 Task: Create a due date automation trigger when advanced on, 2 days after a card is due add fields without custom field "Resume" set to a number lower or equal to 1 and greater than 10 at 11:00 AM.
Action: Mouse moved to (1210, 366)
Screenshot: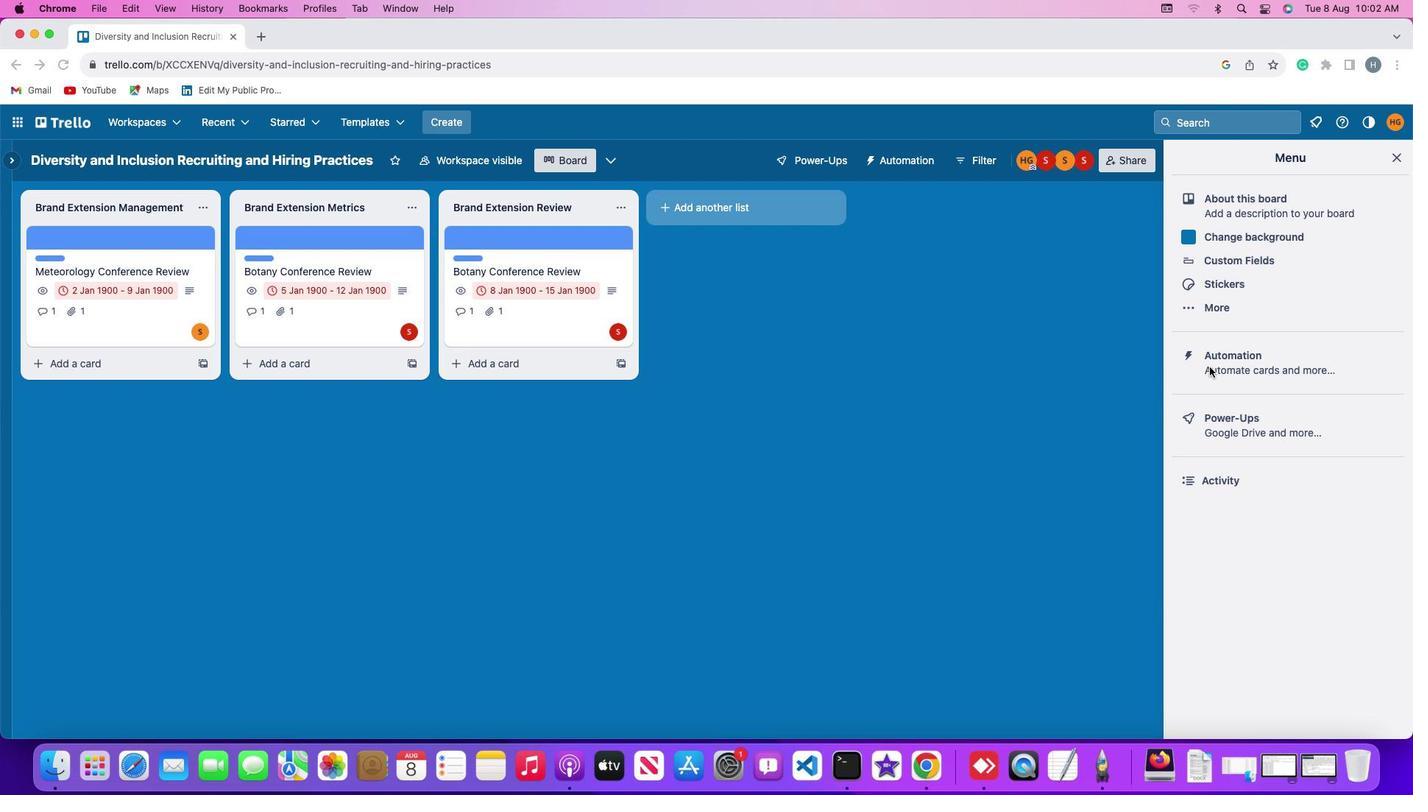 
Action: Mouse pressed left at (1210, 366)
Screenshot: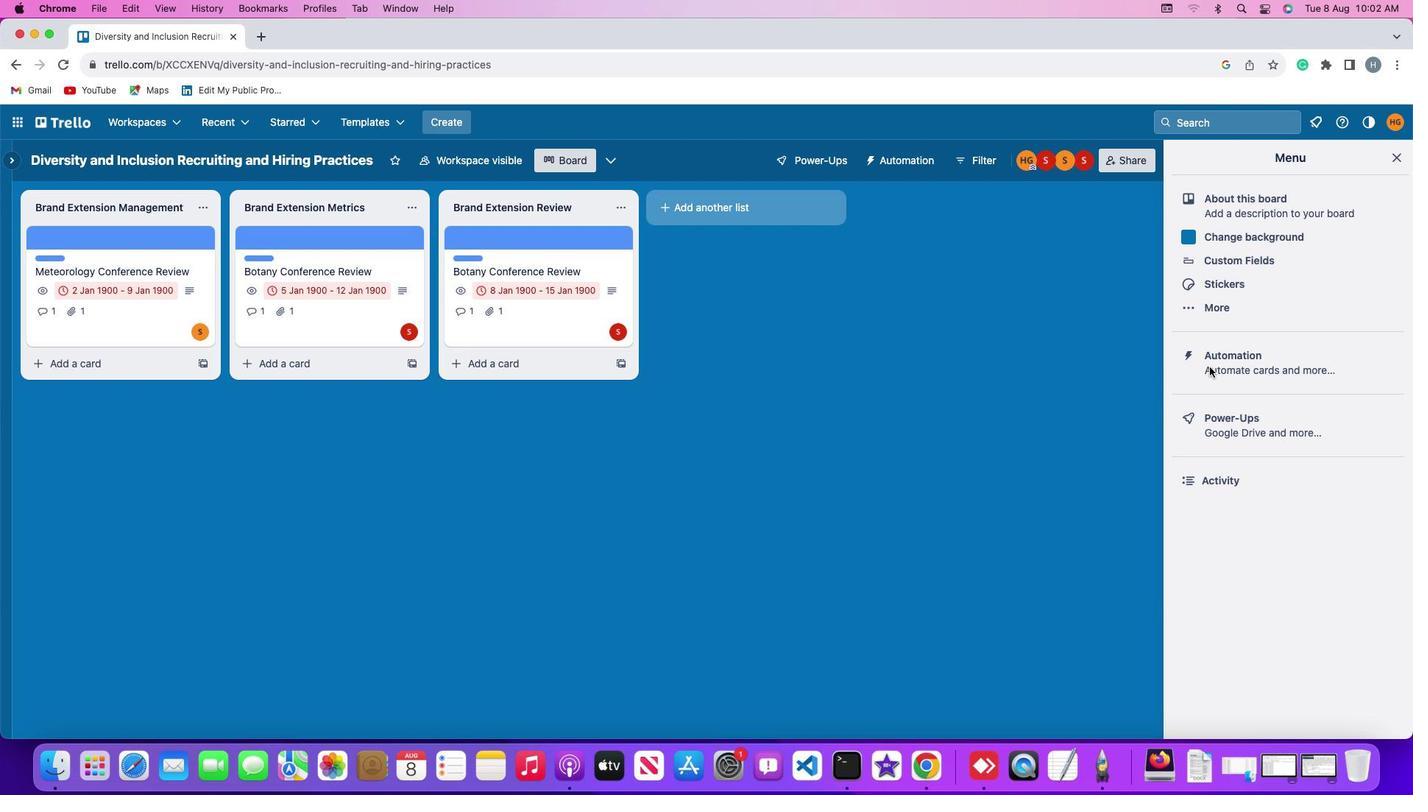 
Action: Mouse pressed left at (1210, 366)
Screenshot: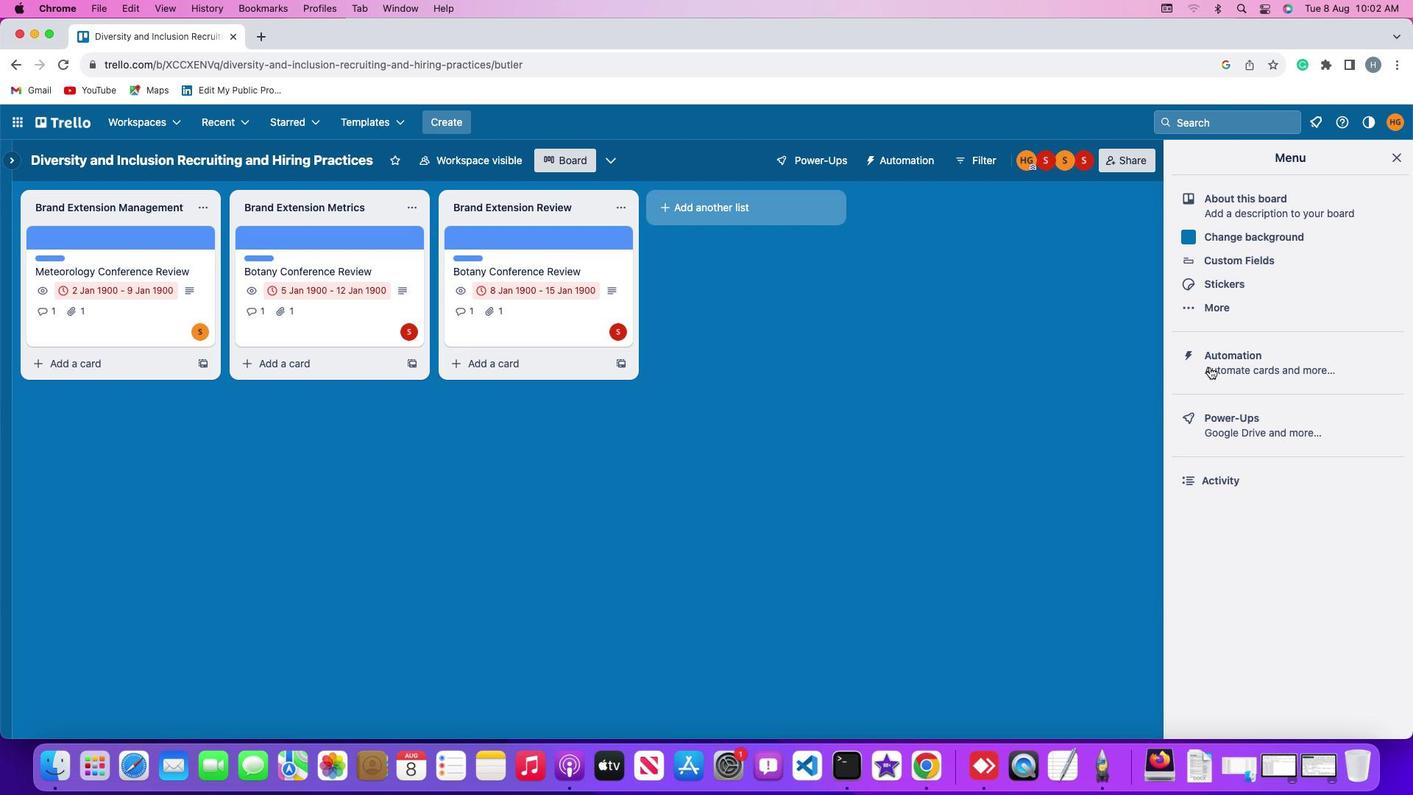 
Action: Mouse moved to (90, 352)
Screenshot: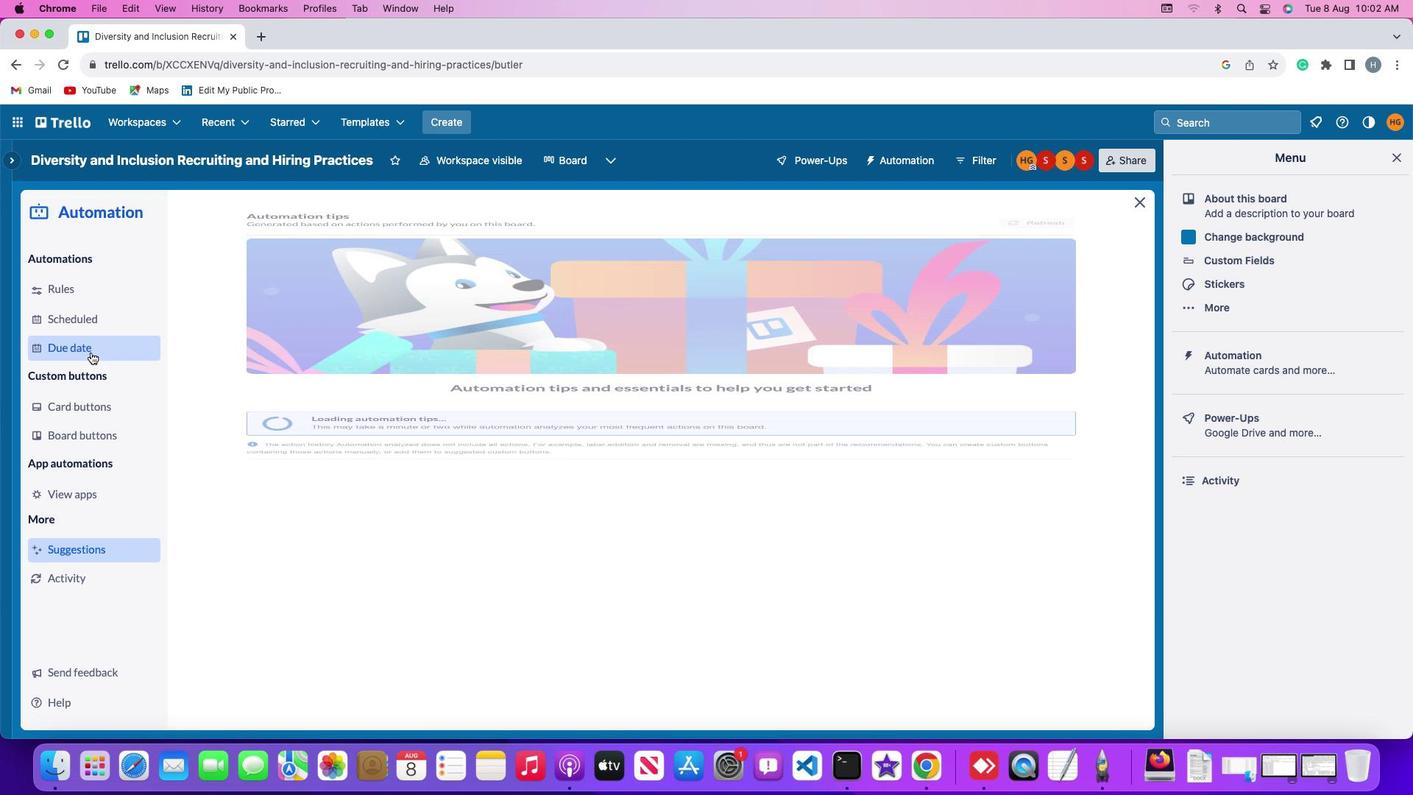 
Action: Mouse pressed left at (90, 352)
Screenshot: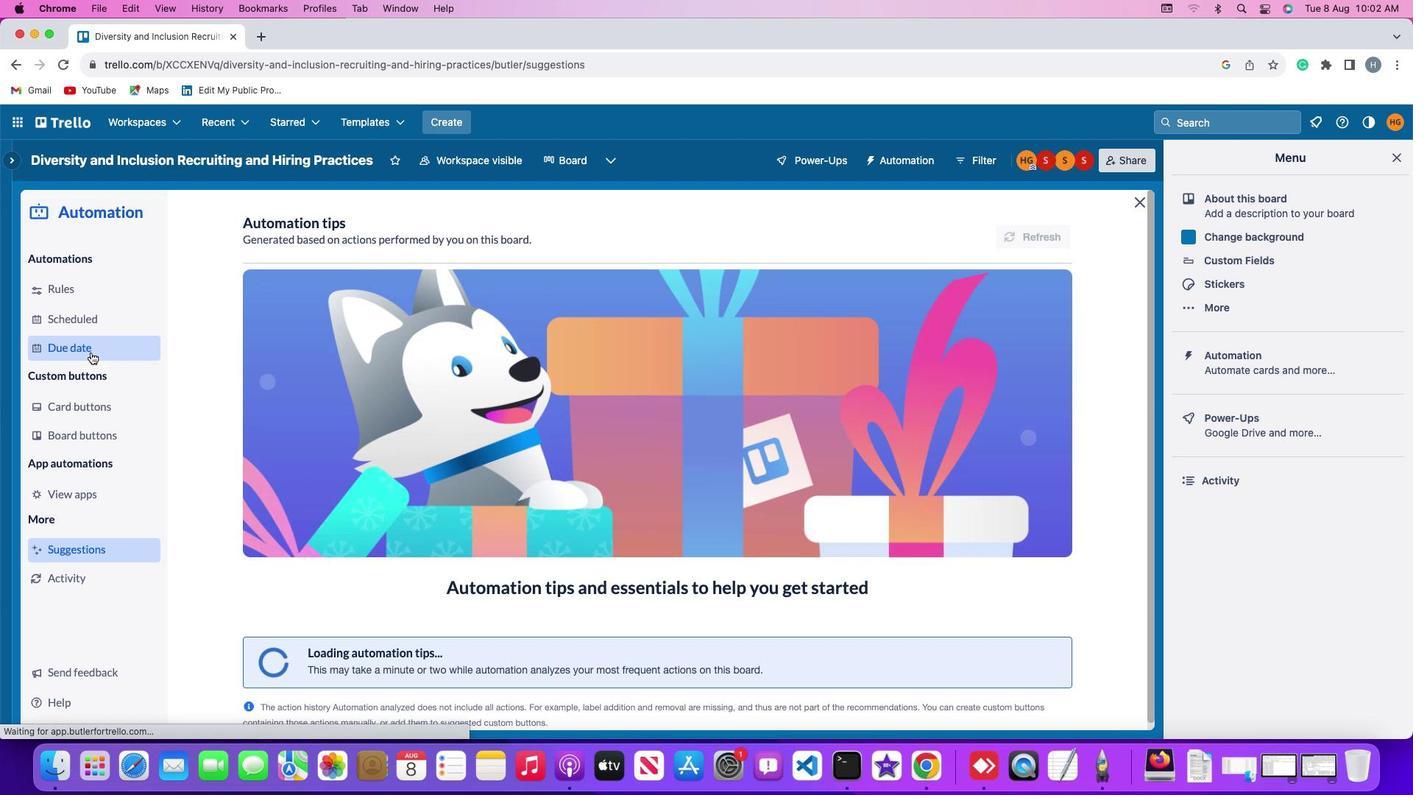 
Action: Mouse moved to (996, 226)
Screenshot: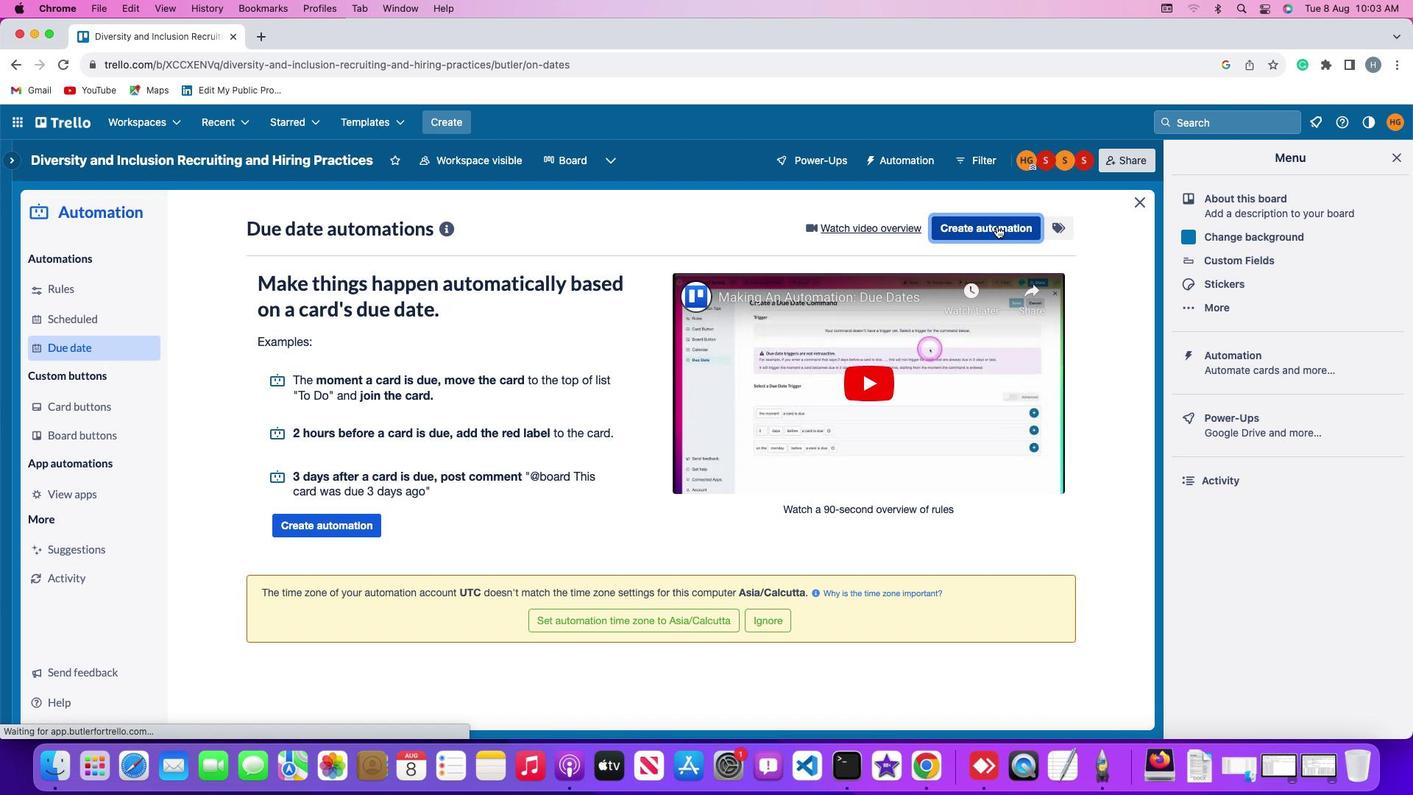 
Action: Mouse pressed left at (996, 226)
Screenshot: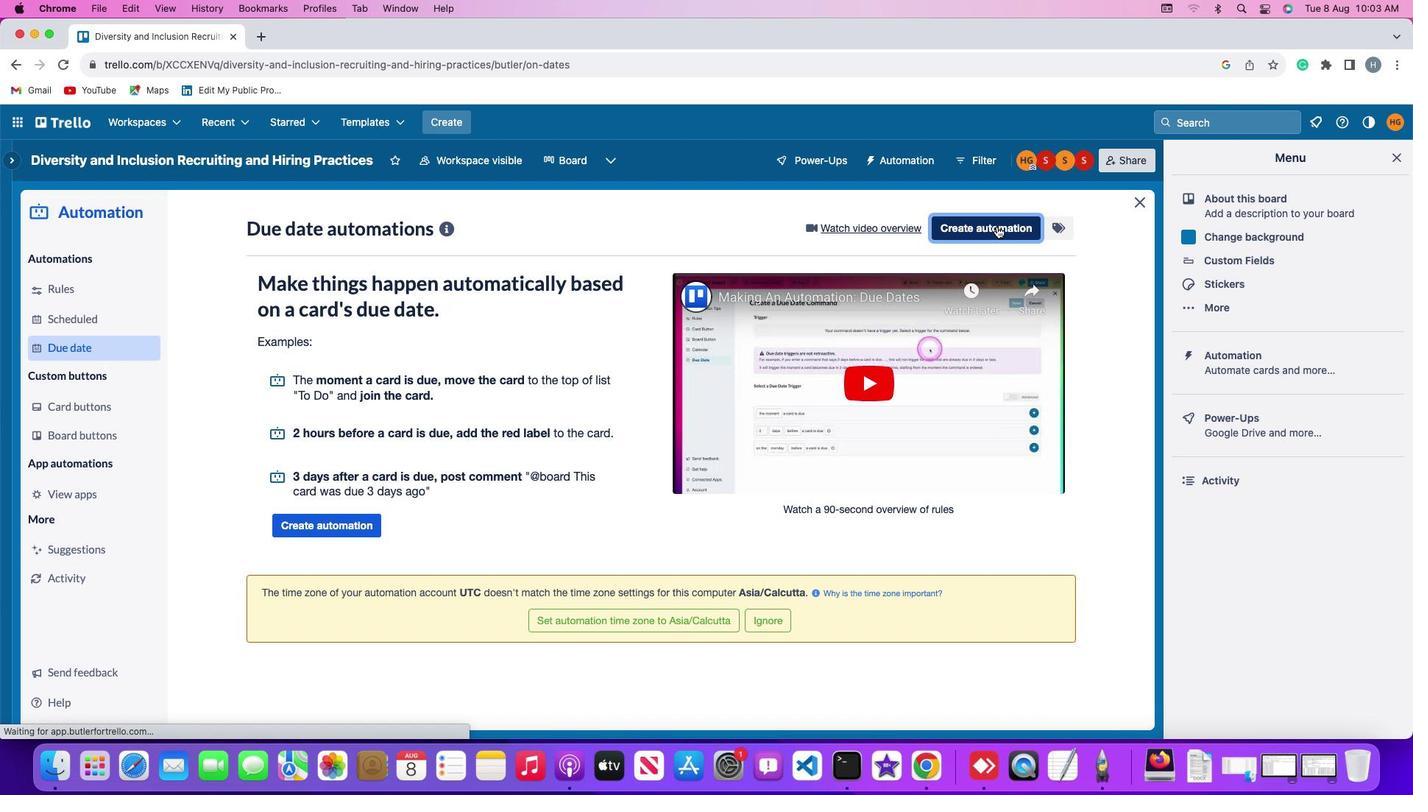 
Action: Mouse moved to (381, 362)
Screenshot: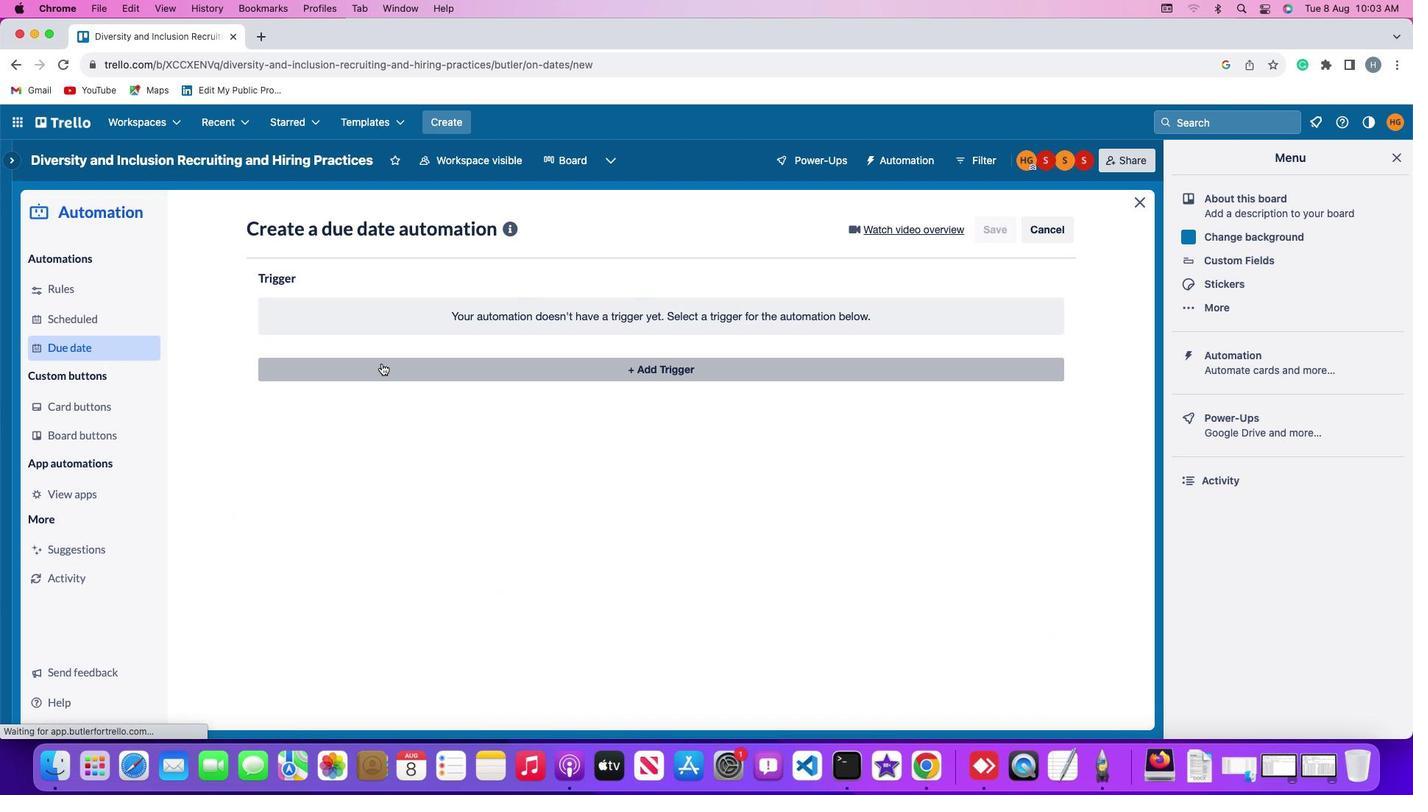 
Action: Mouse pressed left at (381, 362)
Screenshot: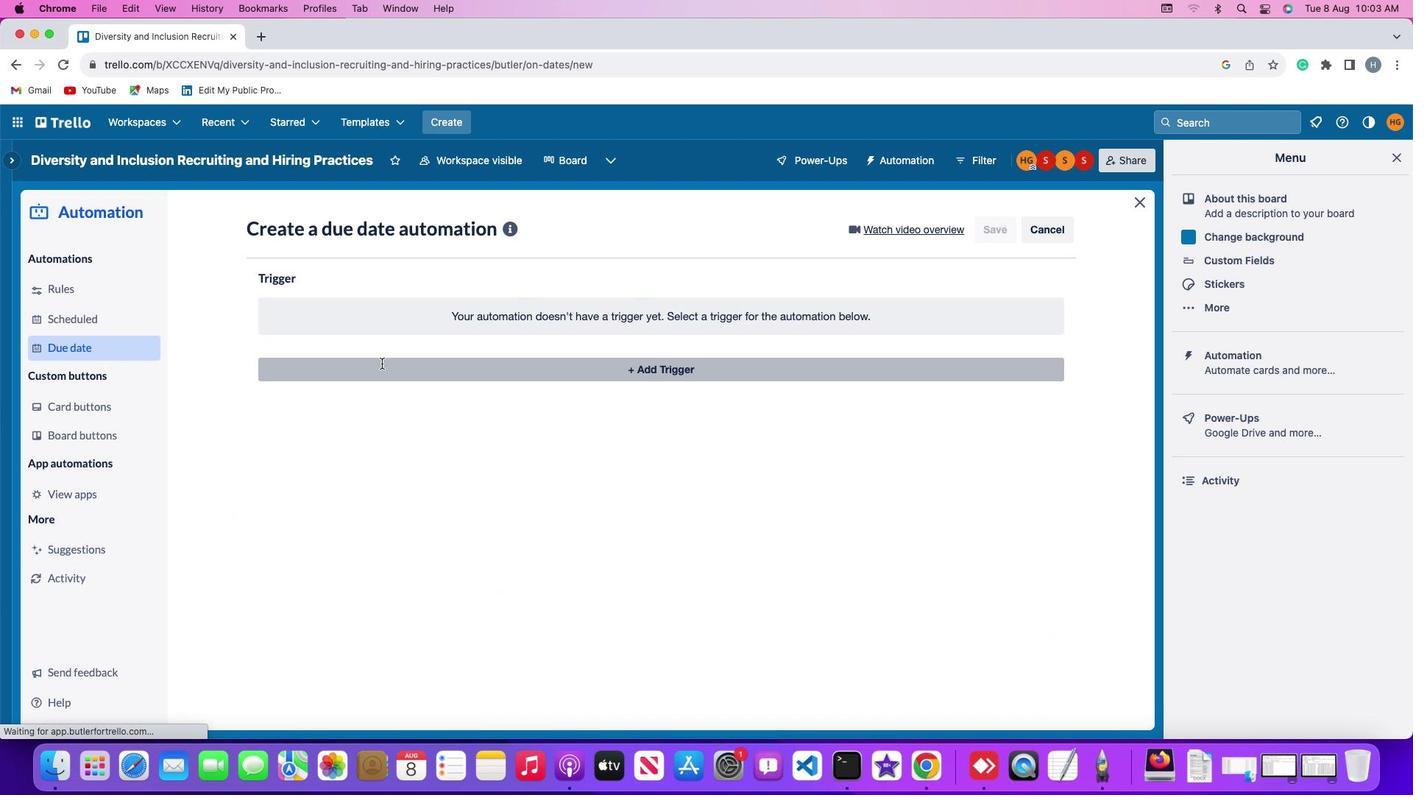 
Action: Mouse moved to (283, 597)
Screenshot: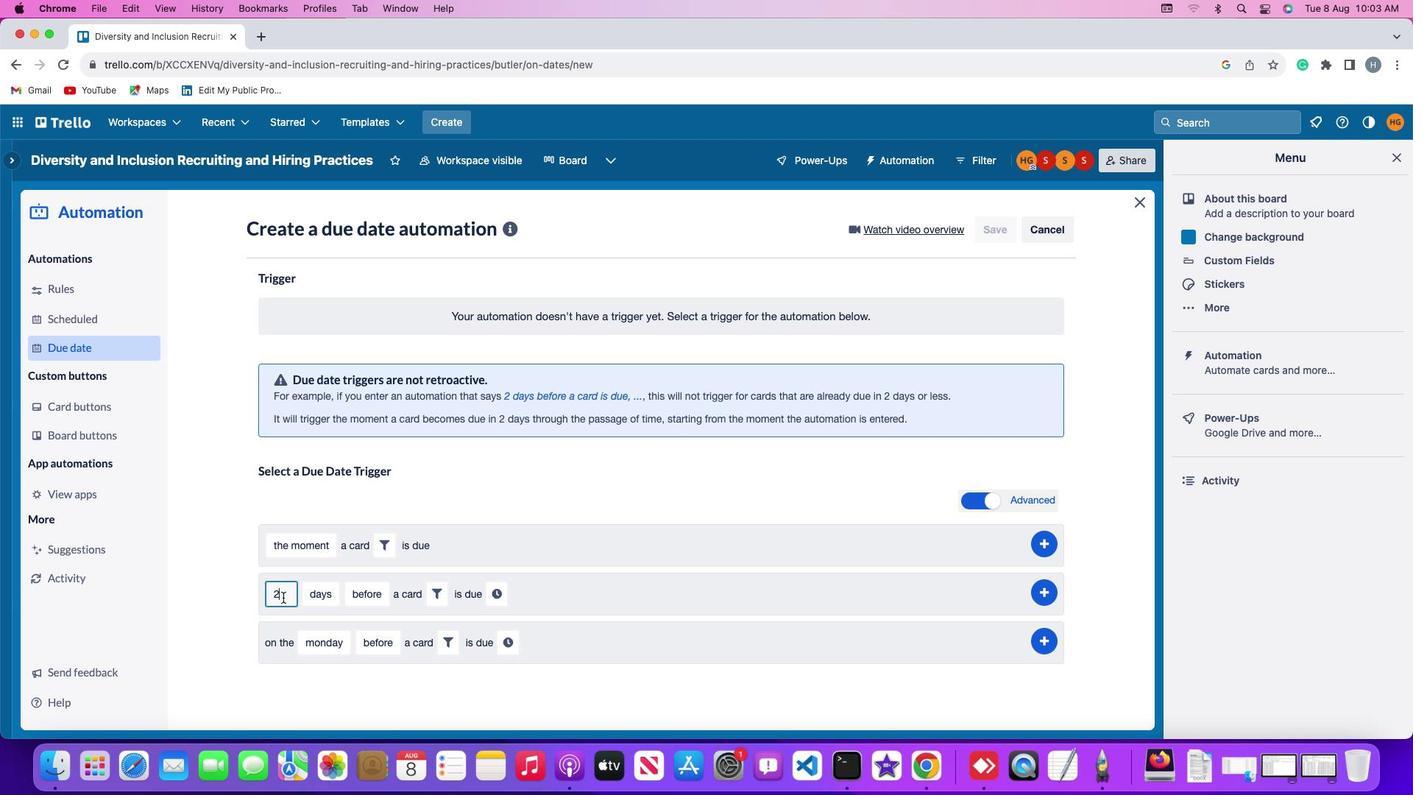 
Action: Mouse pressed left at (283, 597)
Screenshot: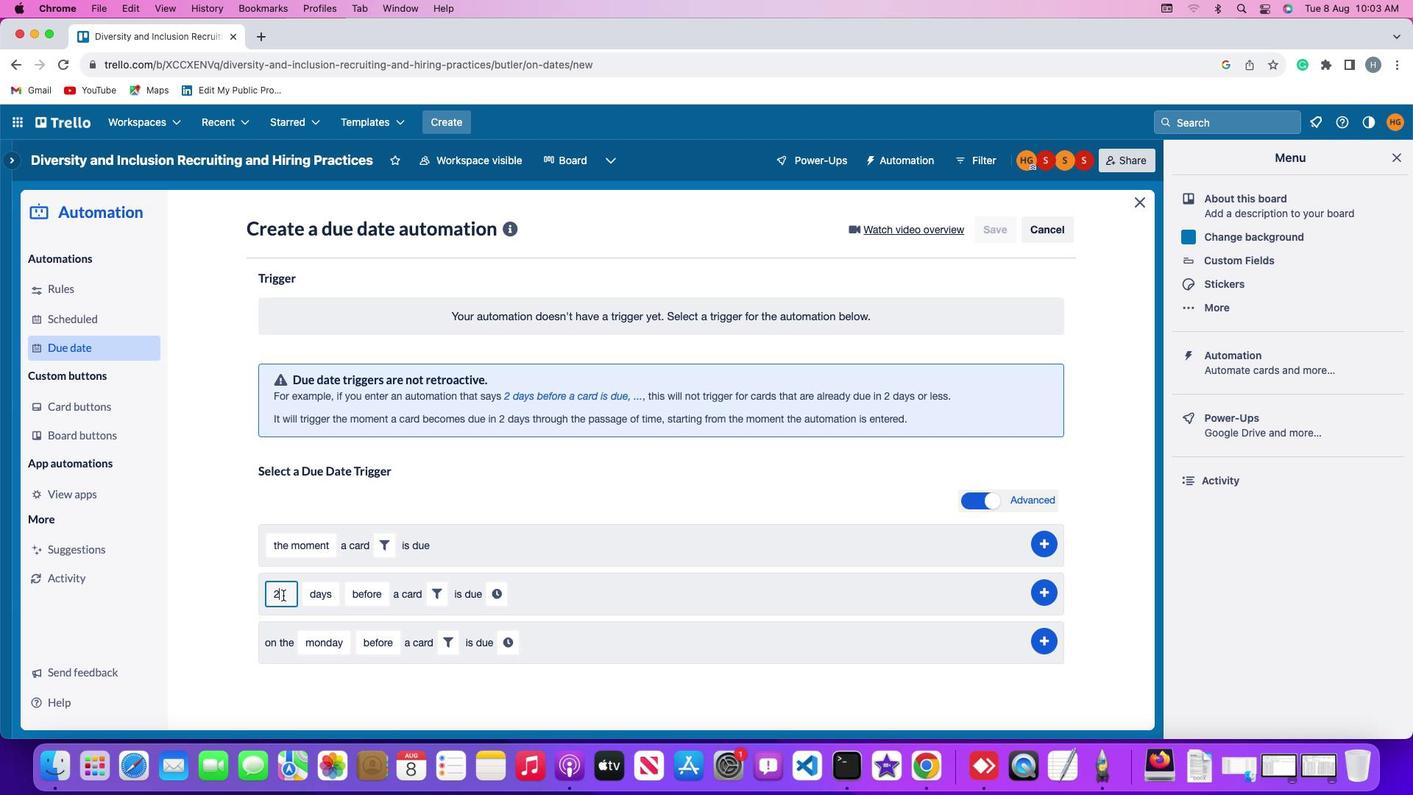 
Action: Mouse moved to (284, 595)
Screenshot: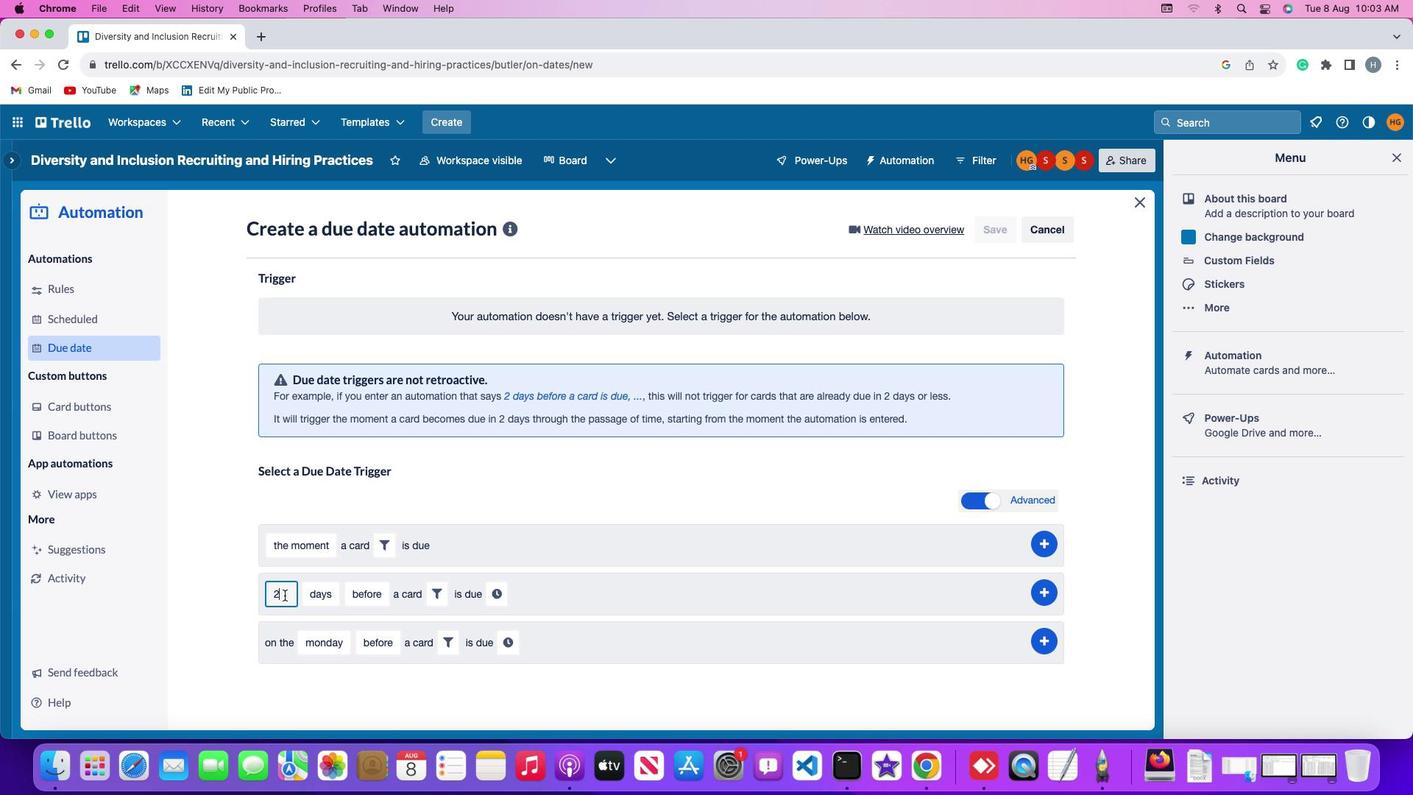 
Action: Key pressed Key.backspace'2'
Screenshot: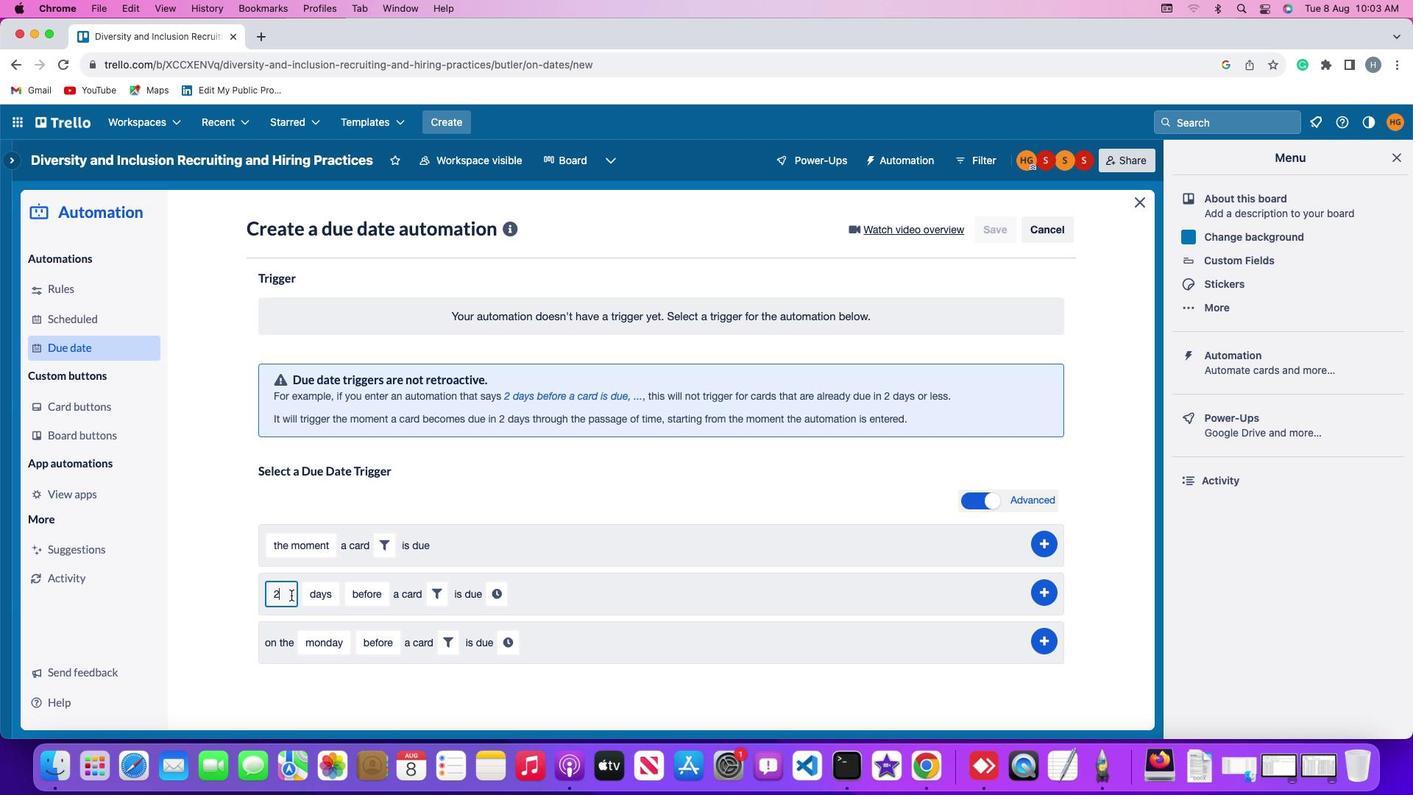 
Action: Mouse moved to (318, 594)
Screenshot: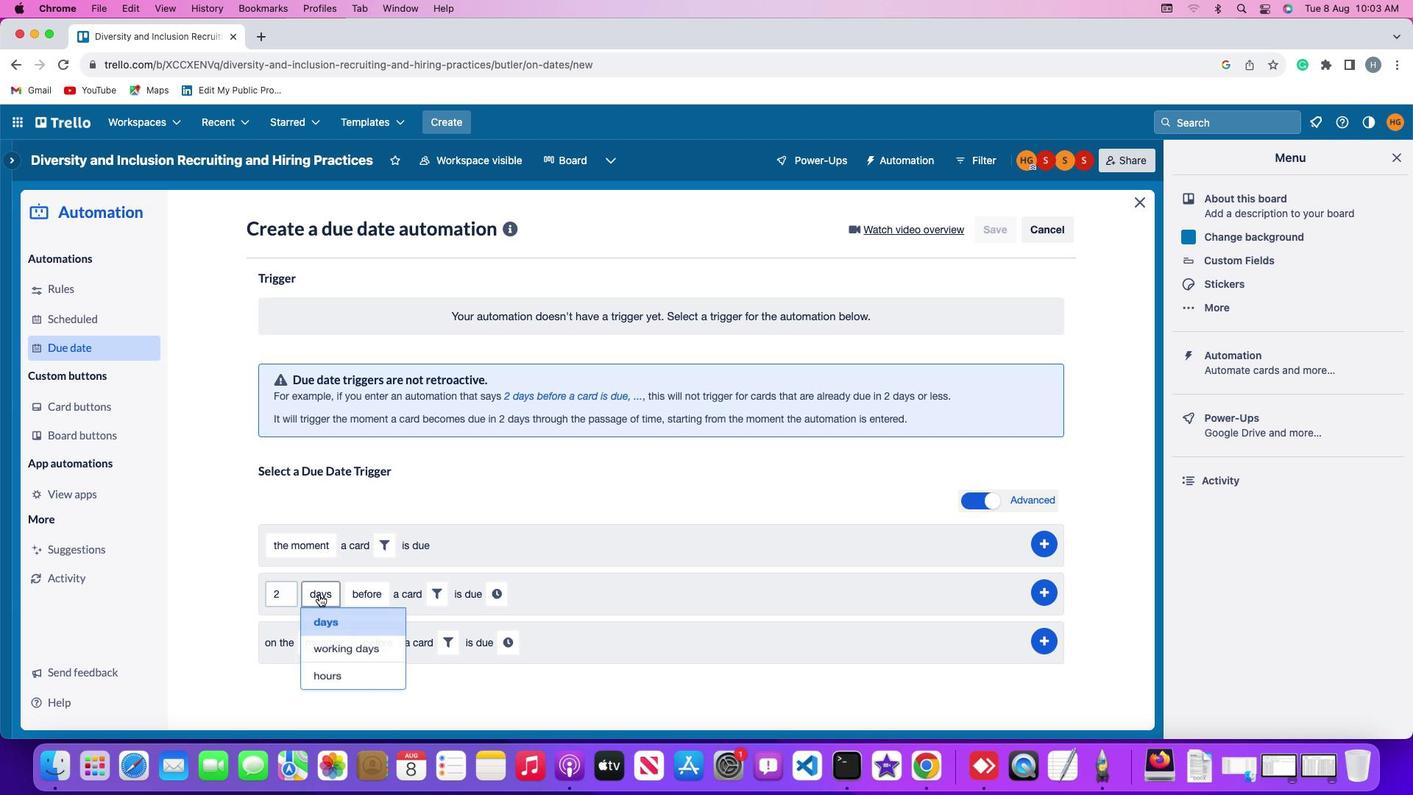 
Action: Mouse pressed left at (318, 594)
Screenshot: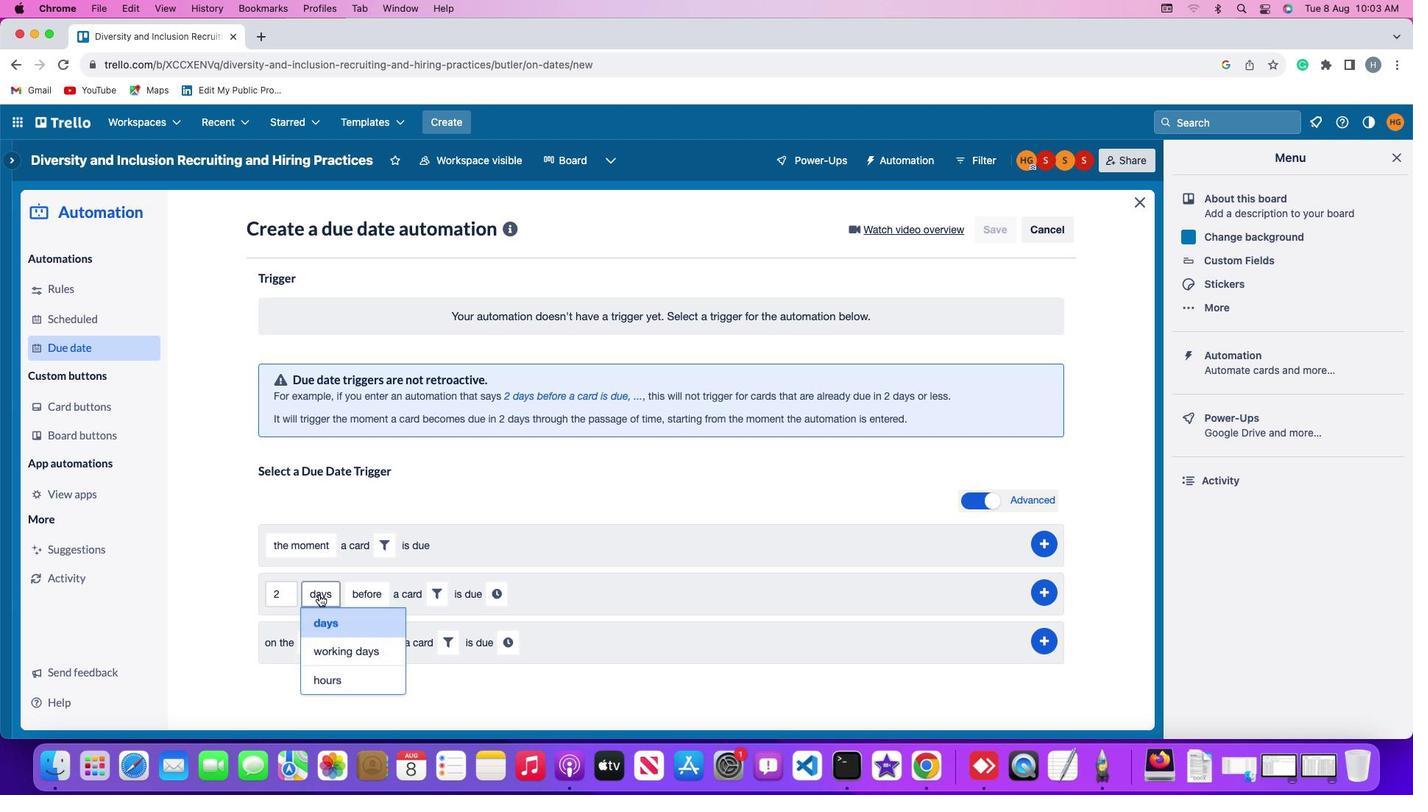 
Action: Mouse moved to (328, 621)
Screenshot: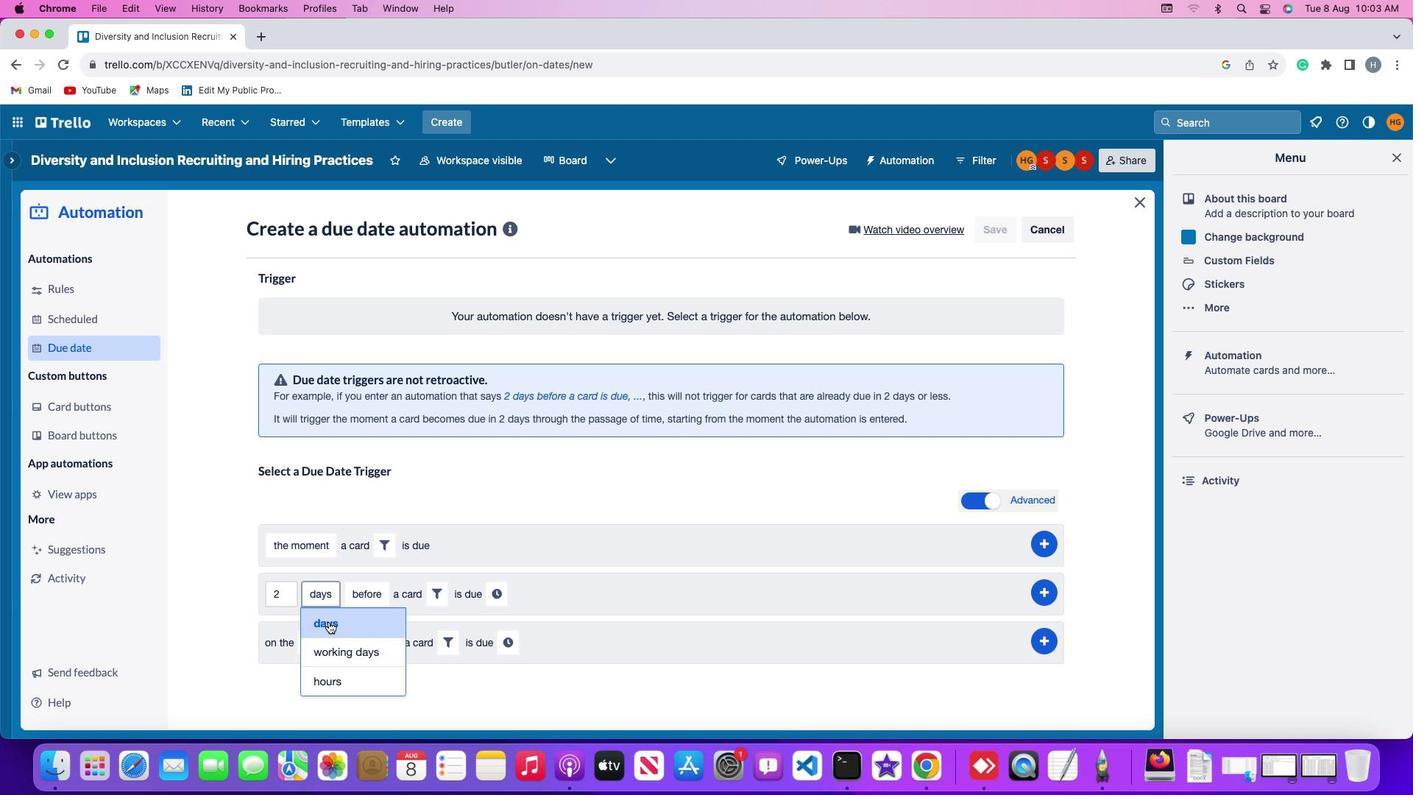 
Action: Mouse pressed left at (328, 621)
Screenshot: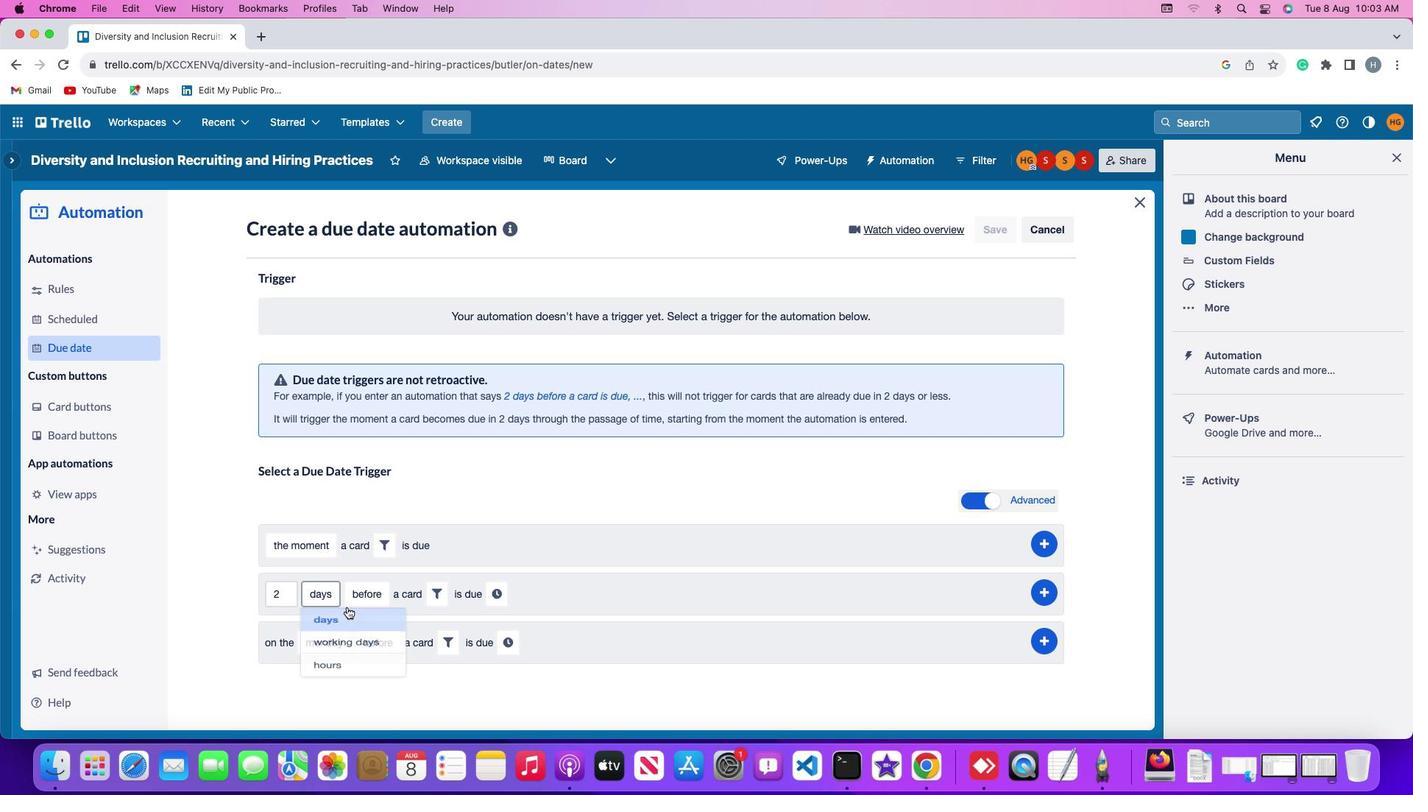 
Action: Mouse moved to (370, 591)
Screenshot: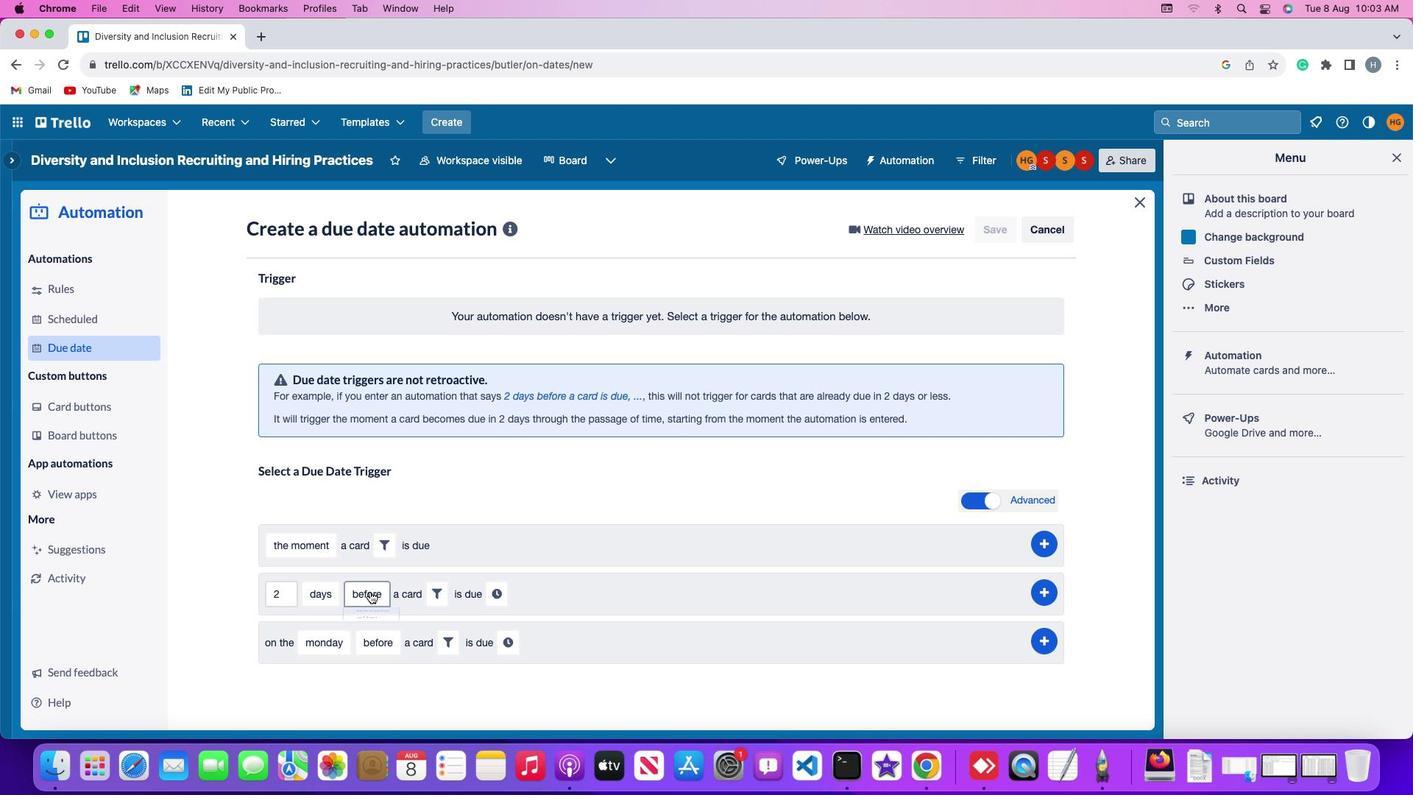 
Action: Mouse pressed left at (370, 591)
Screenshot: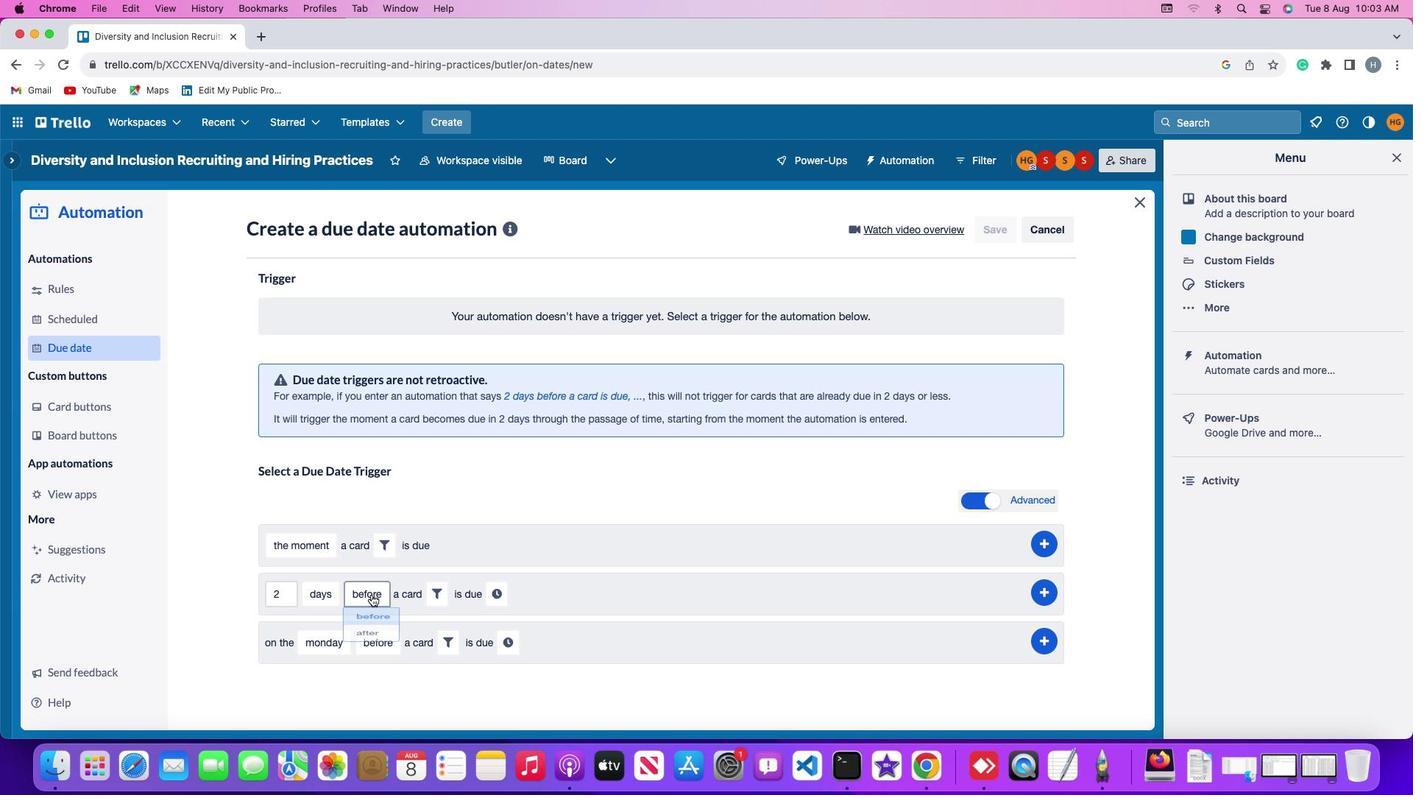 
Action: Mouse moved to (368, 653)
Screenshot: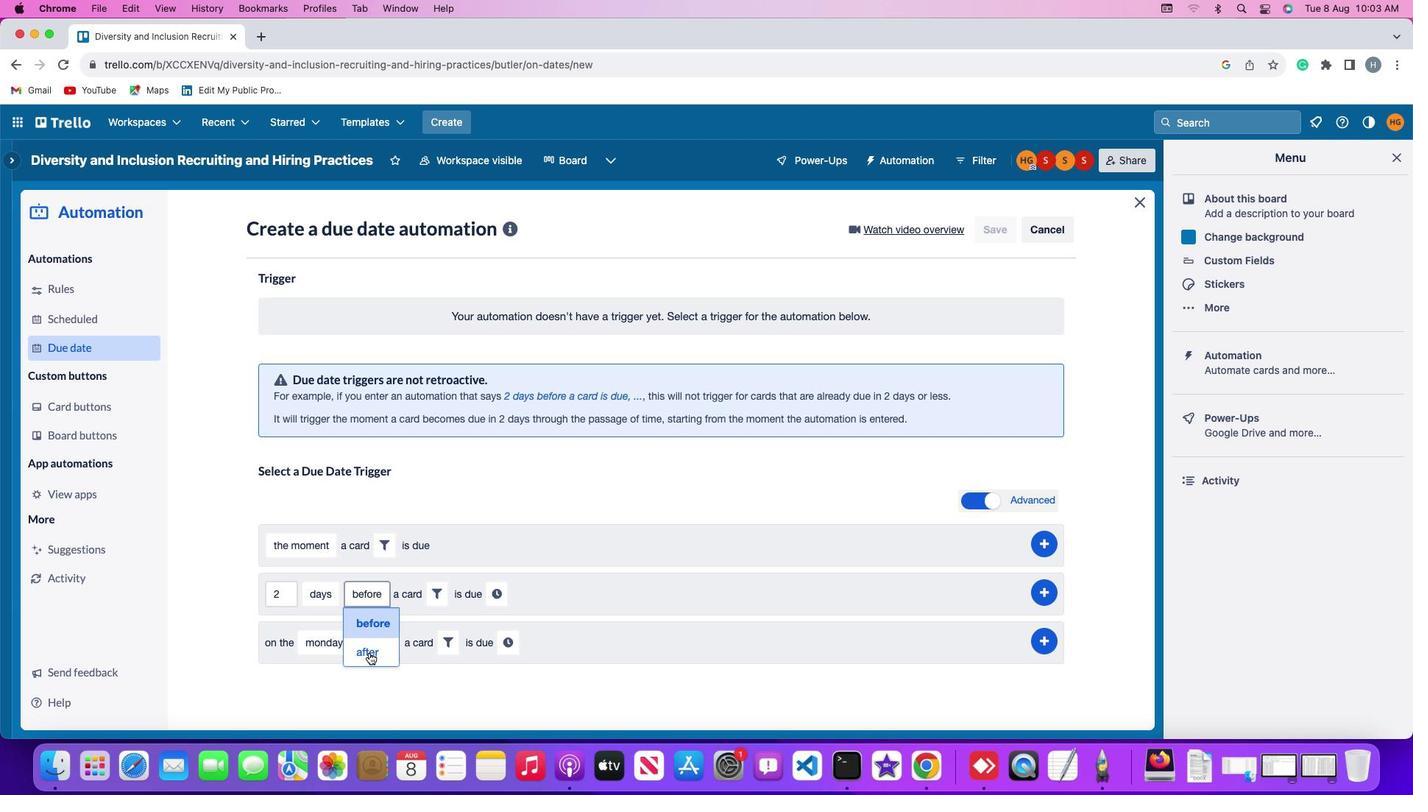 
Action: Mouse pressed left at (368, 653)
Screenshot: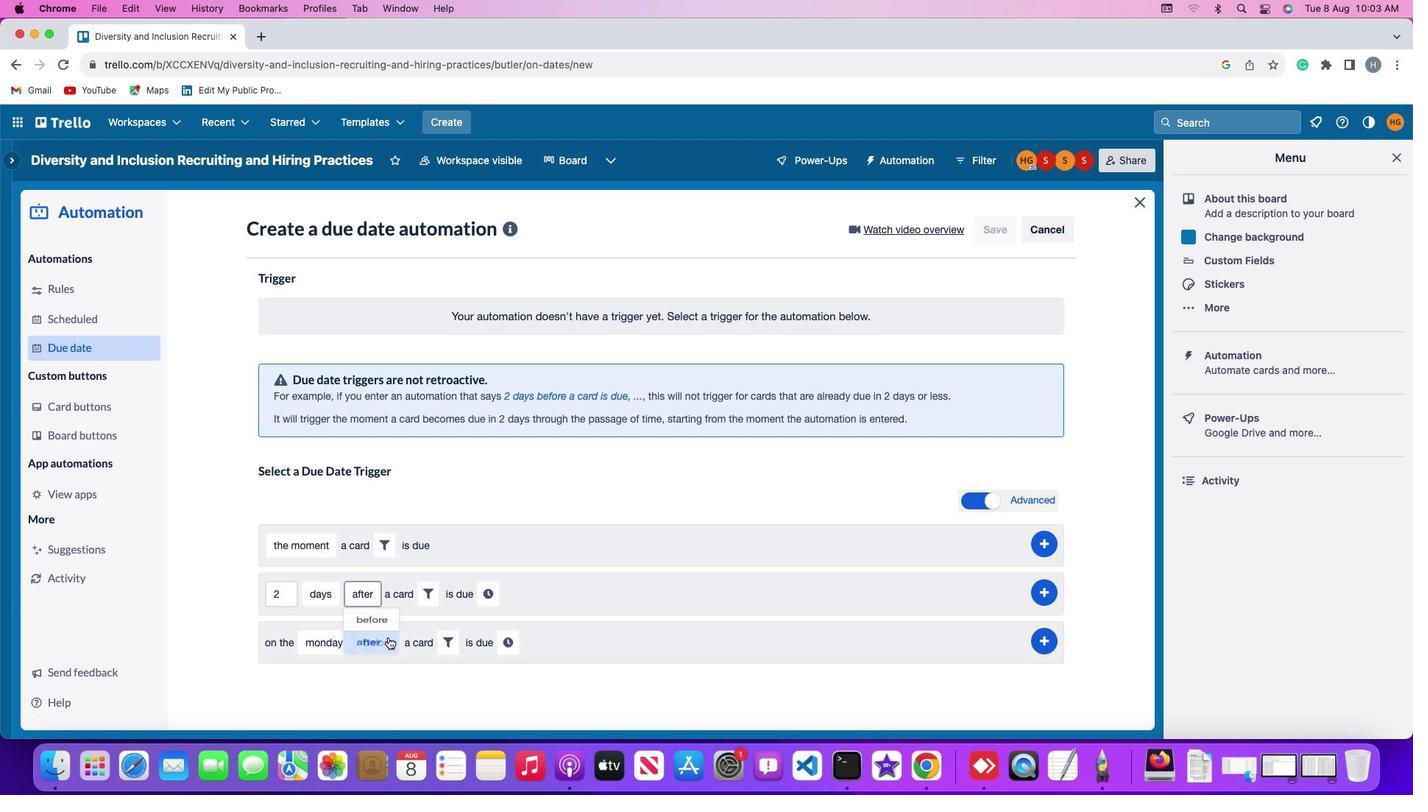 
Action: Mouse moved to (435, 597)
Screenshot: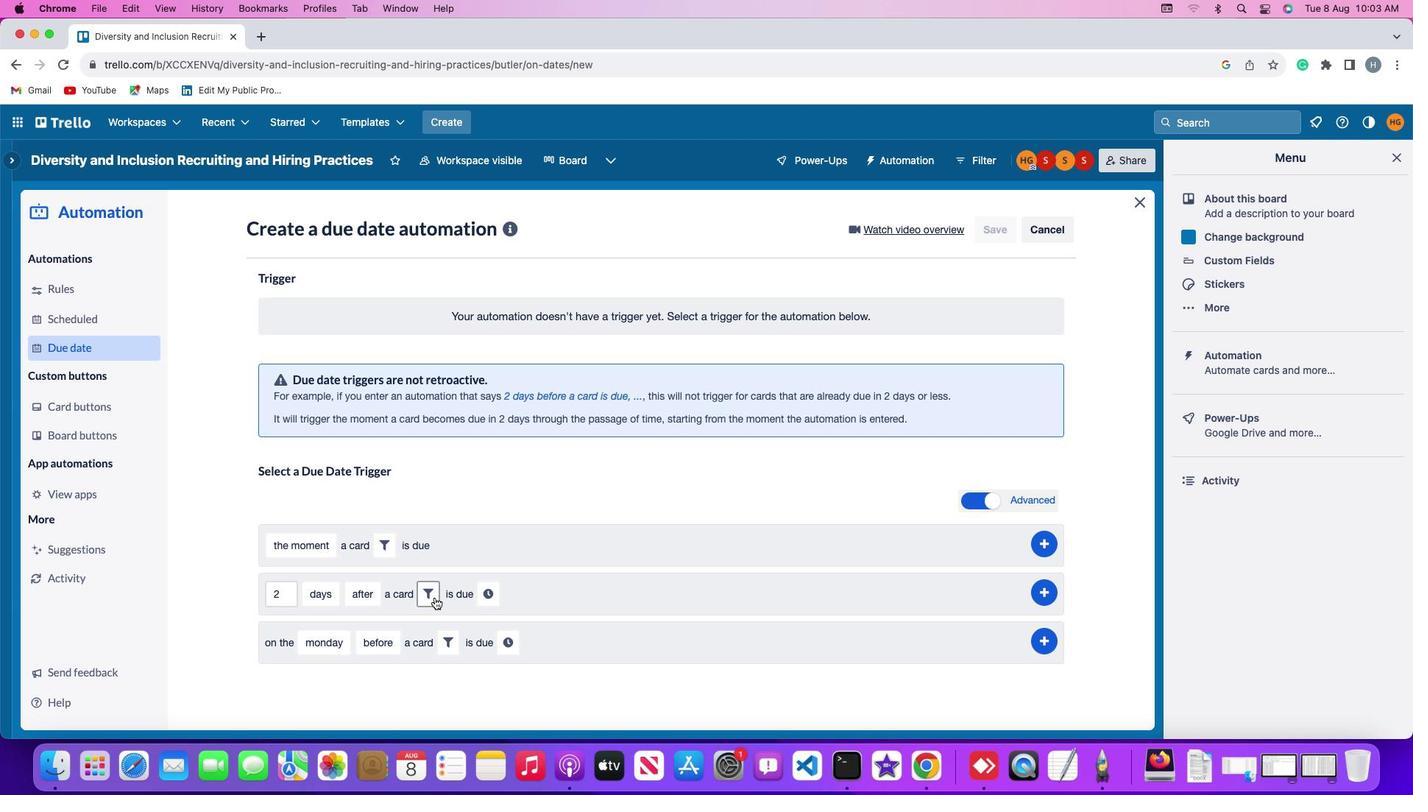 
Action: Mouse pressed left at (435, 597)
Screenshot: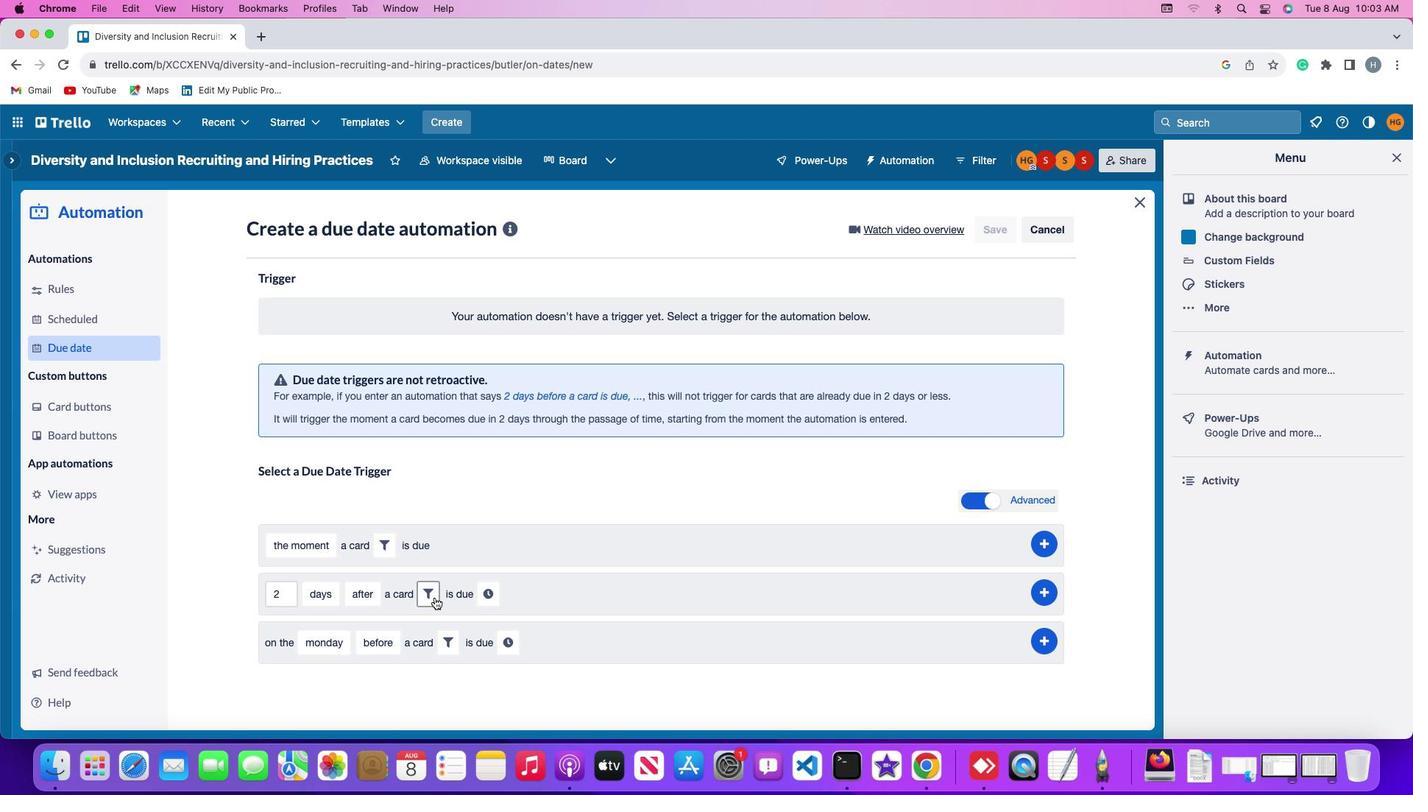 
Action: Mouse moved to (662, 640)
Screenshot: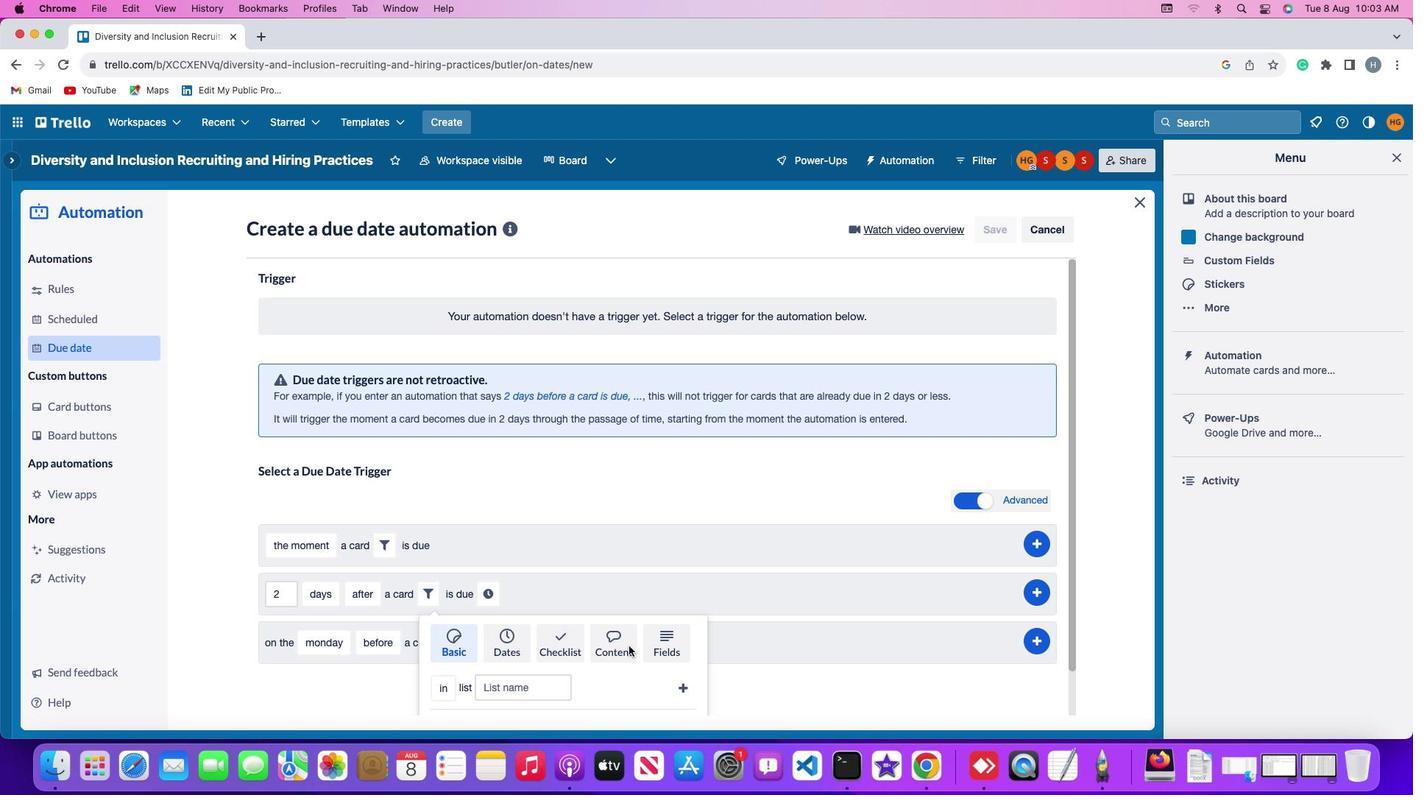 
Action: Mouse pressed left at (662, 640)
Screenshot: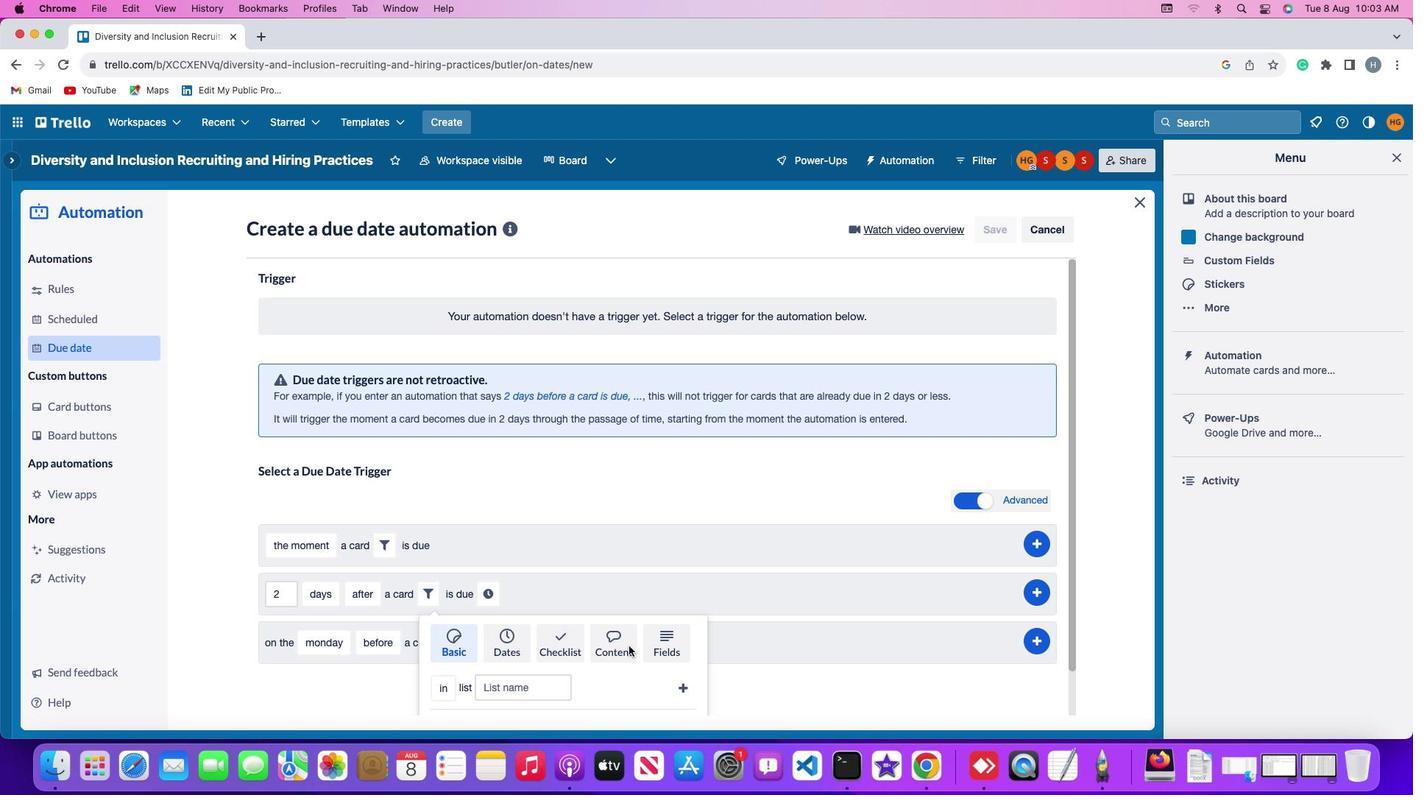 
Action: Mouse moved to (370, 675)
Screenshot: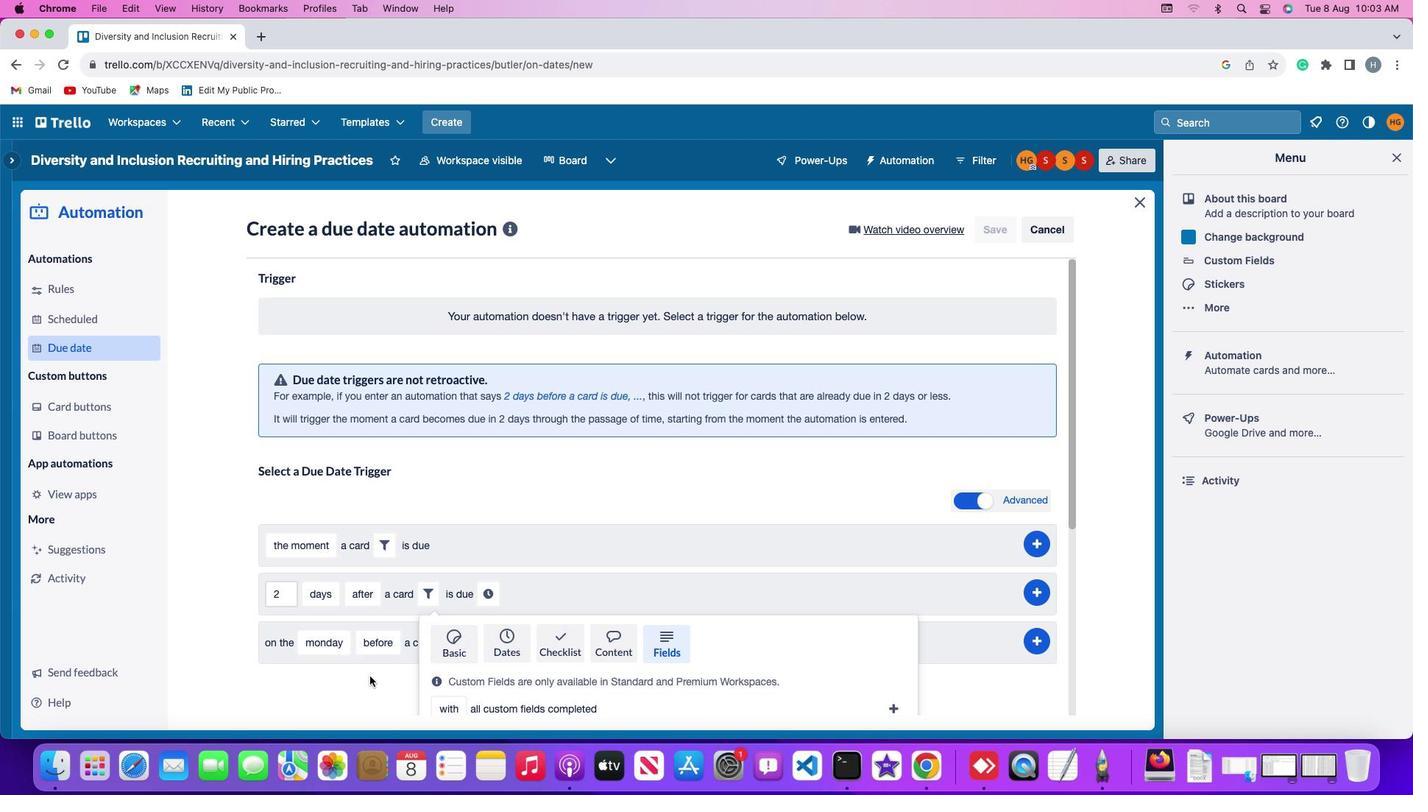 
Action: Mouse scrolled (370, 675) with delta (0, 0)
Screenshot: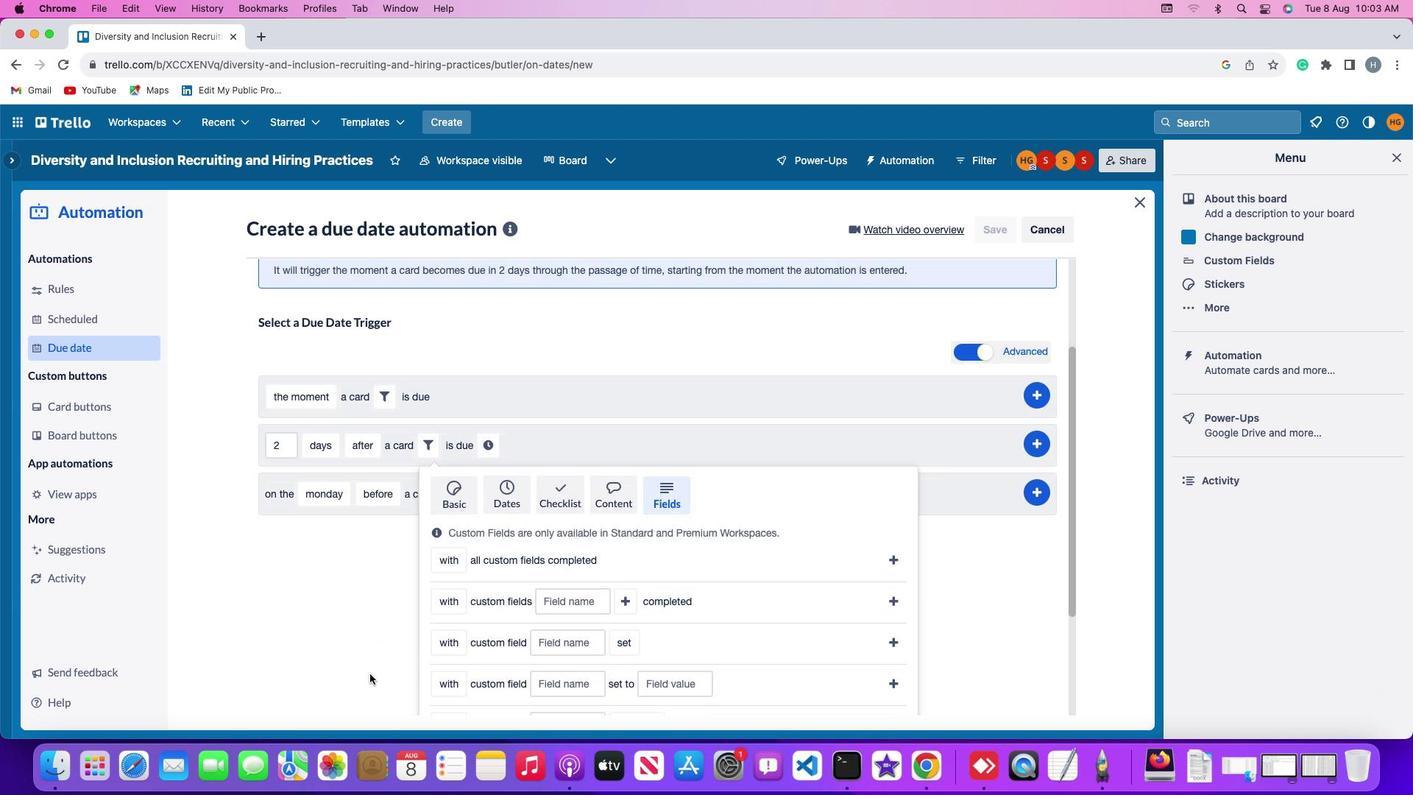 
Action: Mouse scrolled (370, 675) with delta (0, 0)
Screenshot: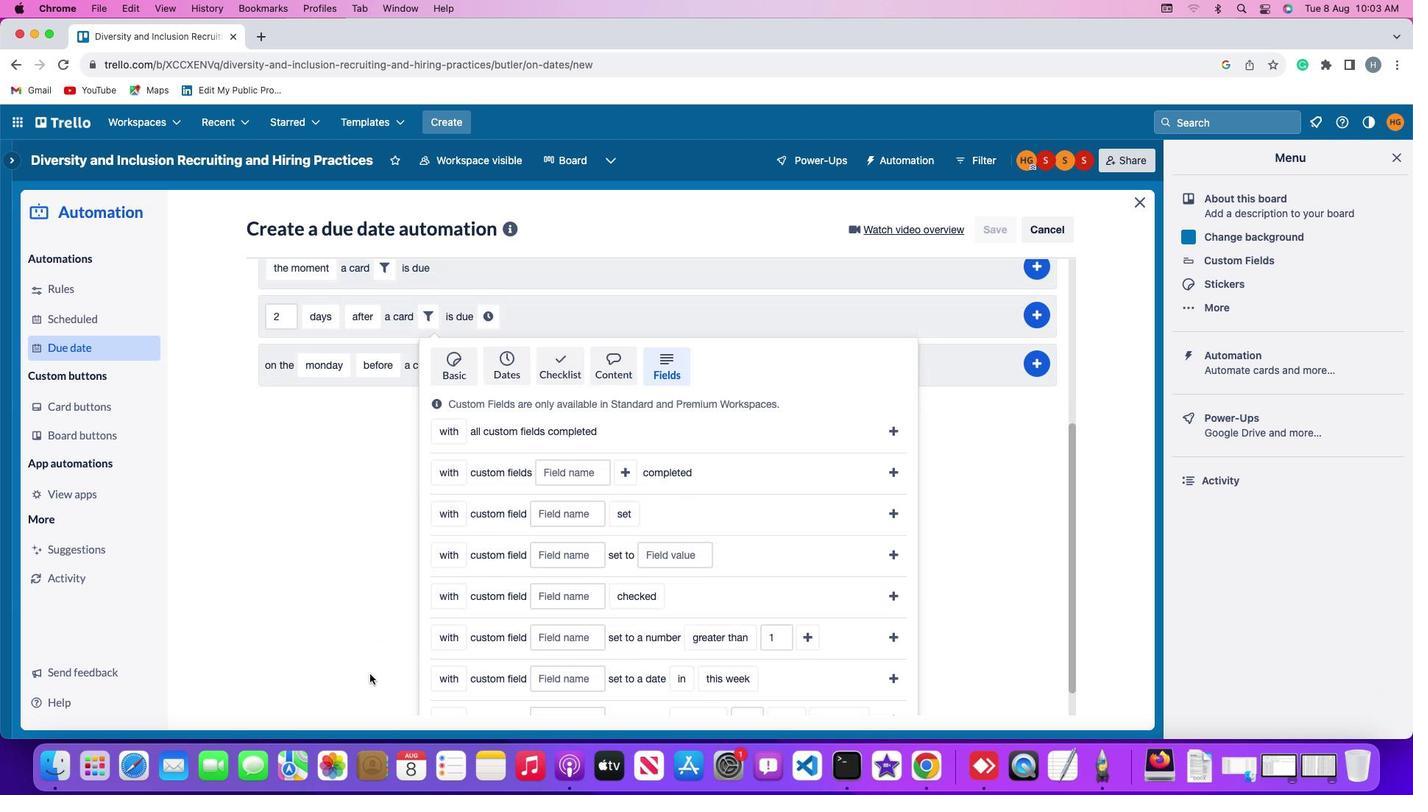 
Action: Mouse scrolled (370, 675) with delta (0, -2)
Screenshot: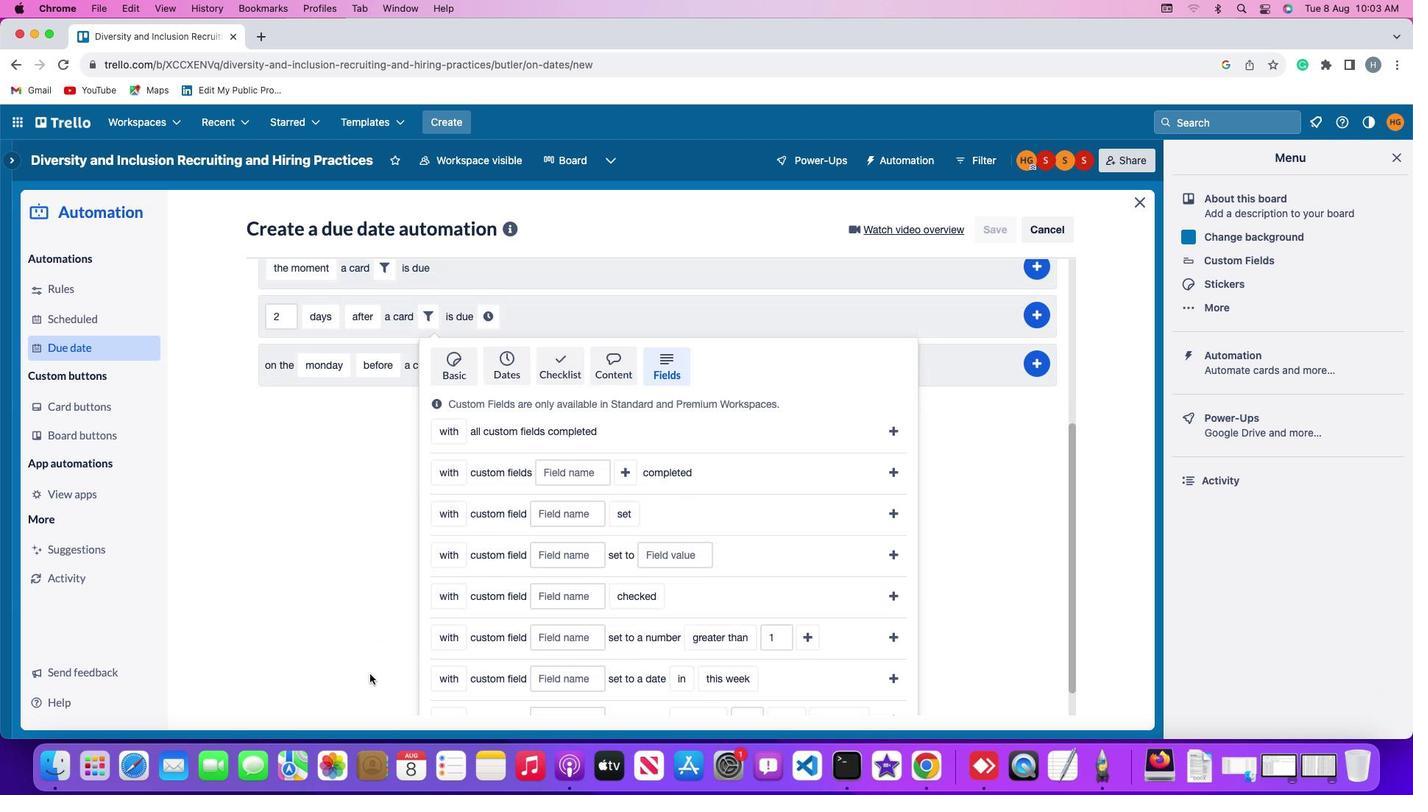 
Action: Mouse scrolled (370, 675) with delta (0, -3)
Screenshot: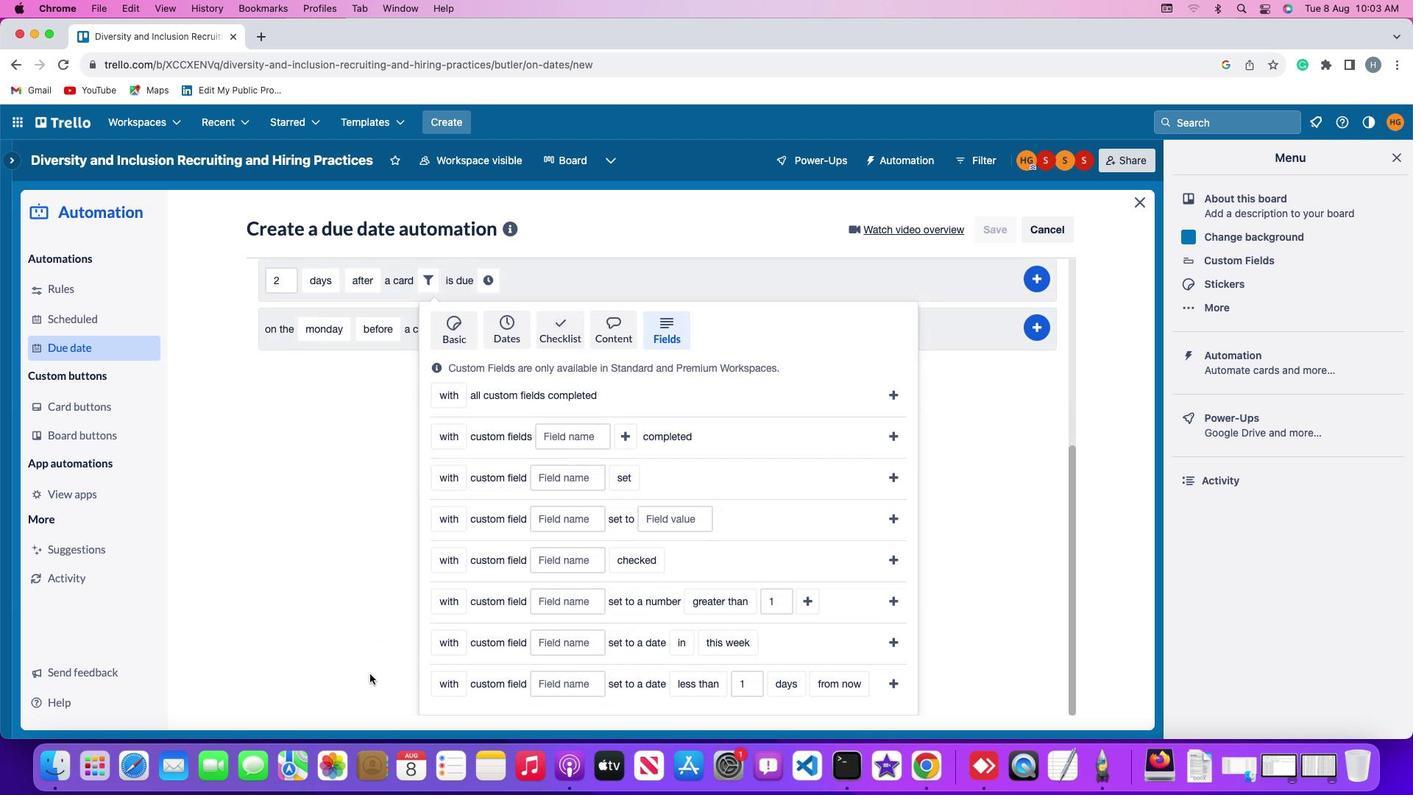 
Action: Mouse moved to (369, 675)
Screenshot: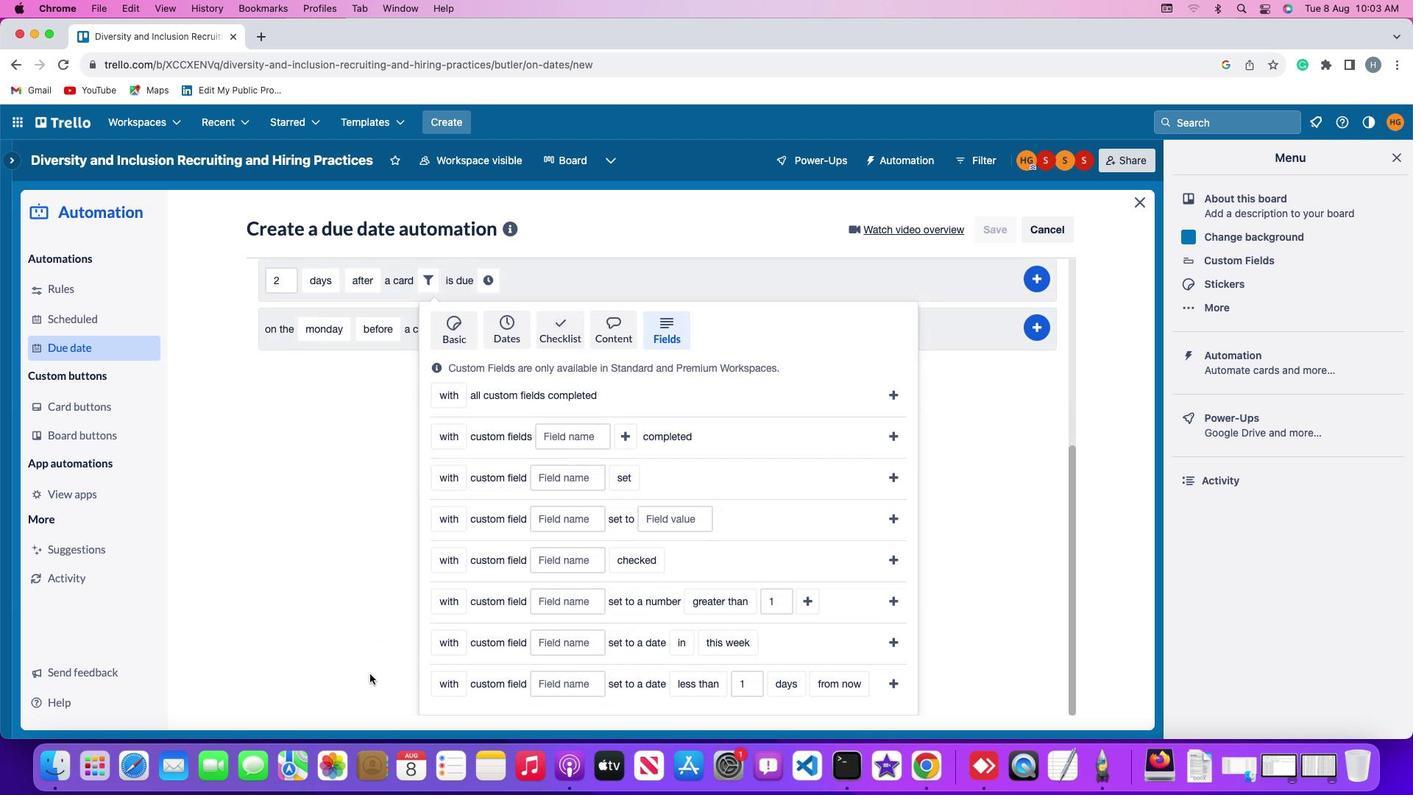
Action: Mouse scrolled (369, 675) with delta (0, -4)
Screenshot: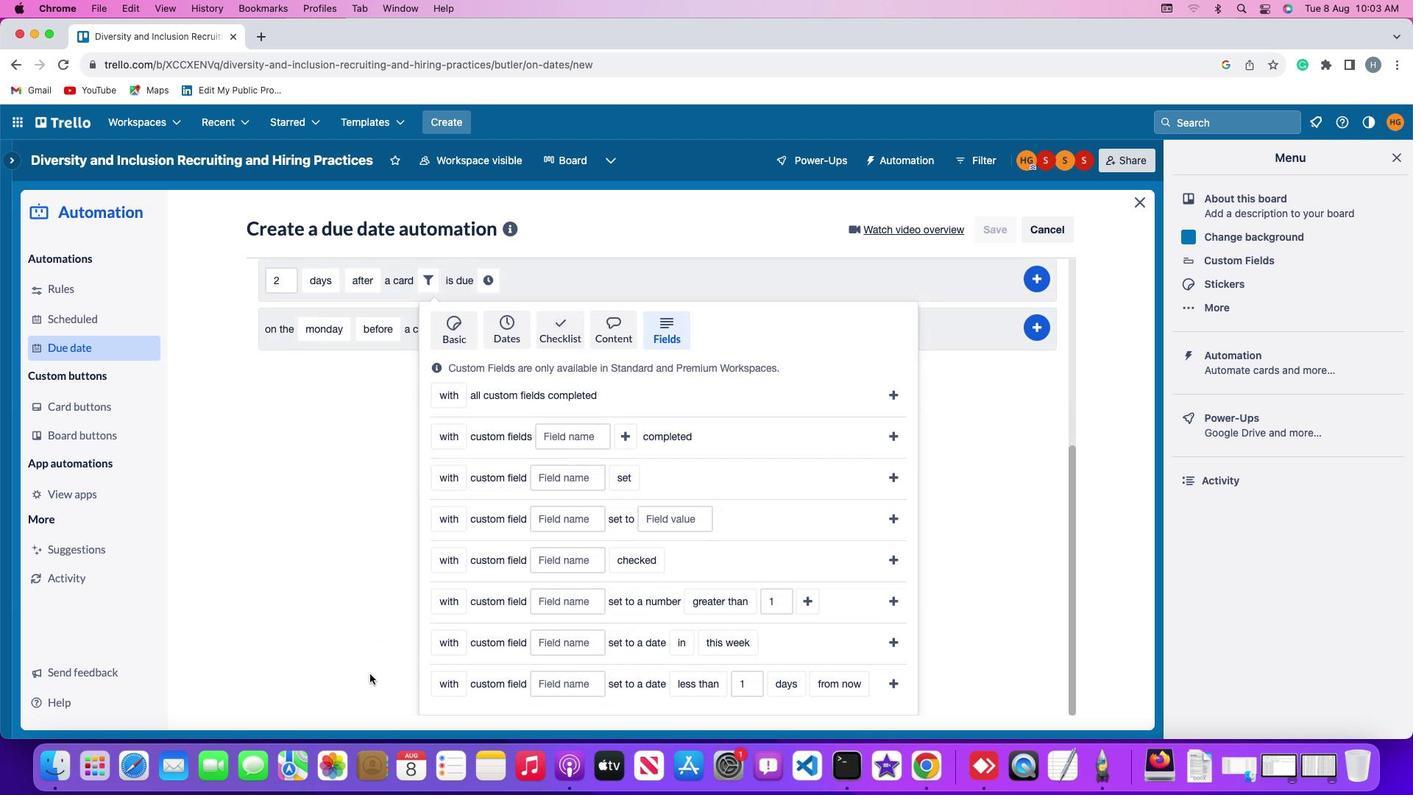 
Action: Mouse moved to (369, 673)
Screenshot: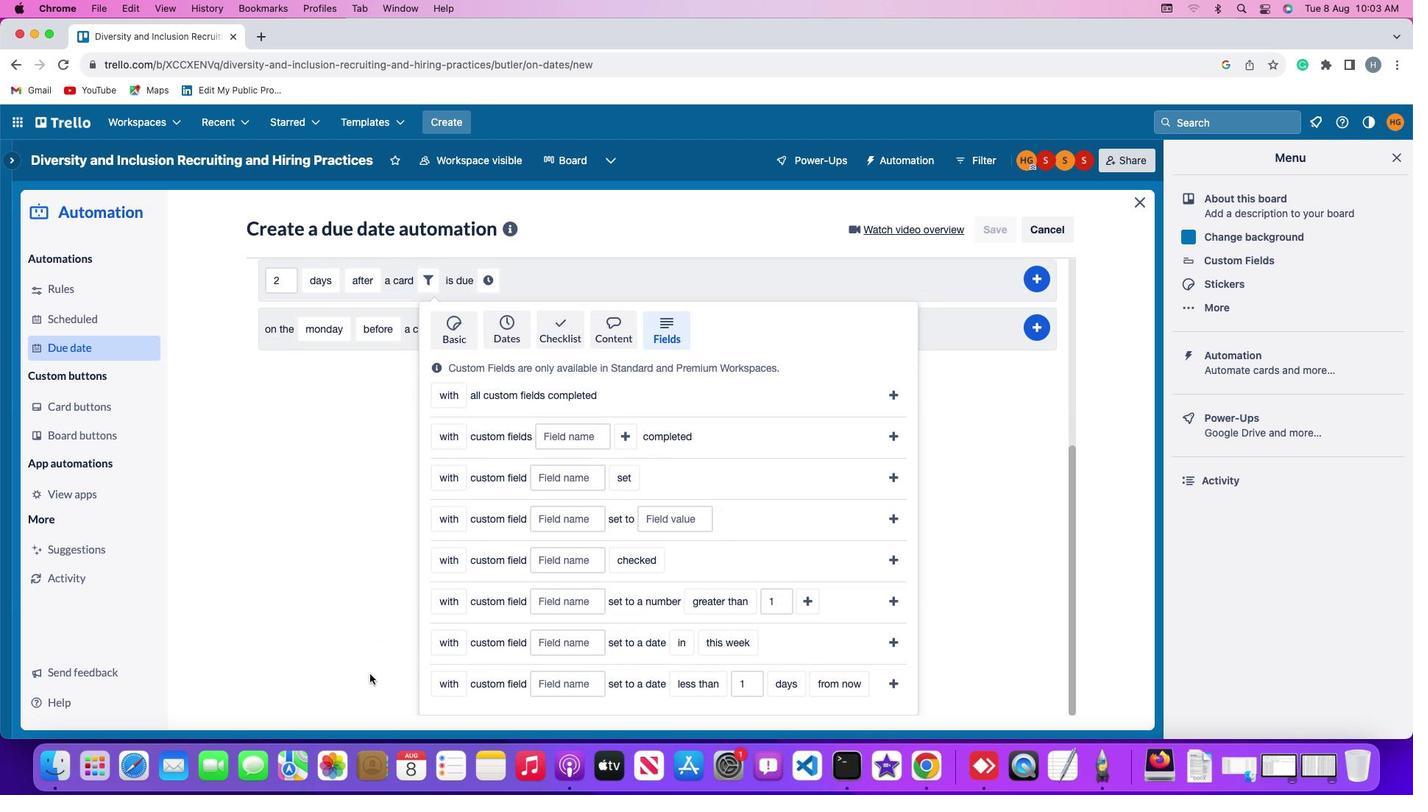 
Action: Mouse scrolled (369, 673) with delta (0, -4)
Screenshot: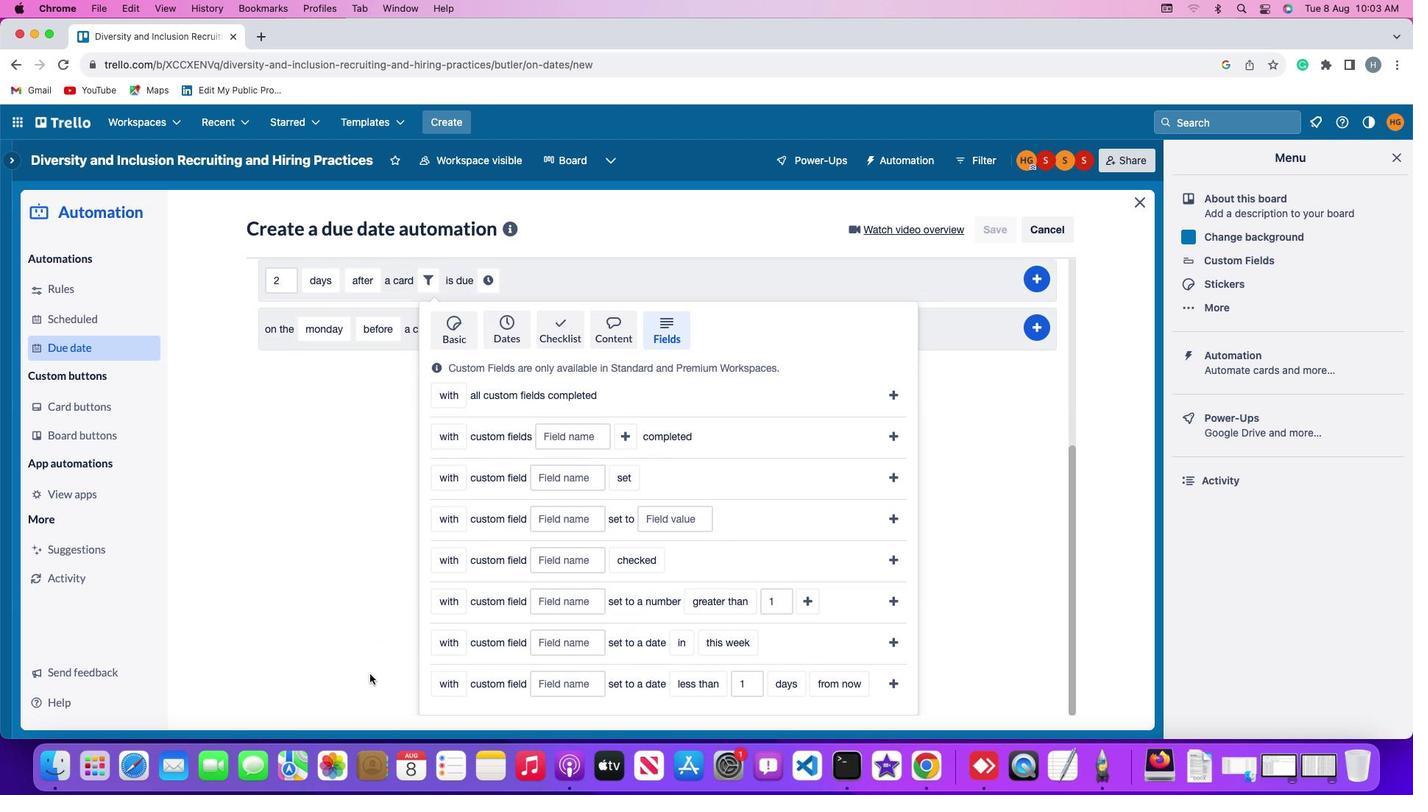 
Action: Mouse scrolled (369, 673) with delta (0, 0)
Screenshot: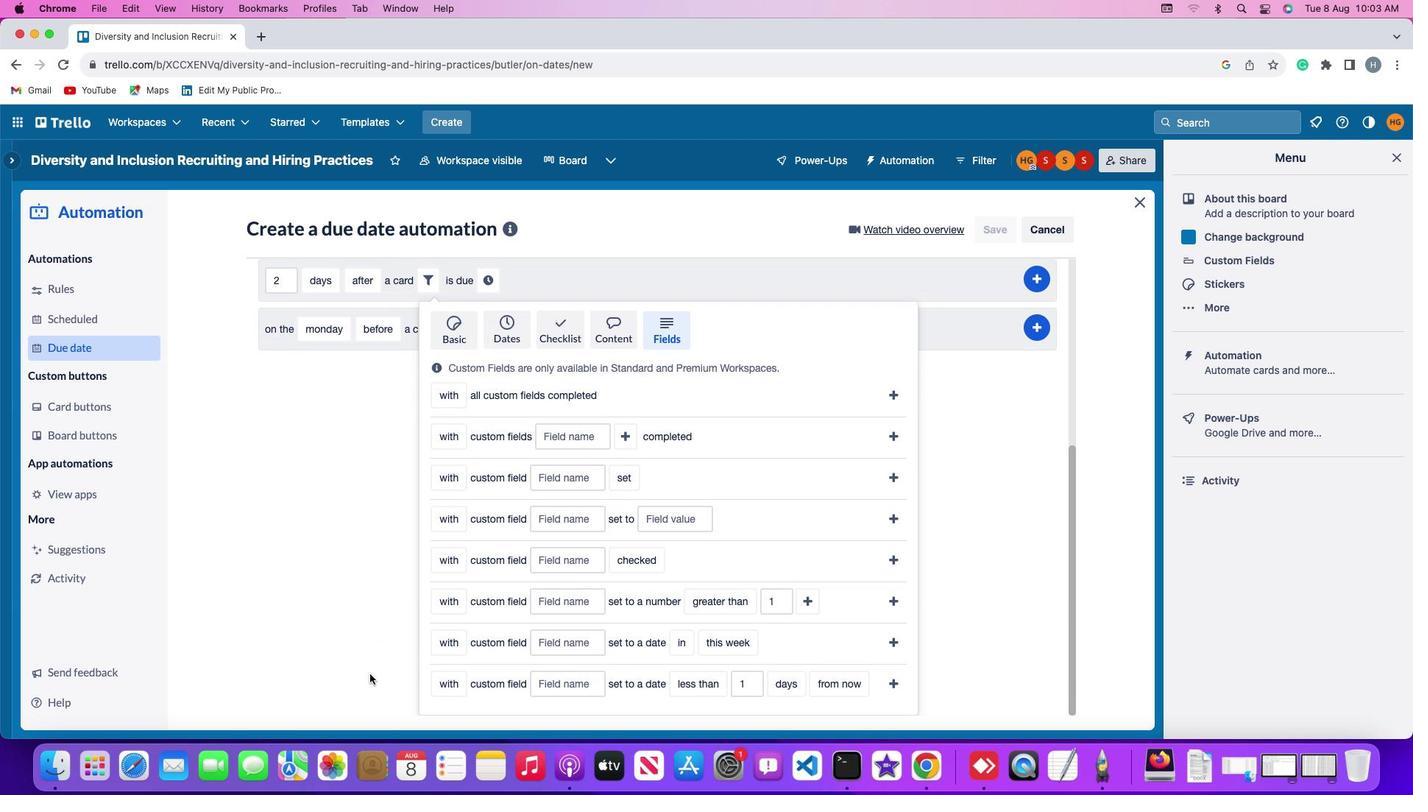 
Action: Mouse scrolled (369, 673) with delta (0, 0)
Screenshot: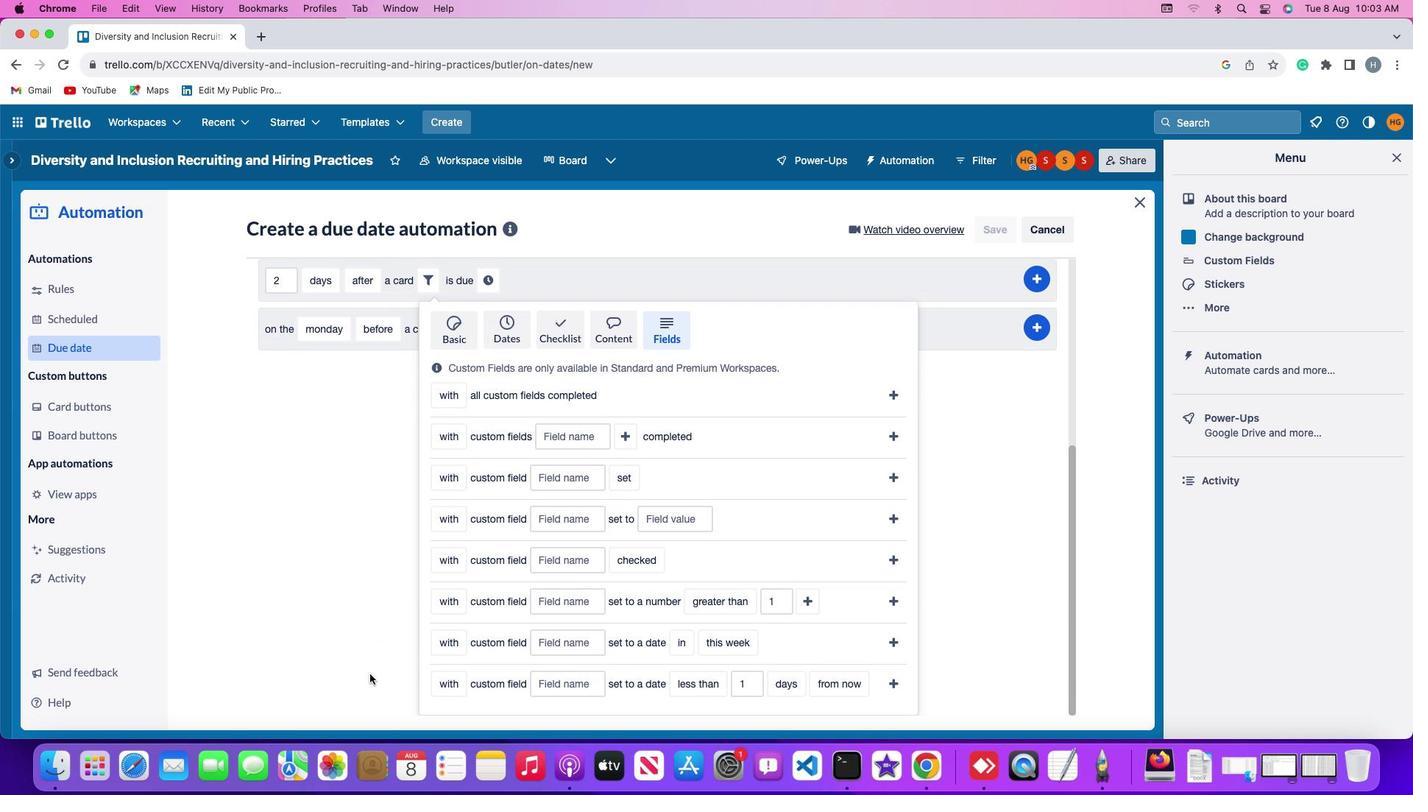
Action: Mouse scrolled (369, 673) with delta (0, -2)
Screenshot: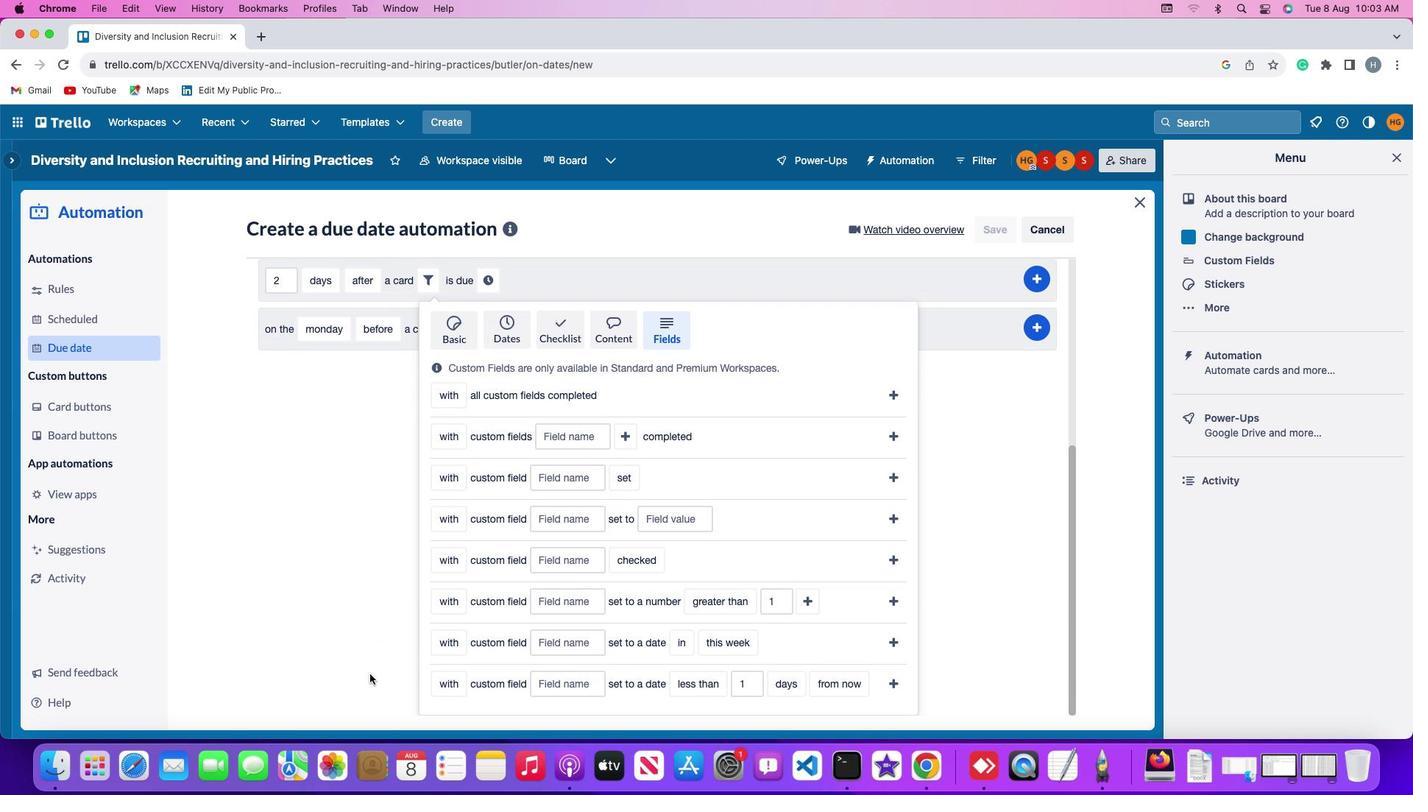 
Action: Mouse scrolled (369, 673) with delta (0, -3)
Screenshot: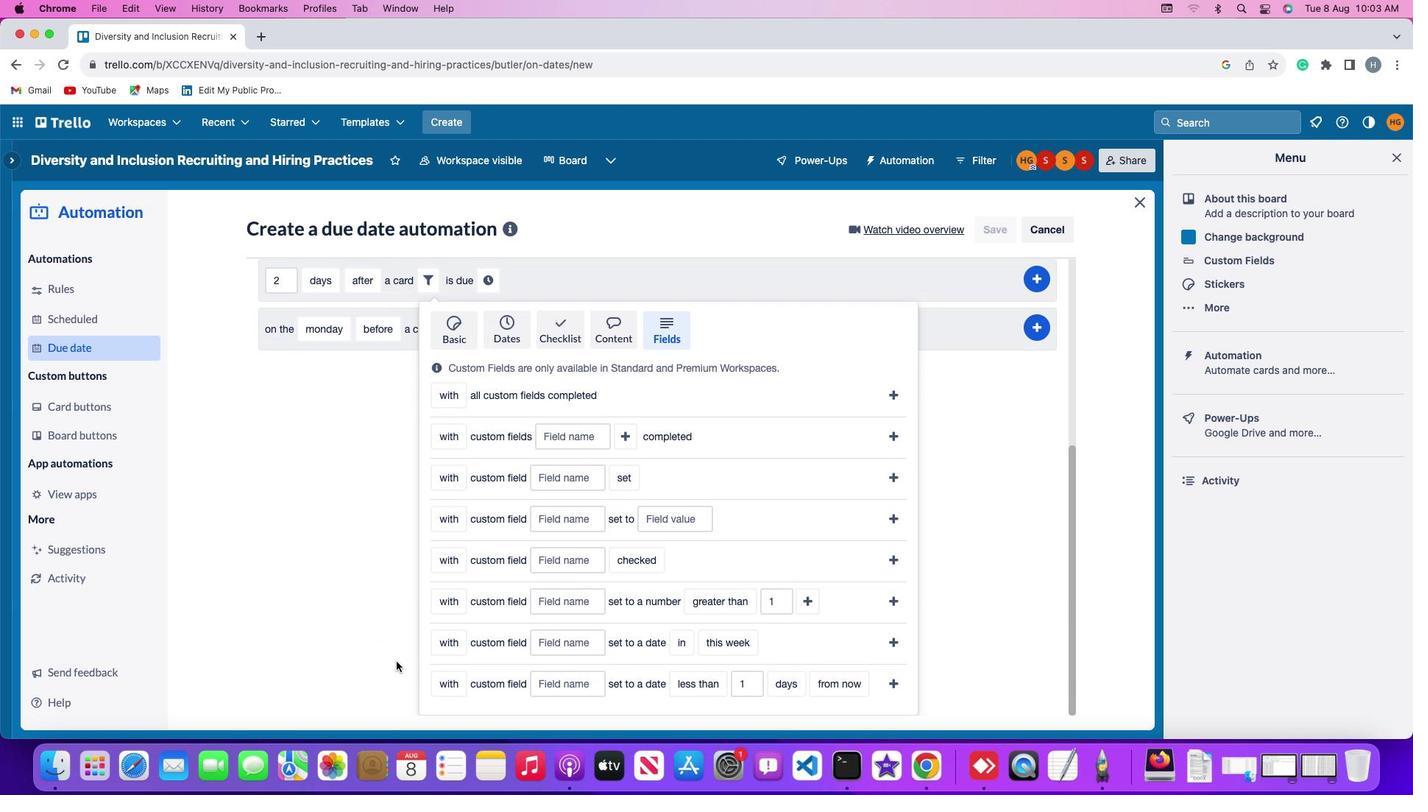 
Action: Mouse moved to (447, 604)
Screenshot: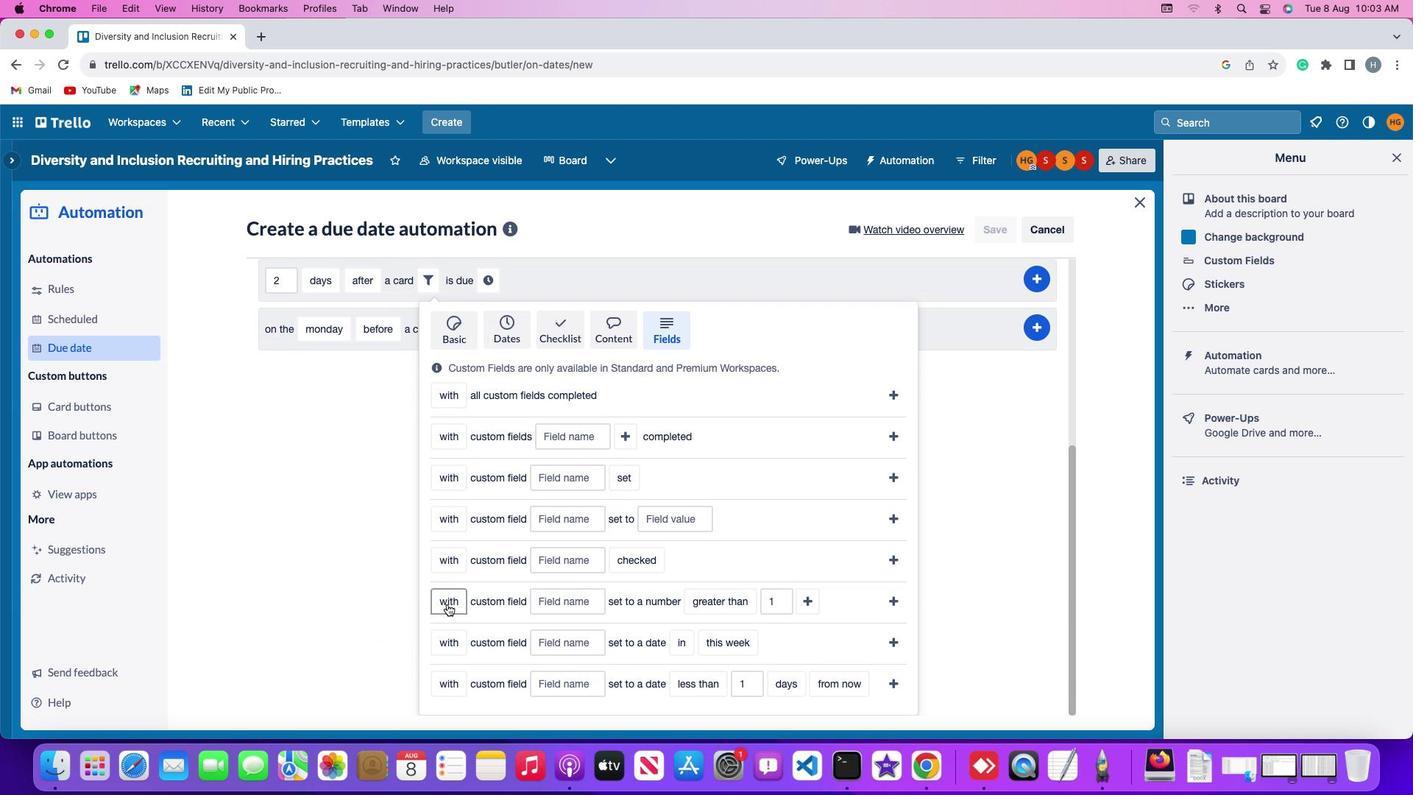 
Action: Mouse pressed left at (447, 604)
Screenshot: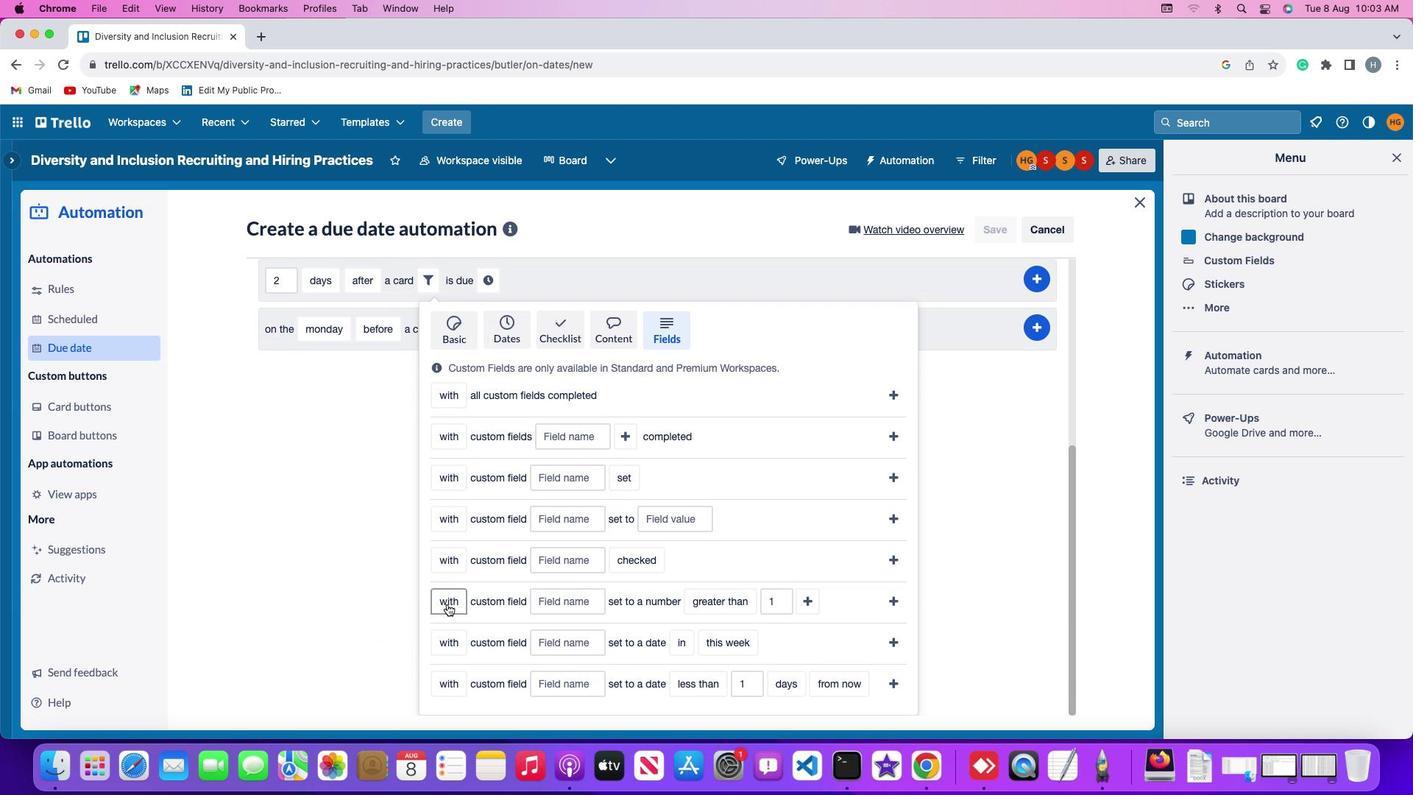
Action: Mouse moved to (454, 656)
Screenshot: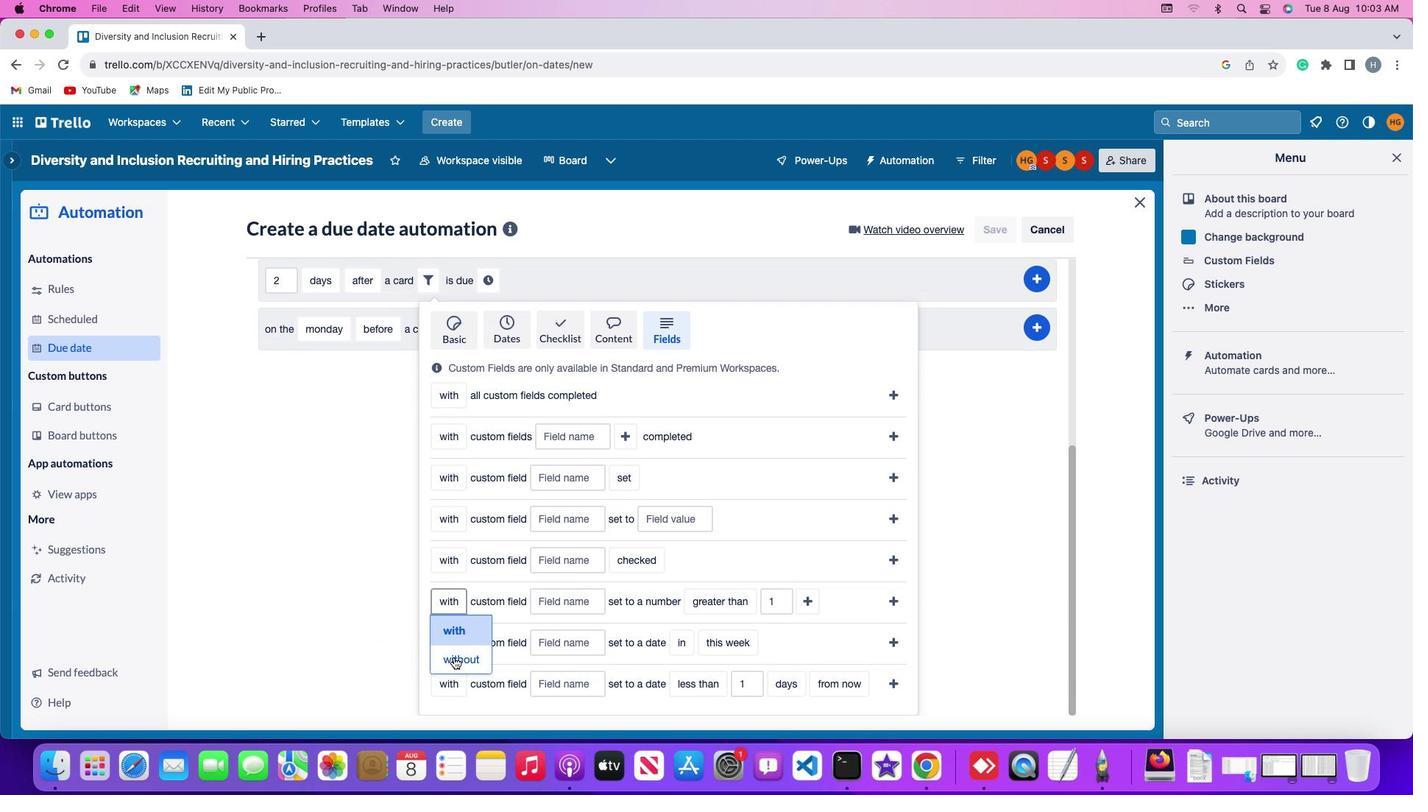 
Action: Mouse pressed left at (454, 656)
Screenshot: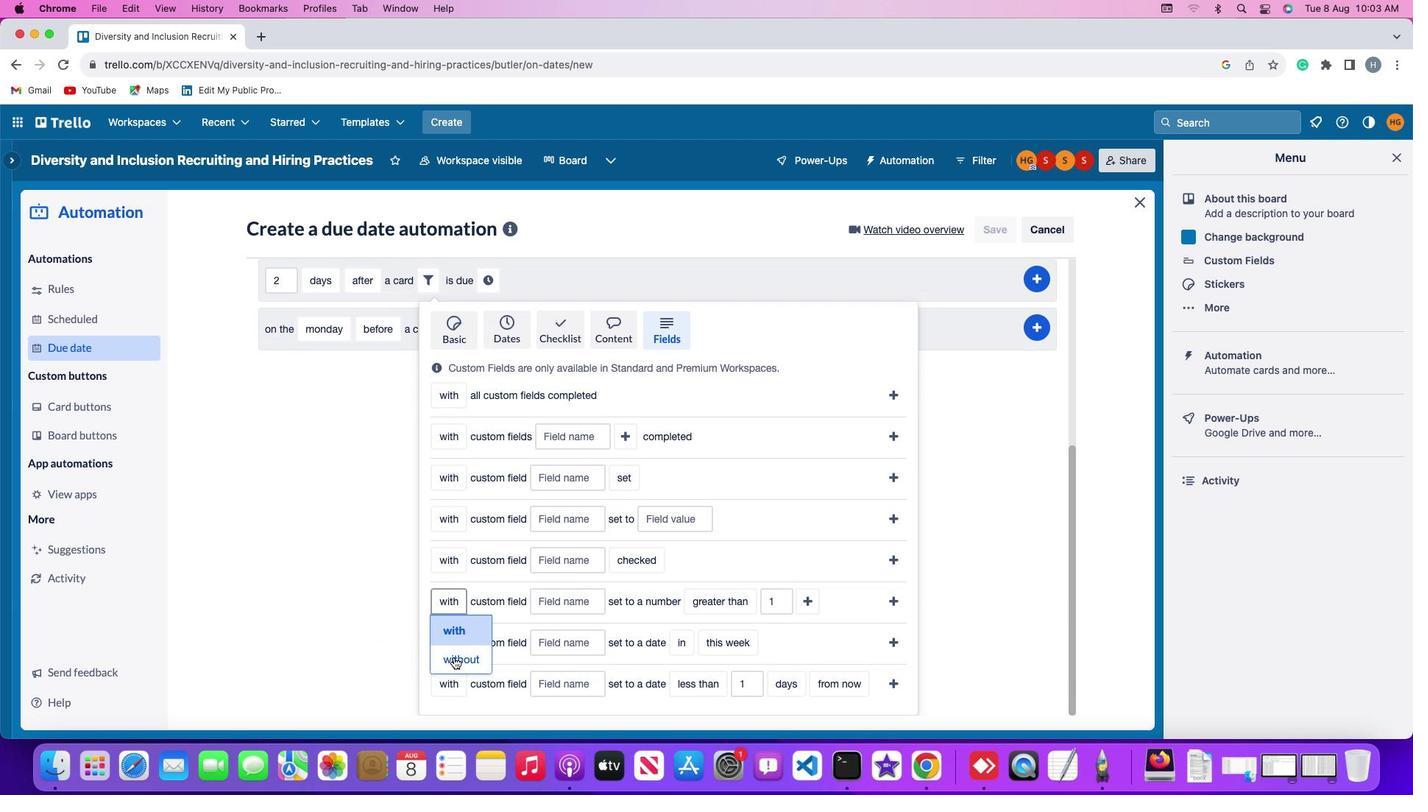 
Action: Mouse moved to (566, 599)
Screenshot: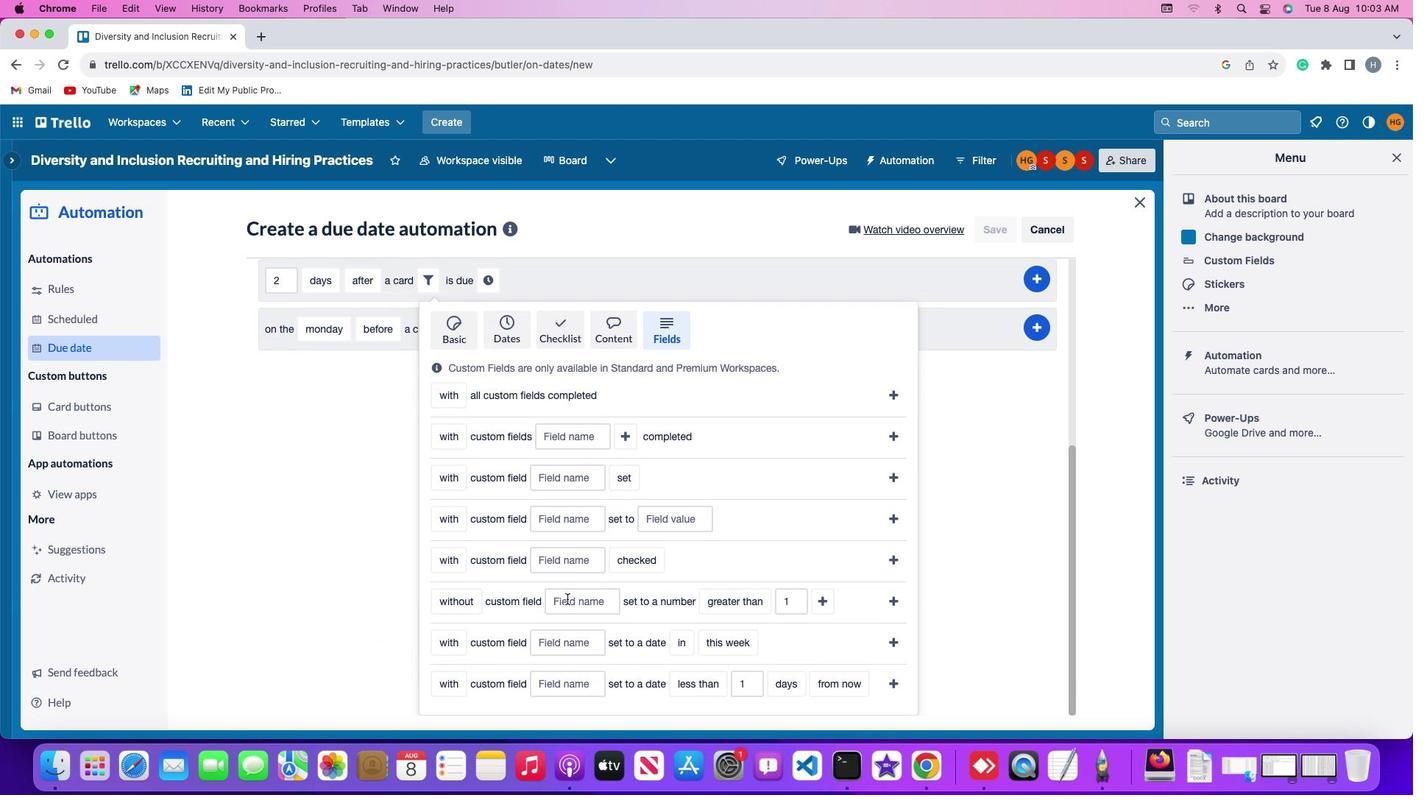 
Action: Mouse pressed left at (566, 599)
Screenshot: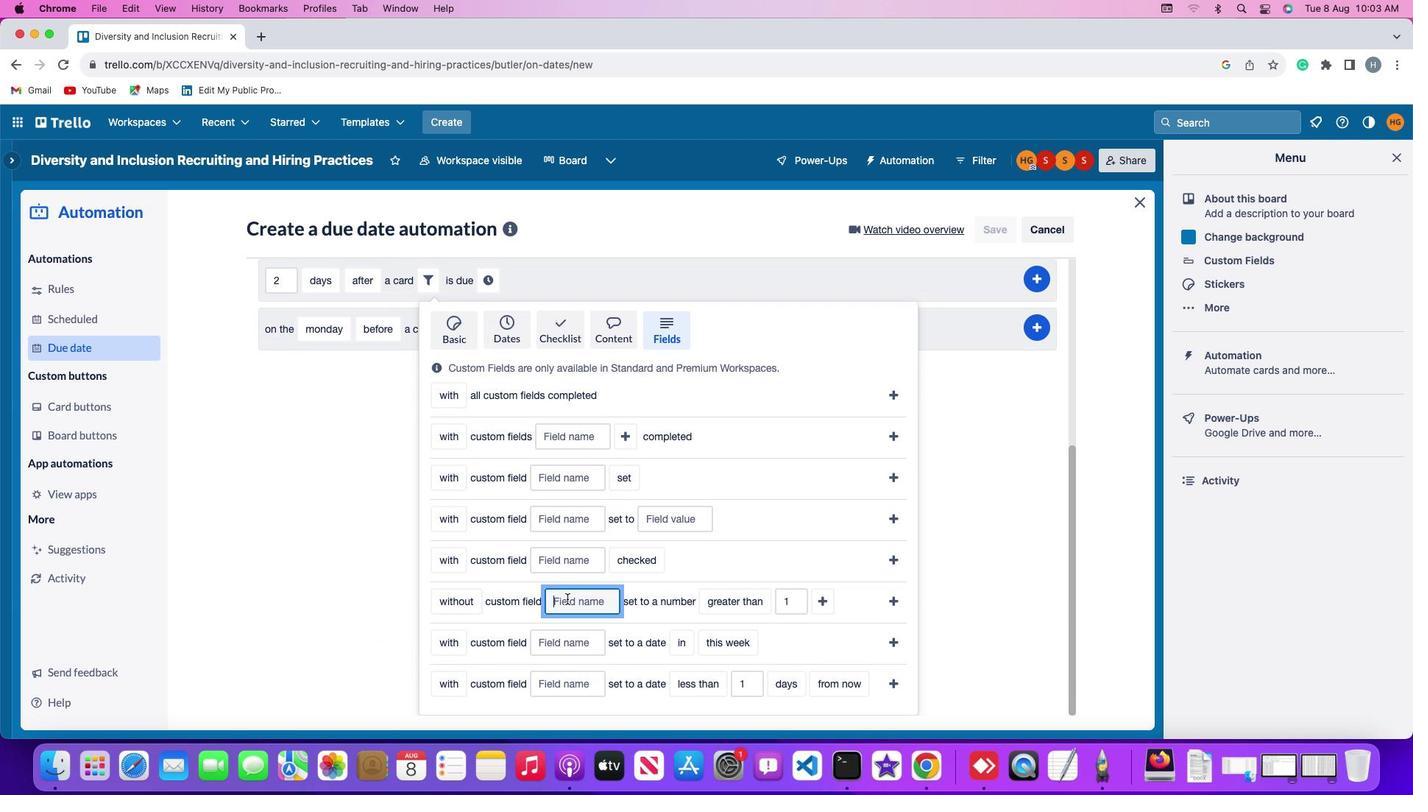 
Action: Key pressed Key.shift'R''e''s''u''m''e'
Screenshot: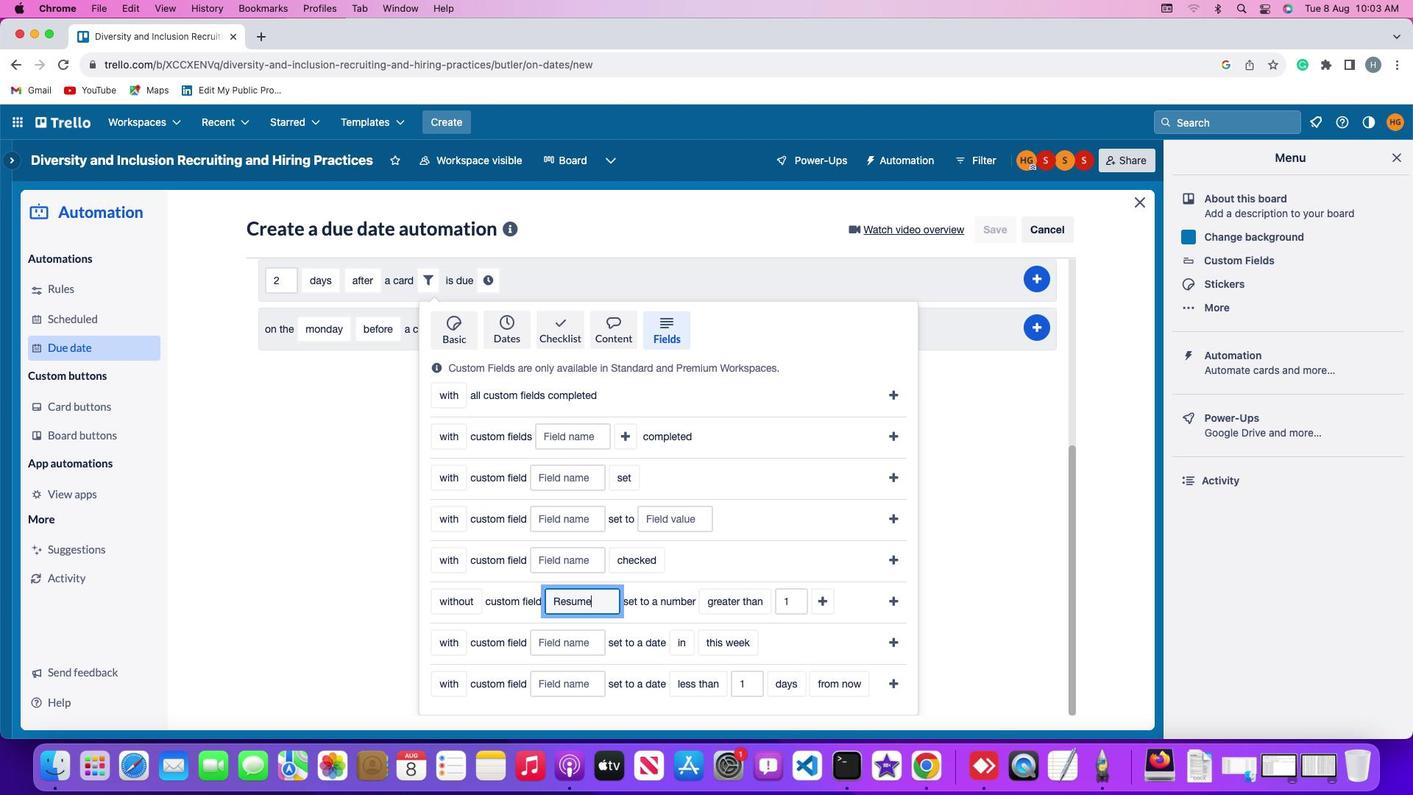 
Action: Mouse moved to (738, 595)
Screenshot: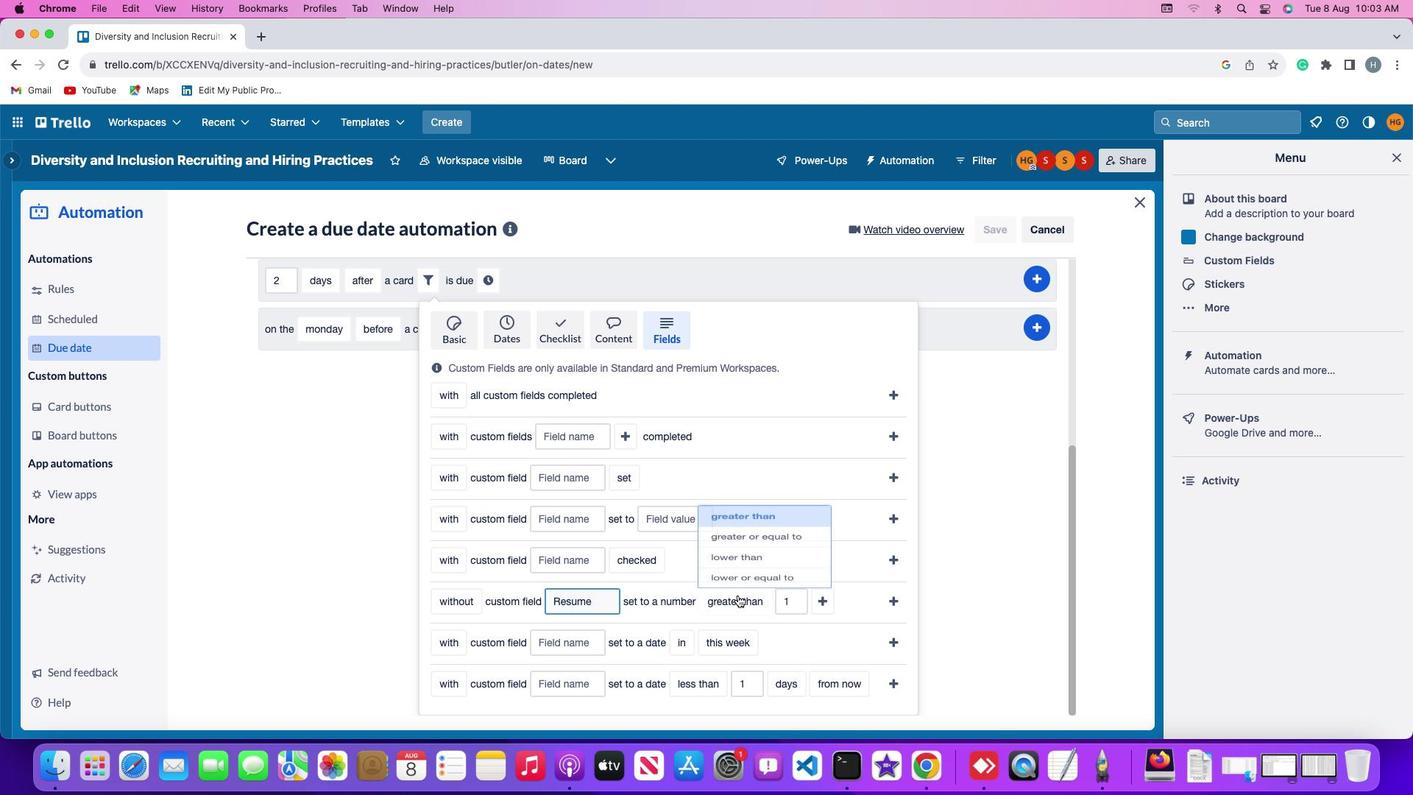 
Action: Mouse pressed left at (738, 595)
Screenshot: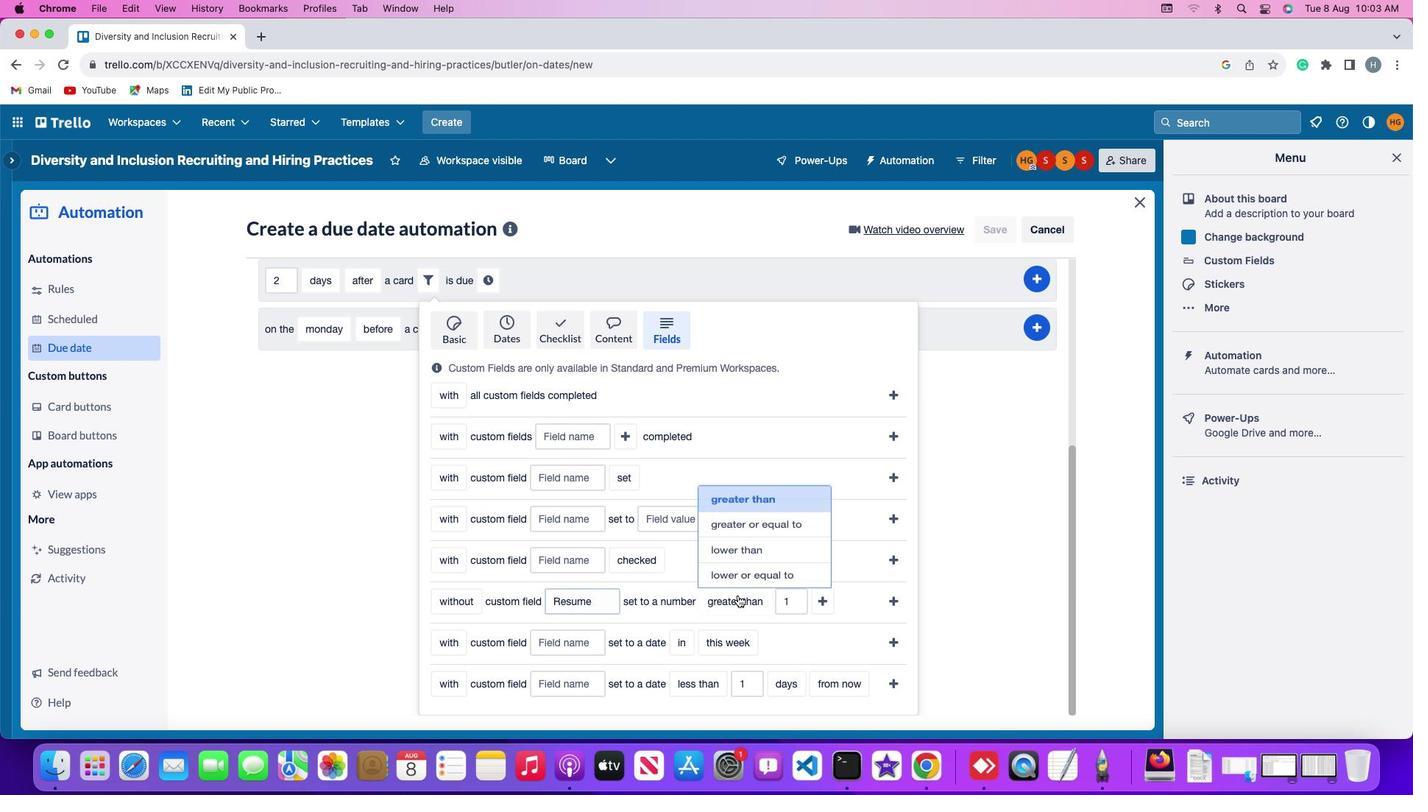 
Action: Mouse moved to (754, 575)
Screenshot: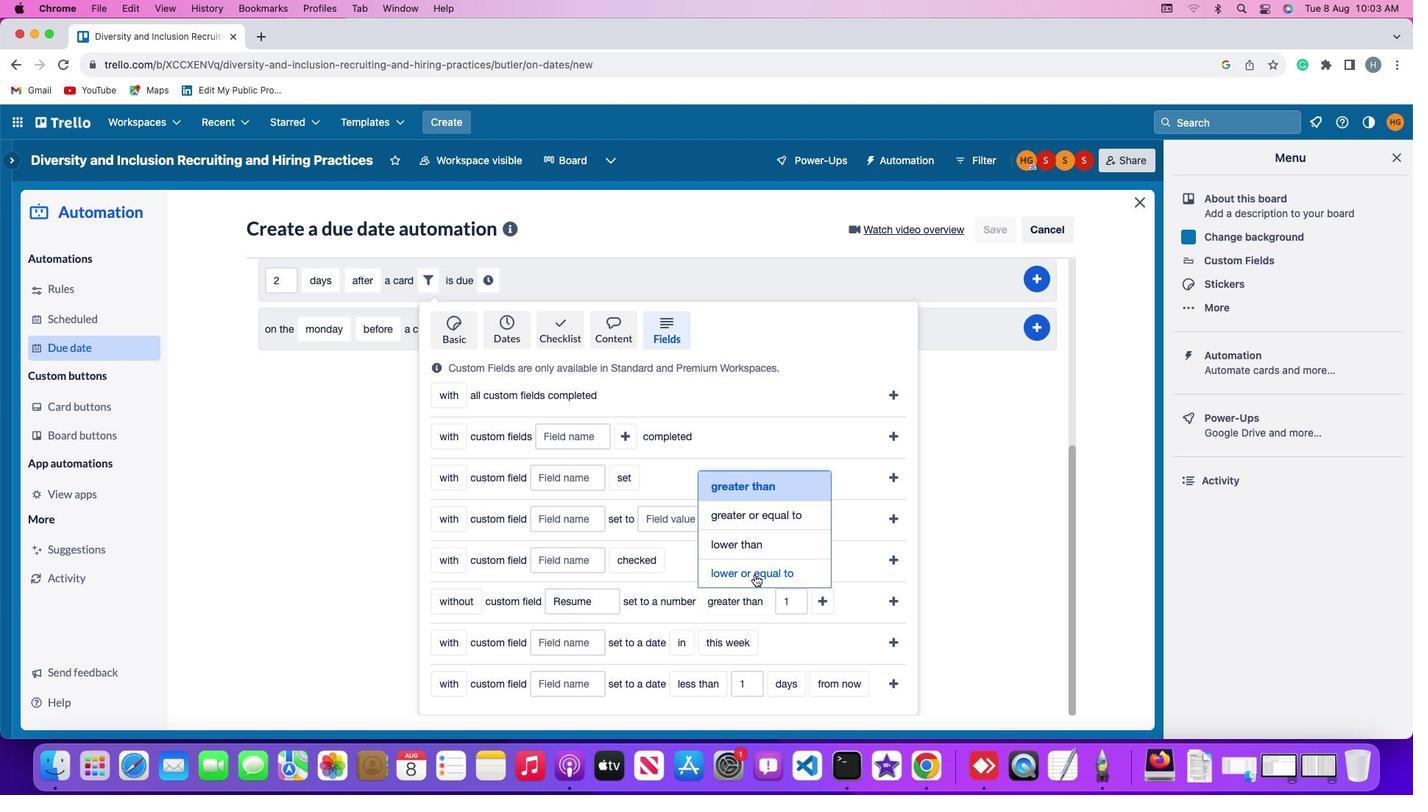 
Action: Mouse pressed left at (754, 575)
Screenshot: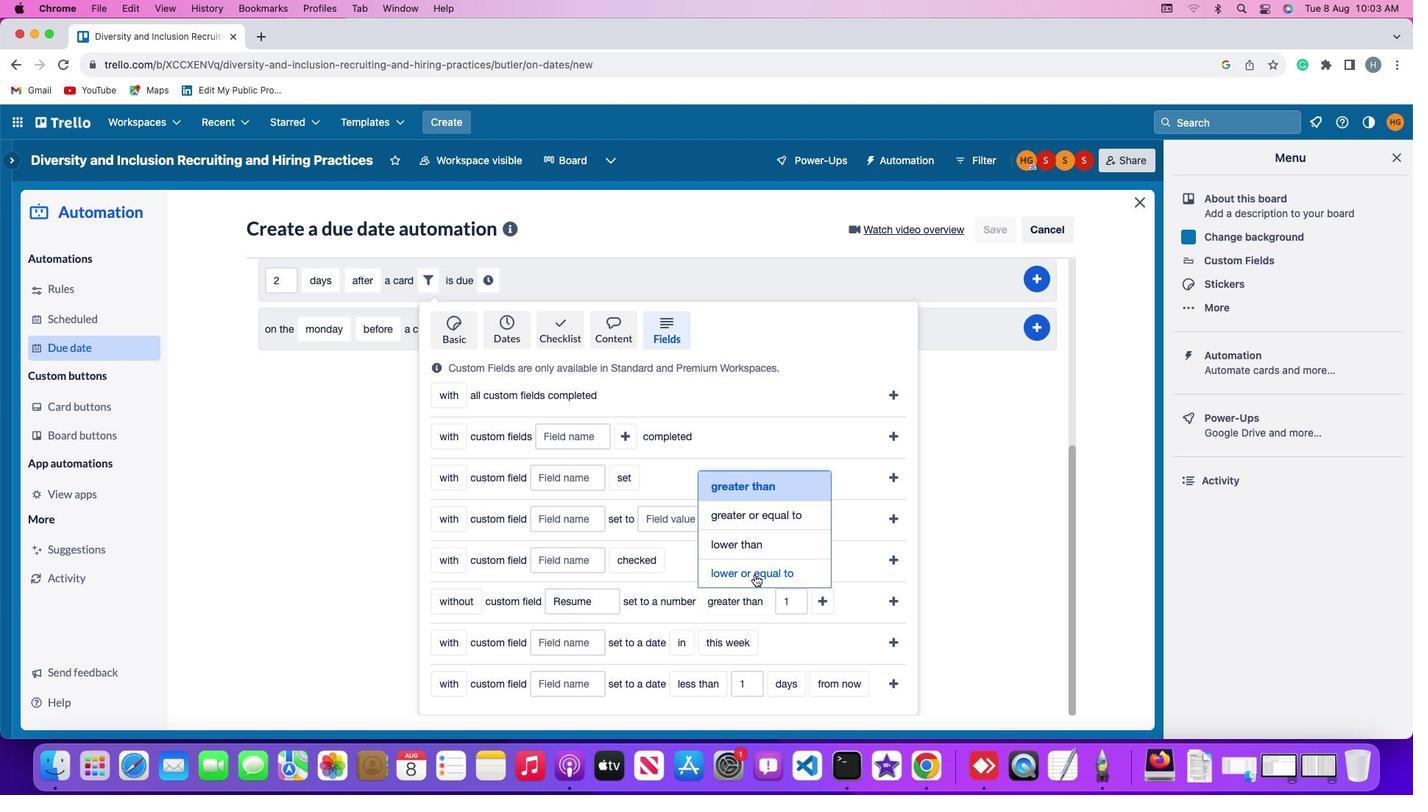 
Action: Mouse moved to (817, 602)
Screenshot: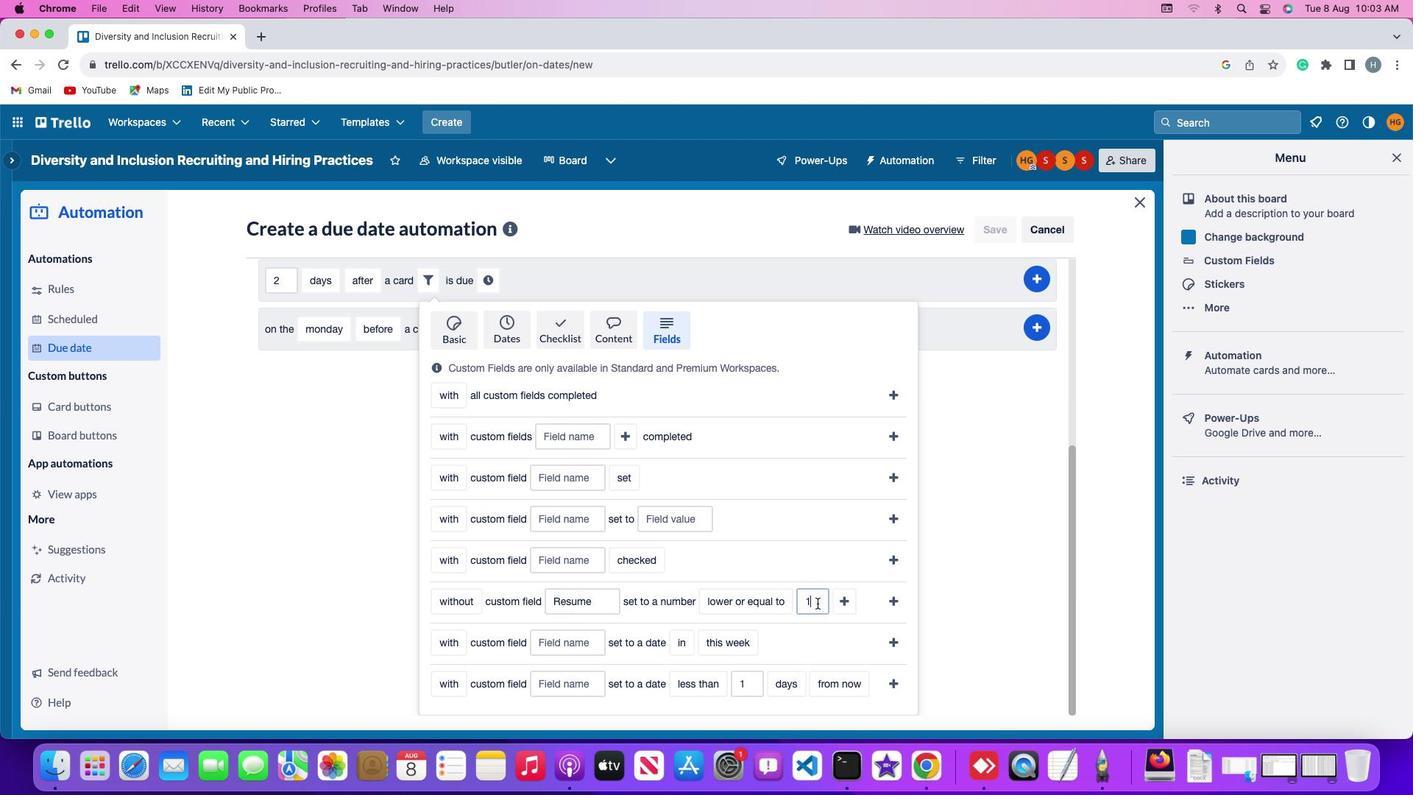 
Action: Mouse pressed left at (817, 602)
Screenshot: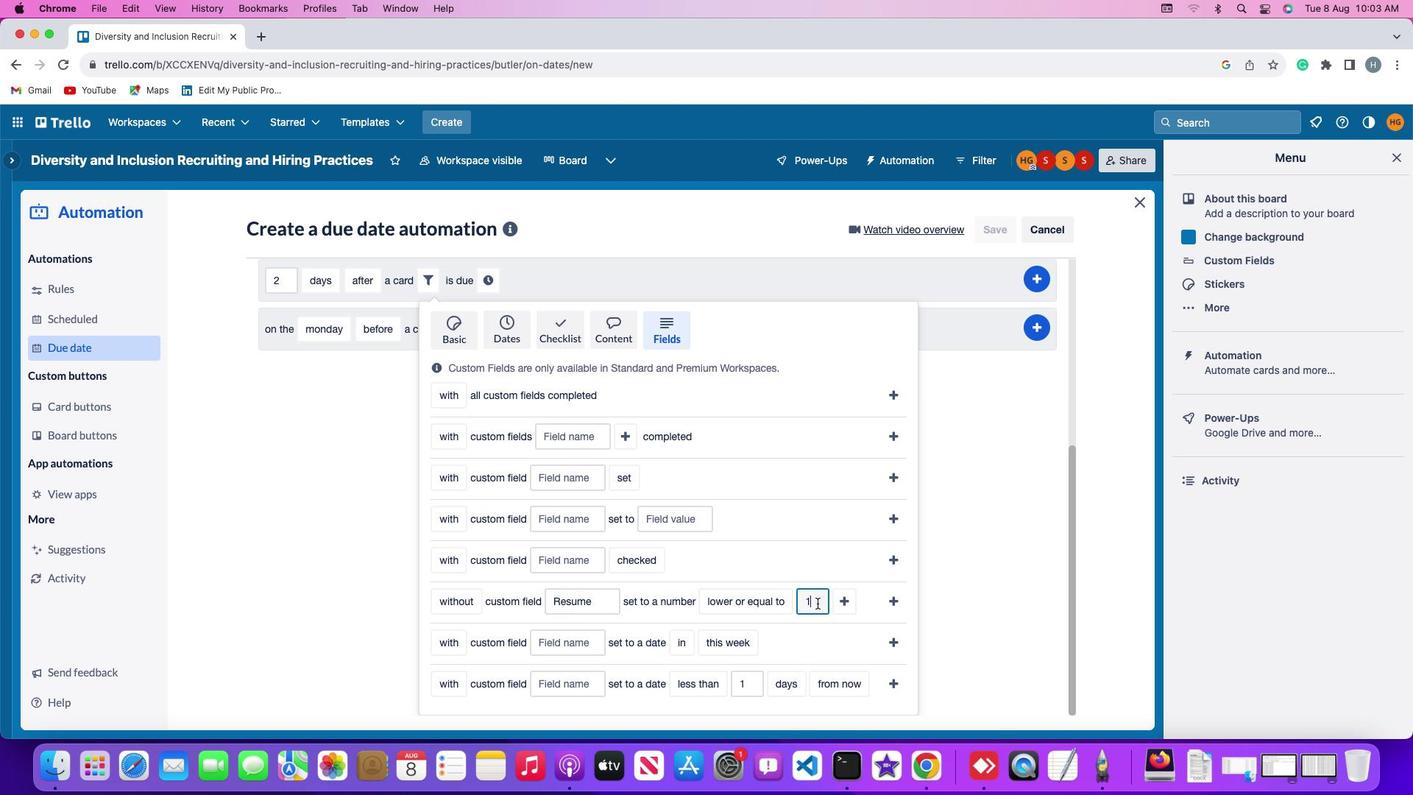 
Action: Key pressed Key.backspace'1'
Screenshot: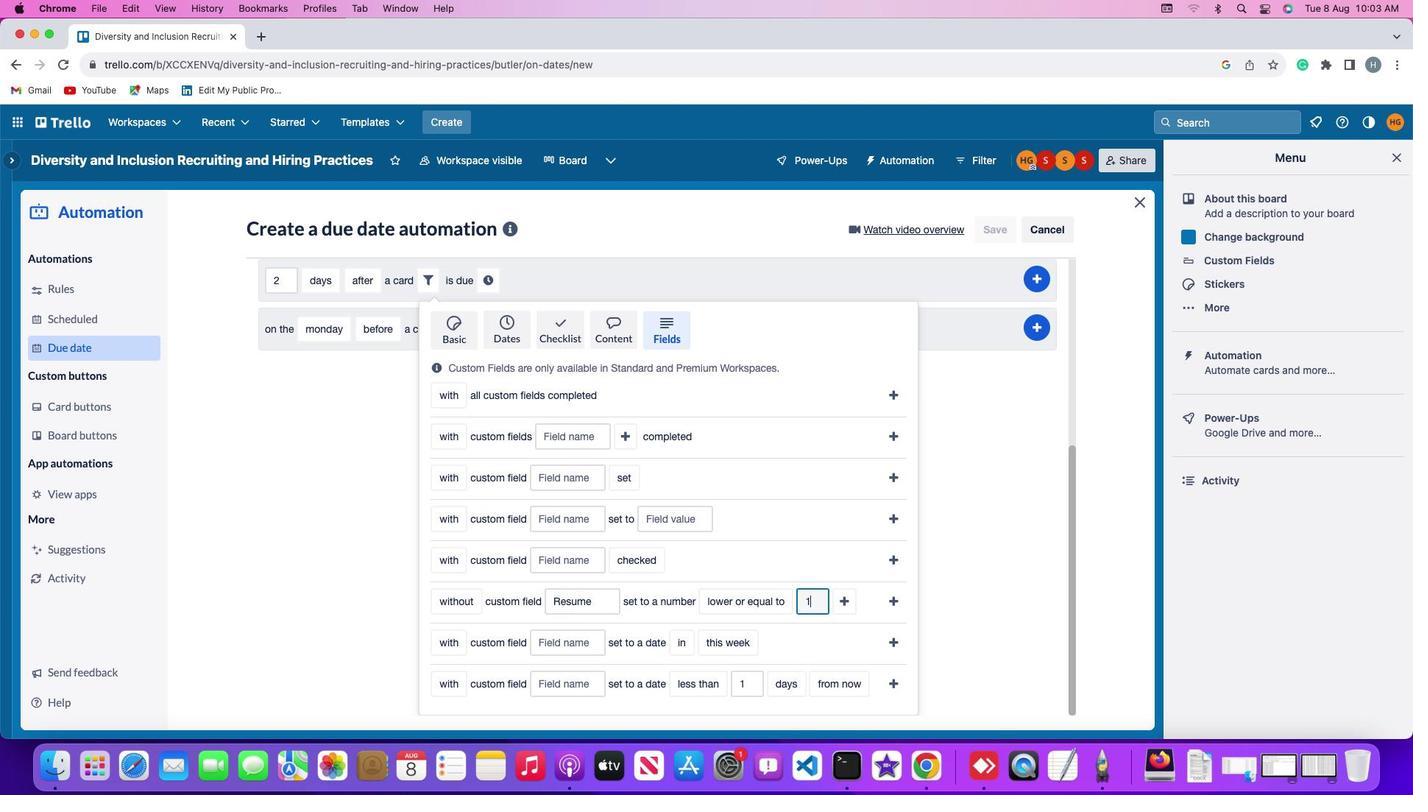 
Action: Mouse moved to (847, 600)
Screenshot: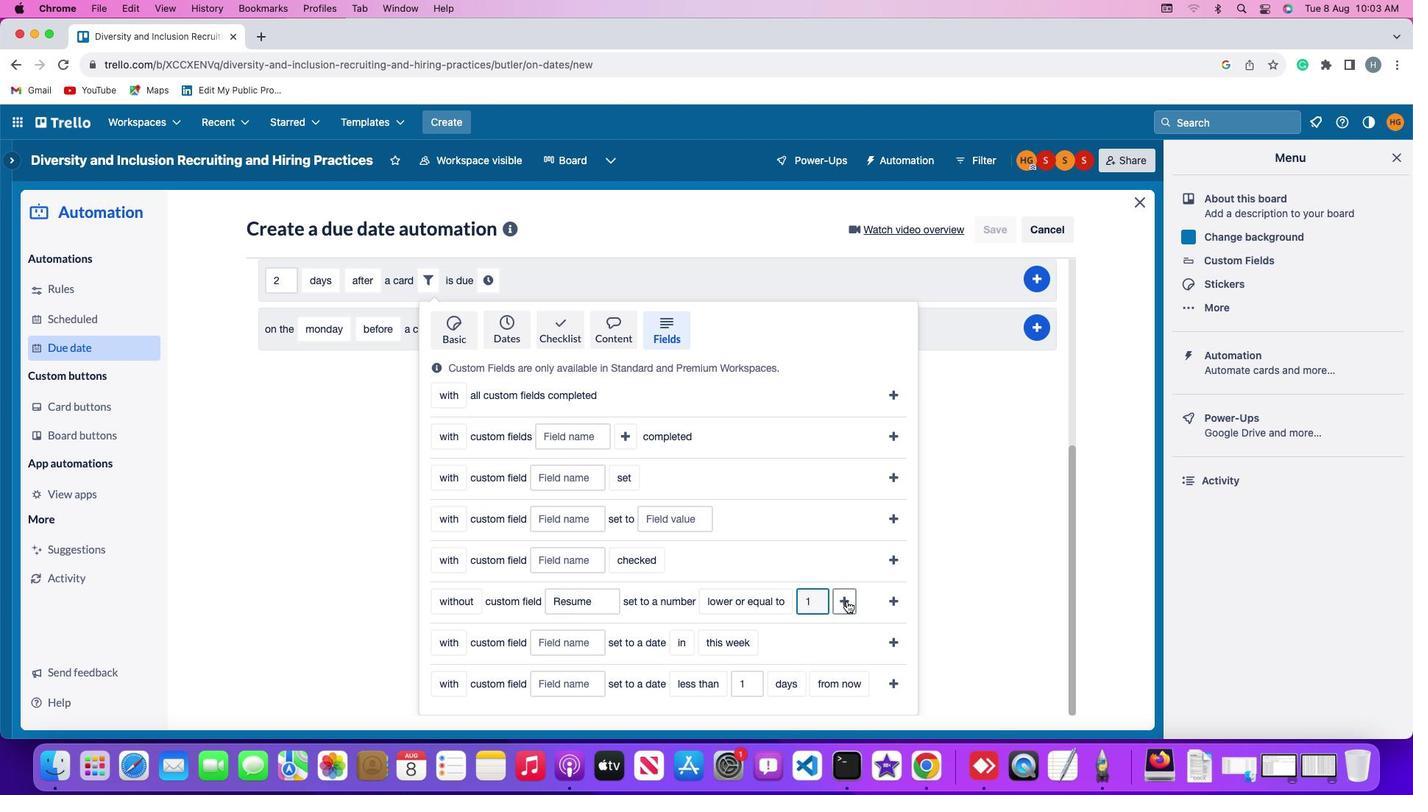 
Action: Mouse pressed left at (847, 600)
Screenshot: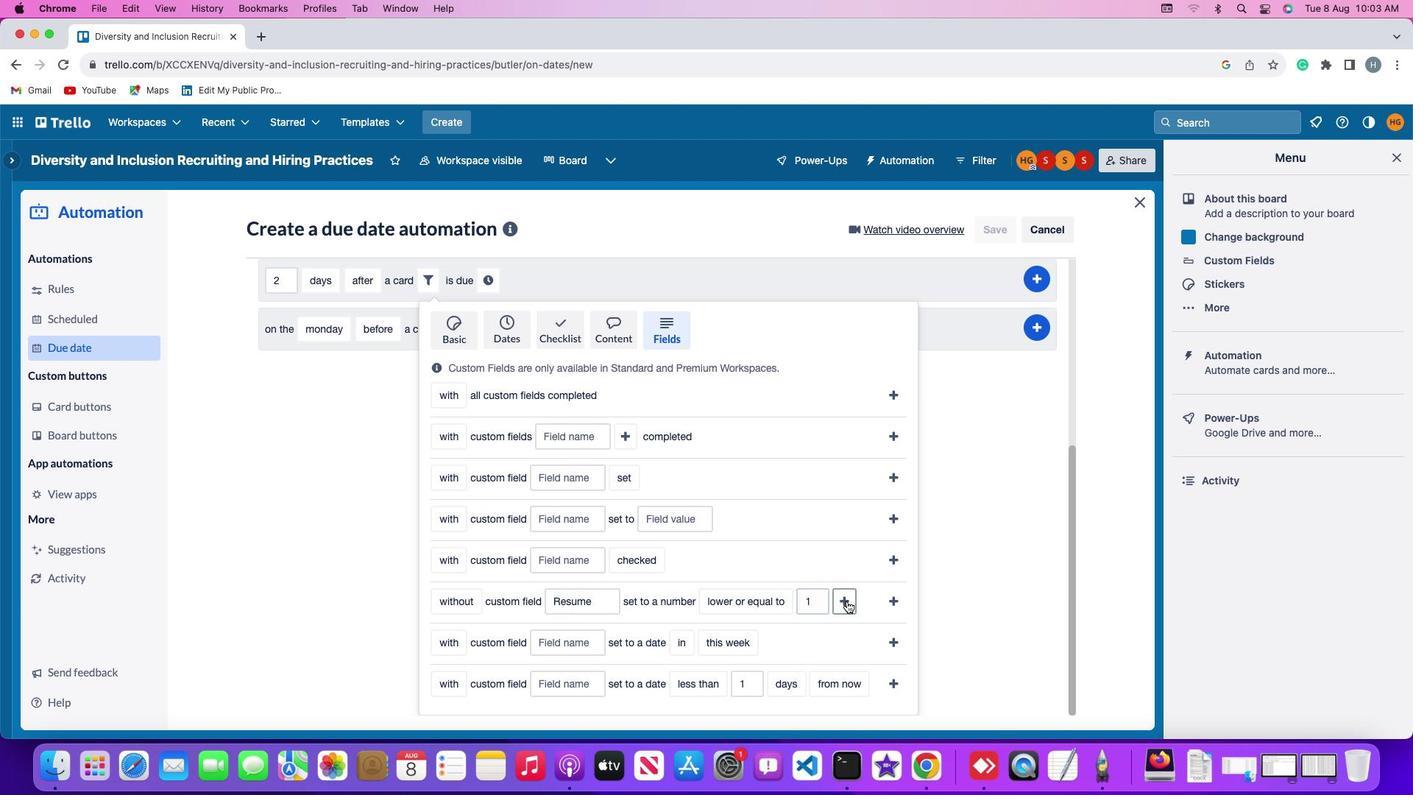 
Action: Mouse moved to (888, 601)
Screenshot: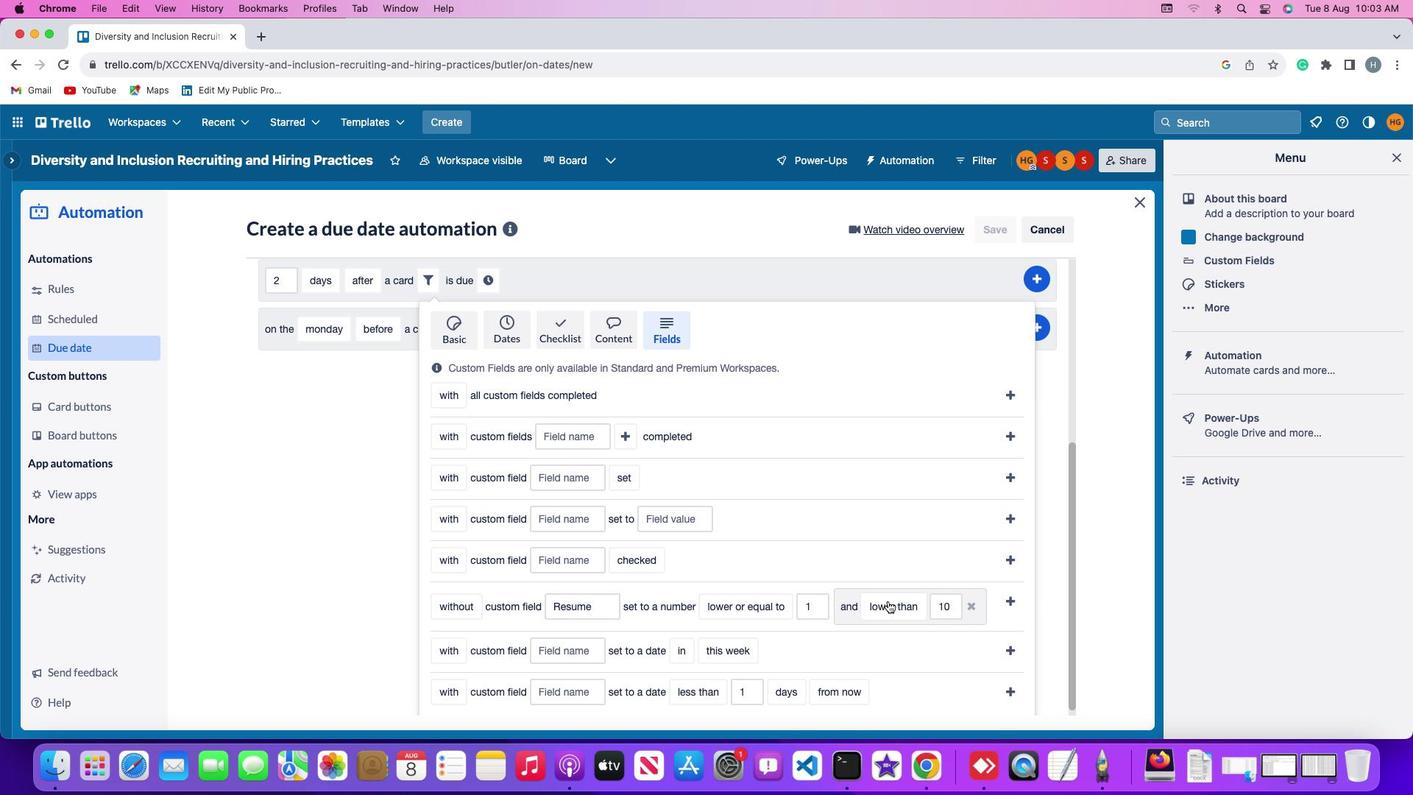 
Action: Mouse pressed left at (888, 601)
Screenshot: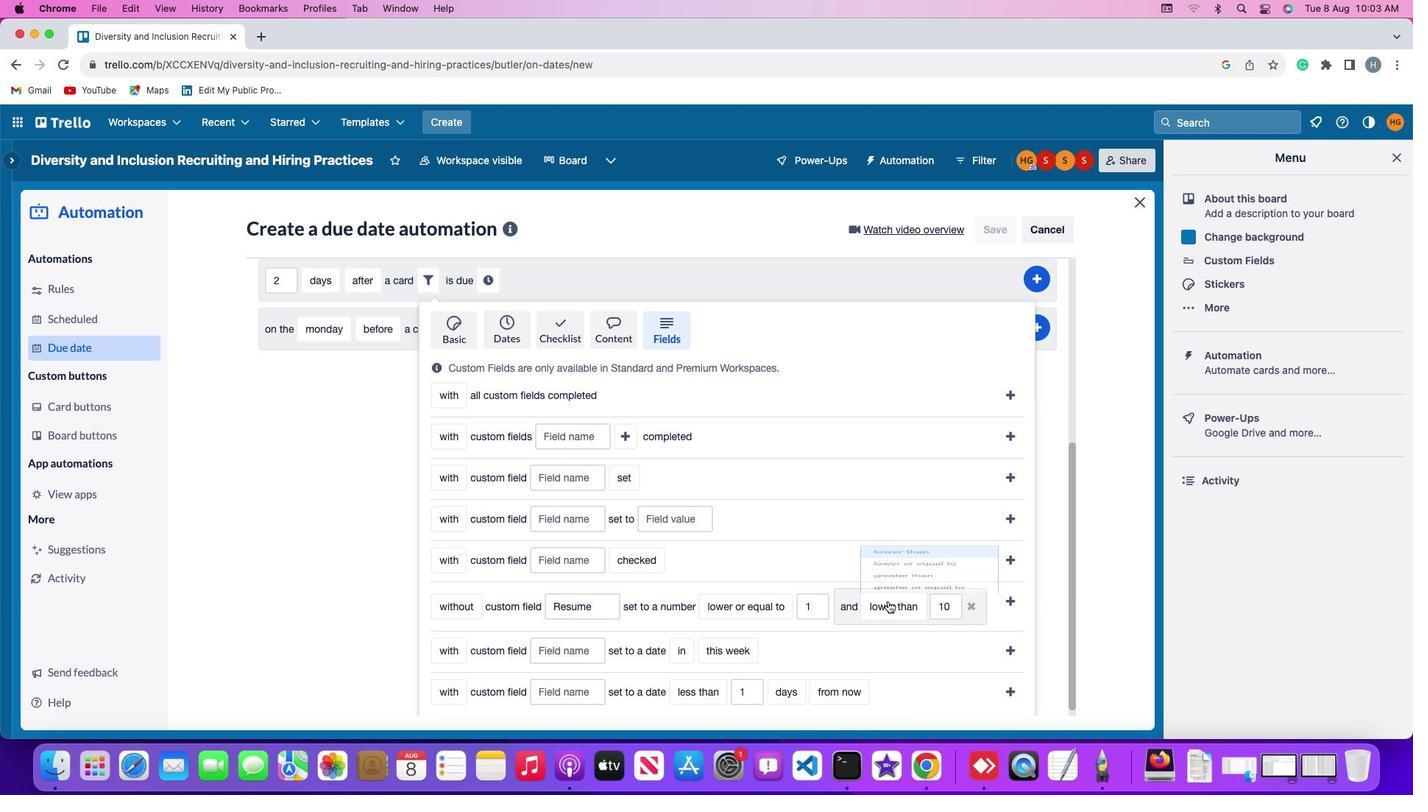 
Action: Mouse moved to (912, 546)
Screenshot: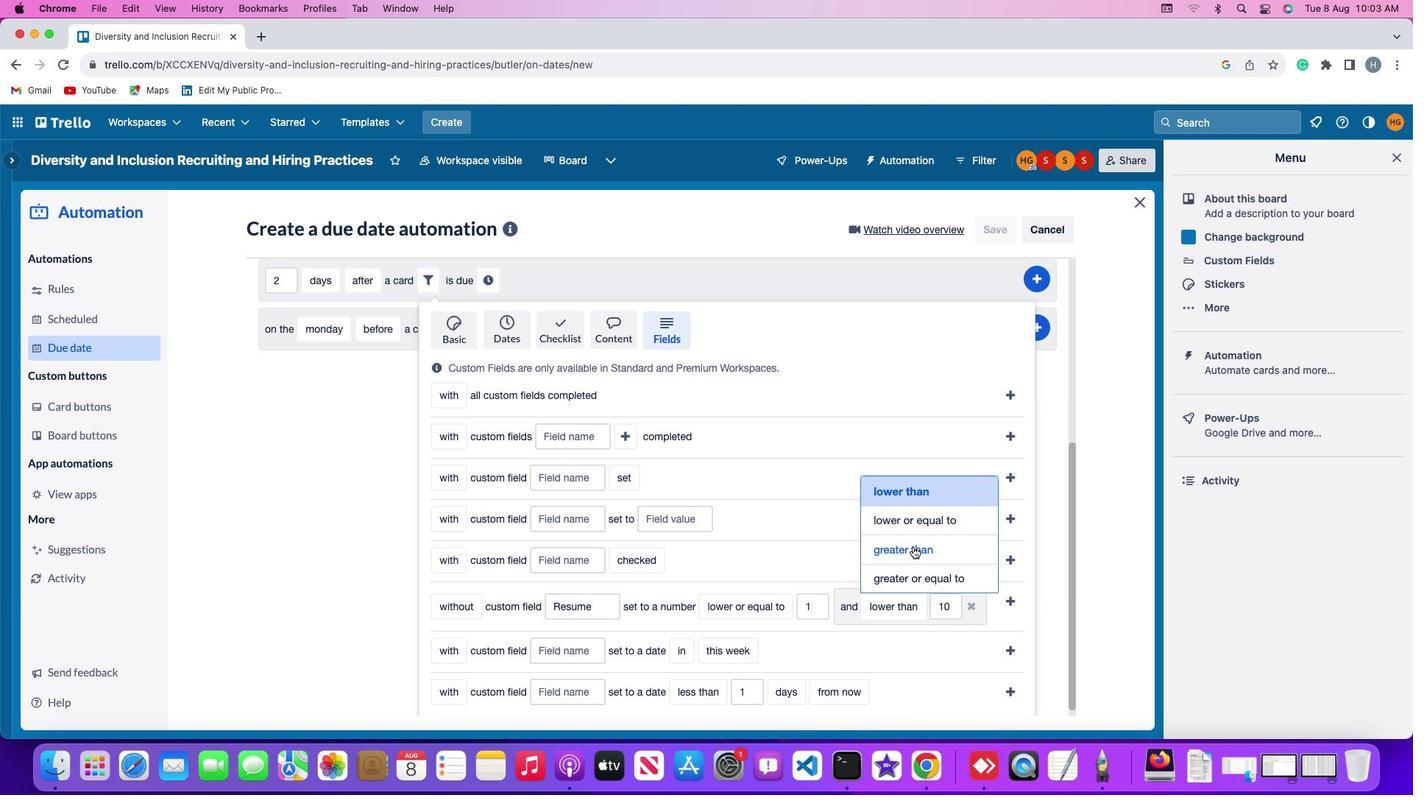 
Action: Mouse pressed left at (912, 546)
Screenshot: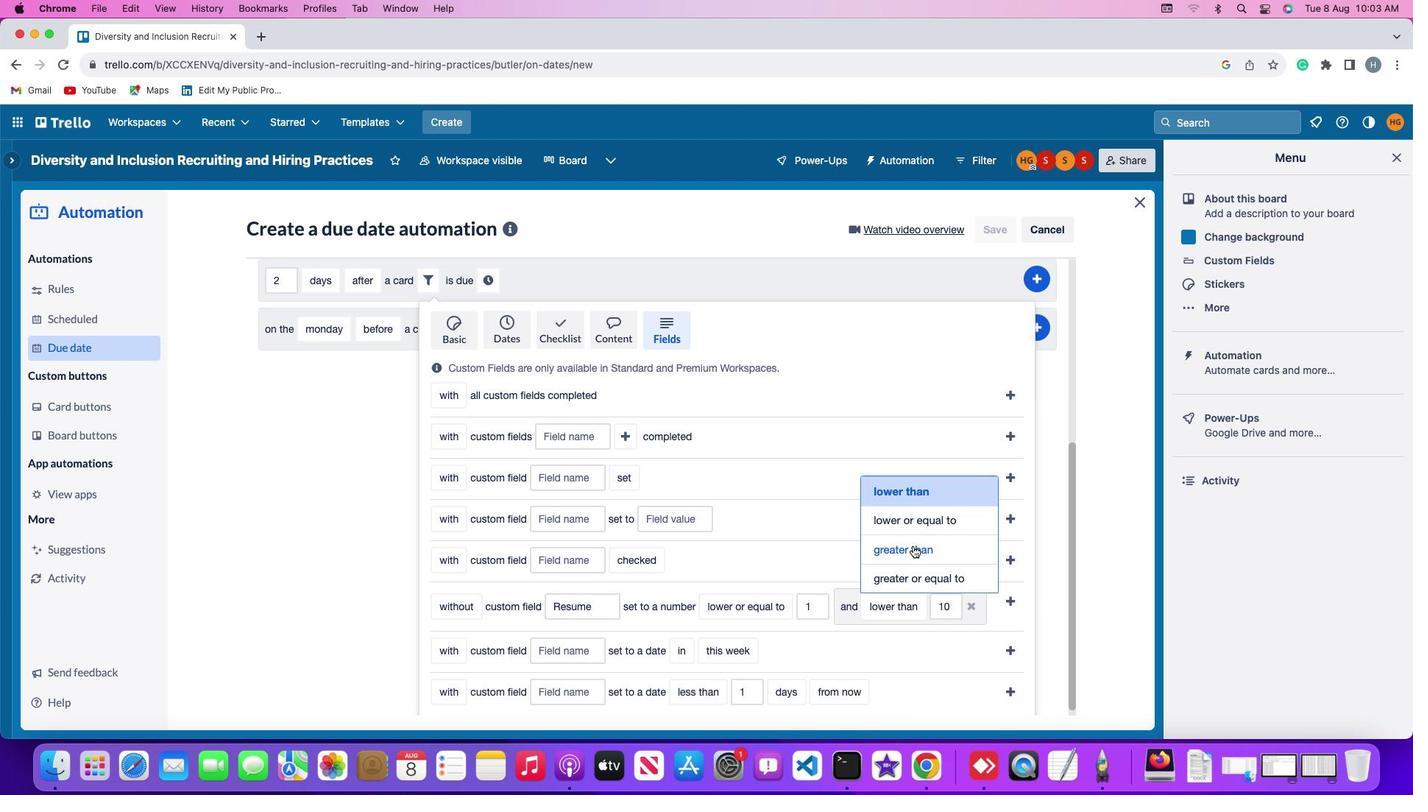 
Action: Mouse moved to (962, 607)
Screenshot: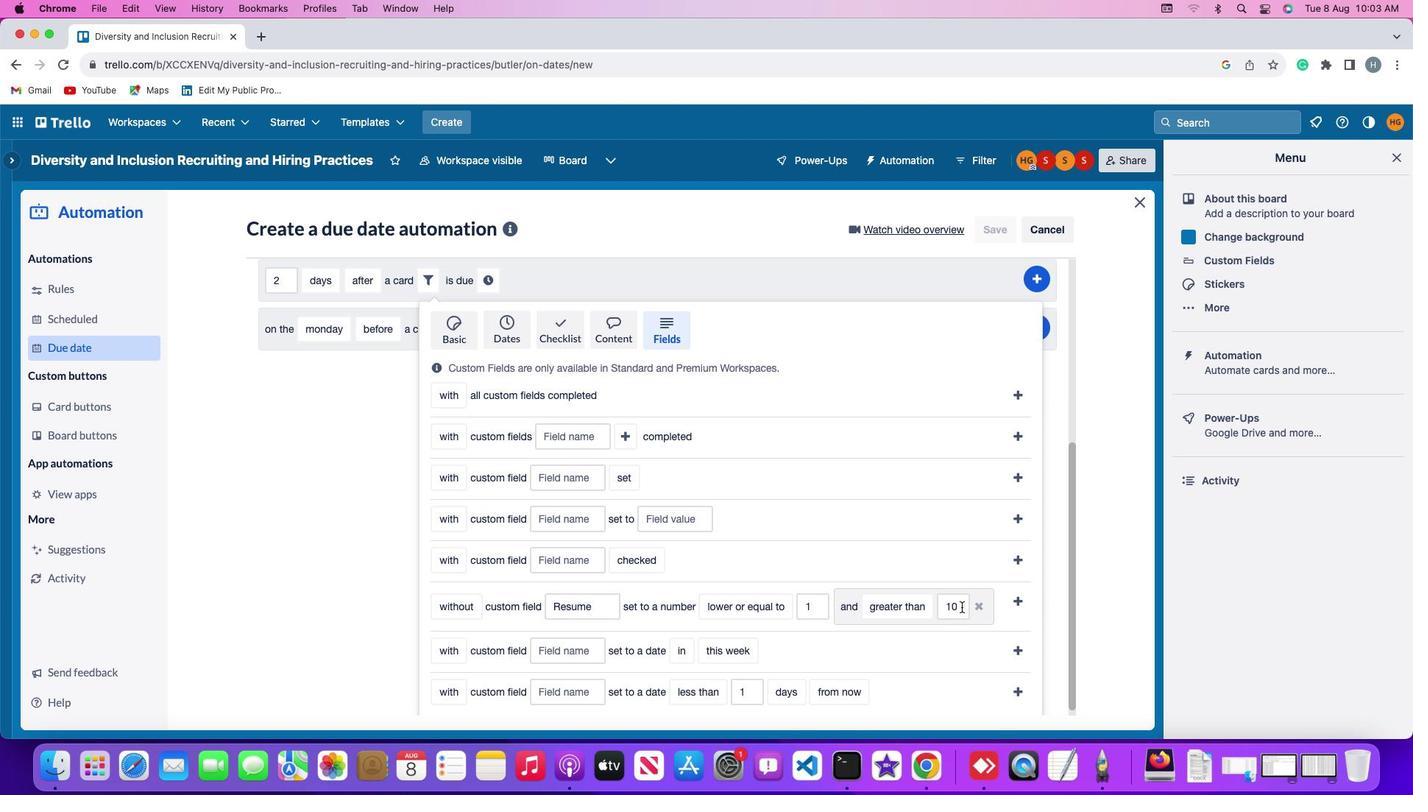 
Action: Mouse pressed left at (962, 607)
Screenshot: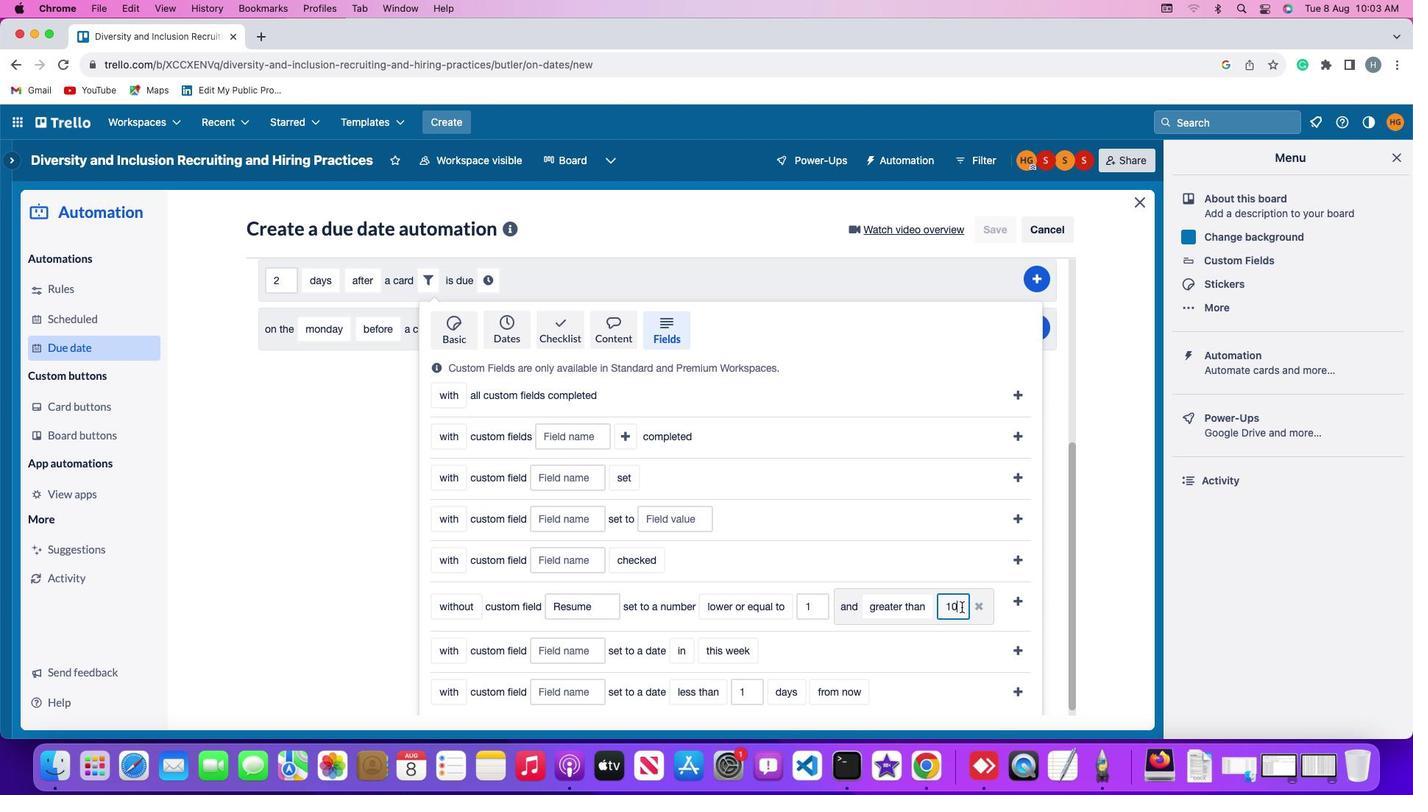 
Action: Key pressed Key.backspaceKey.backspace'1''0'
Screenshot: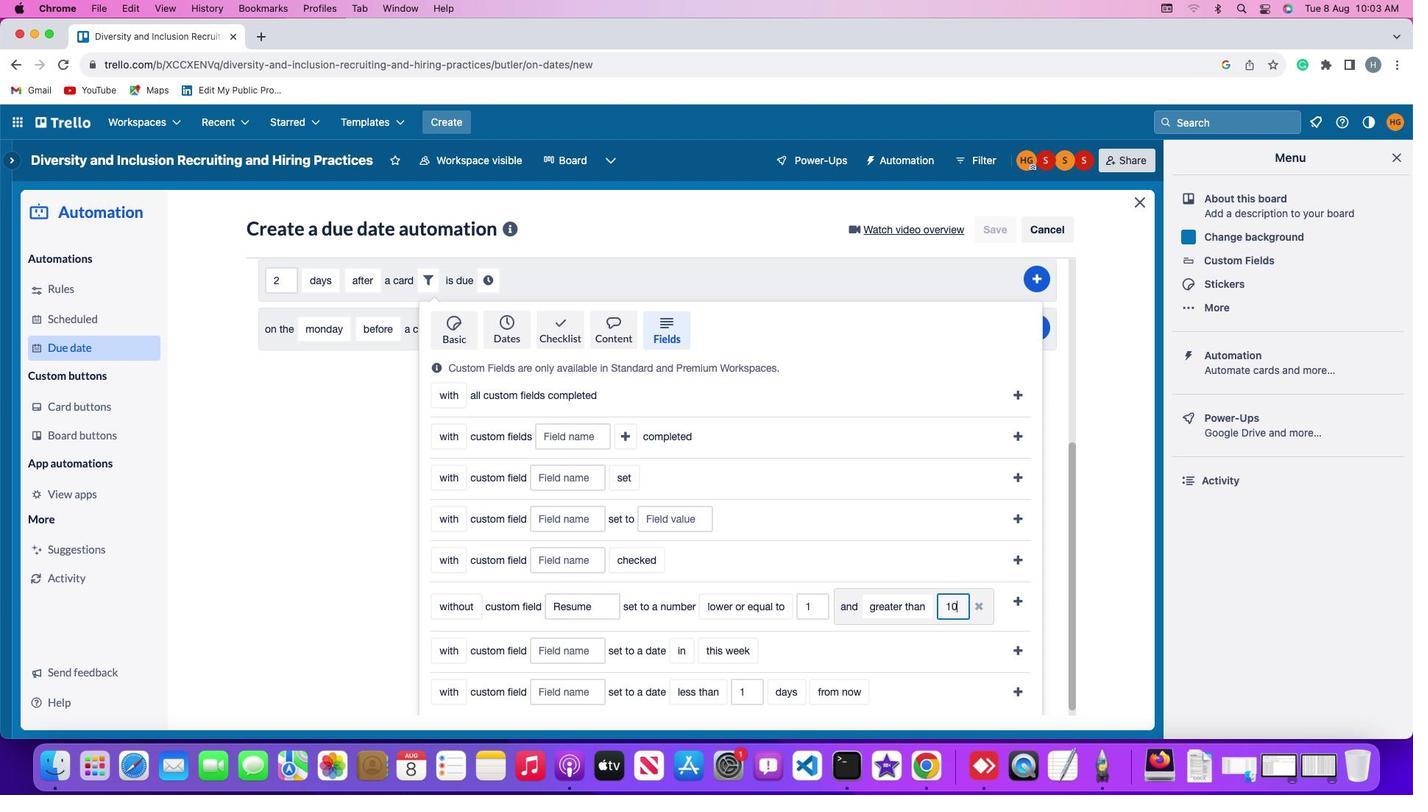 
Action: Mouse moved to (1016, 599)
Screenshot: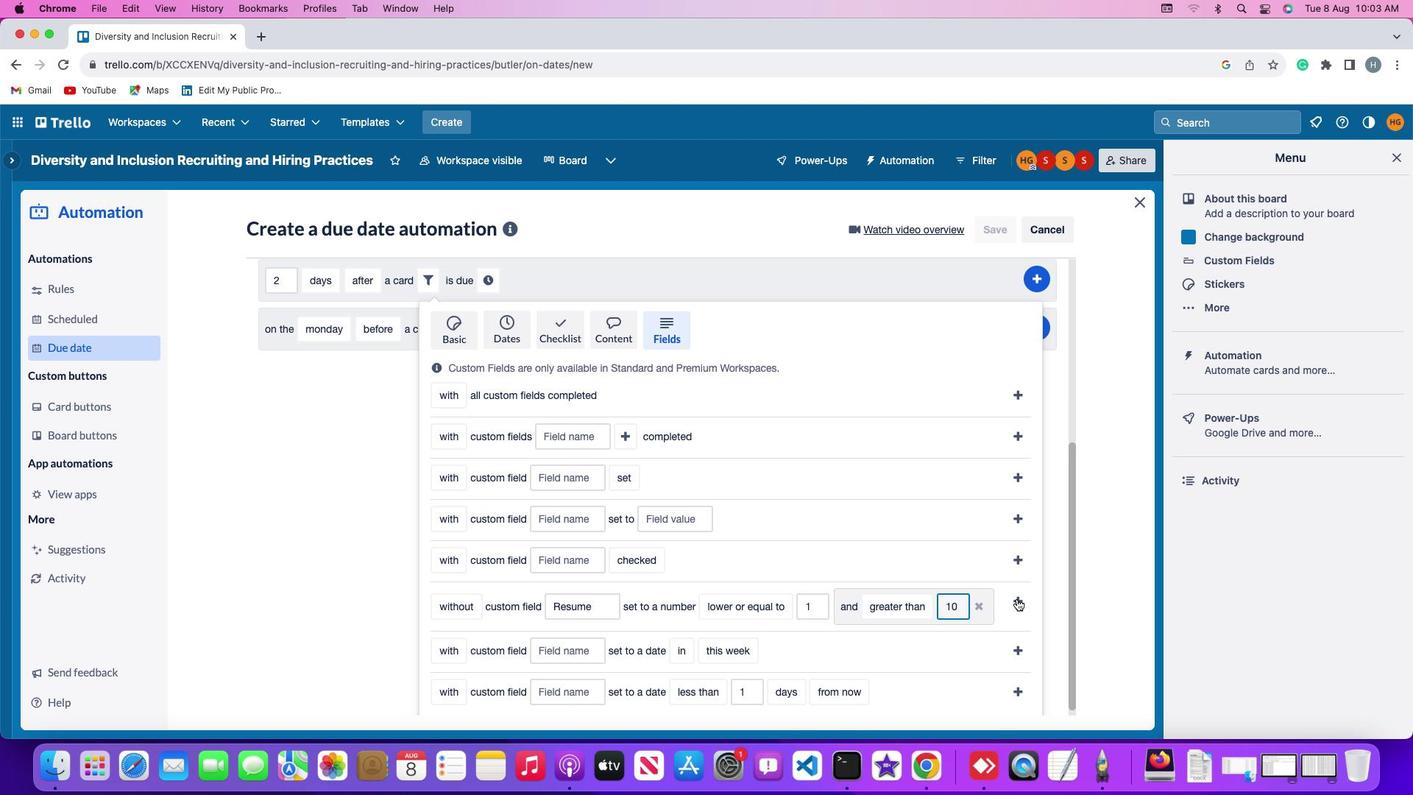 
Action: Mouse pressed left at (1016, 599)
Screenshot: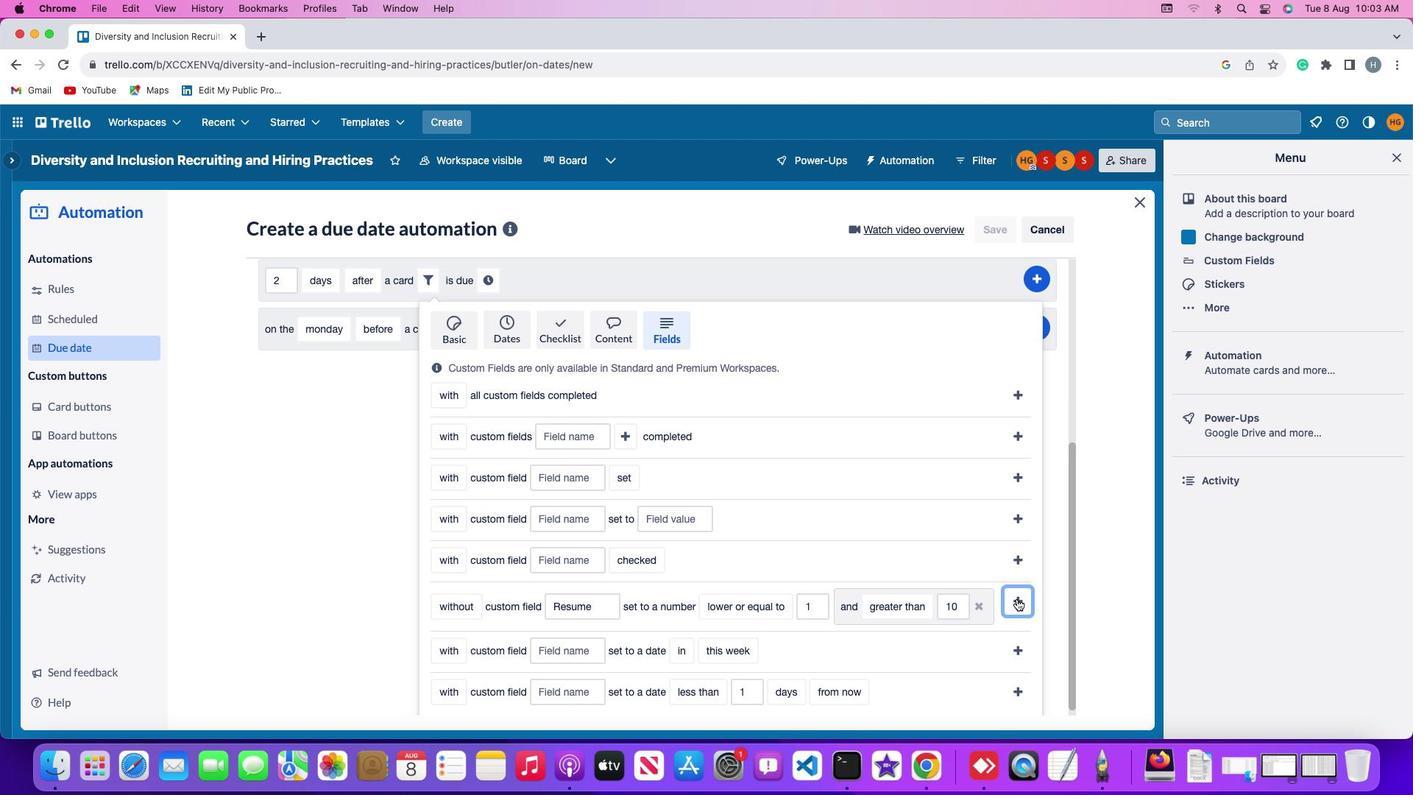 
Action: Mouse moved to (926, 590)
Screenshot: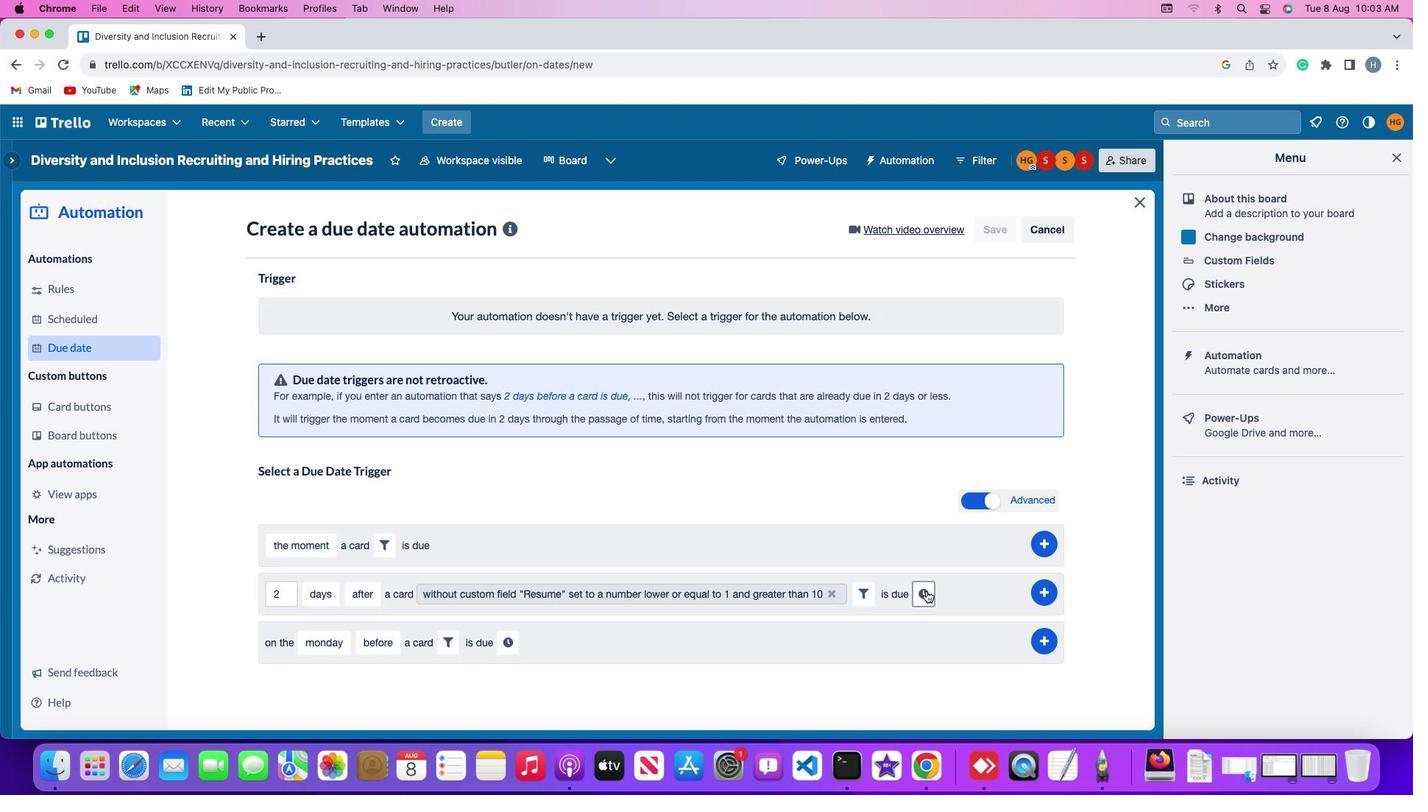 
Action: Mouse pressed left at (926, 590)
Screenshot: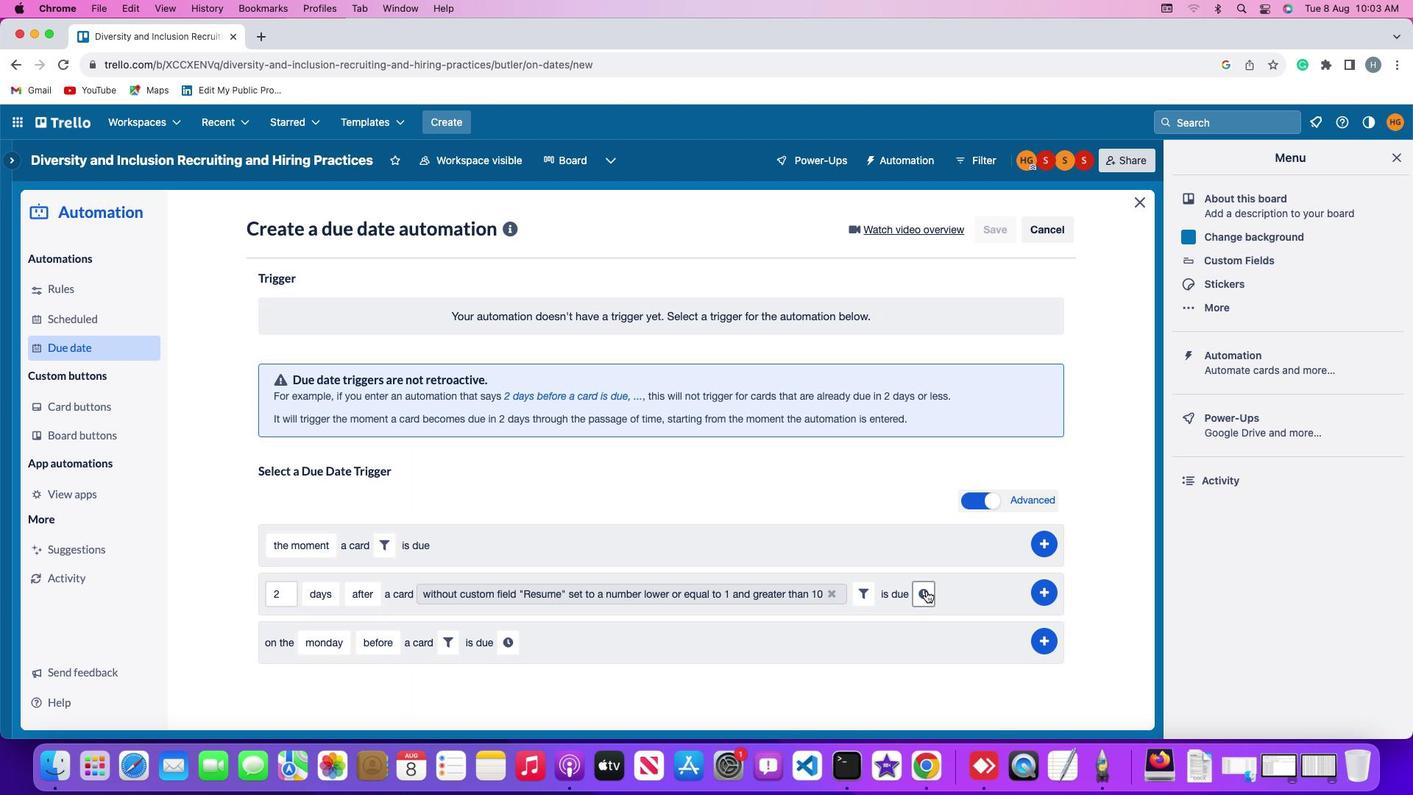 
Action: Mouse moved to (309, 632)
Screenshot: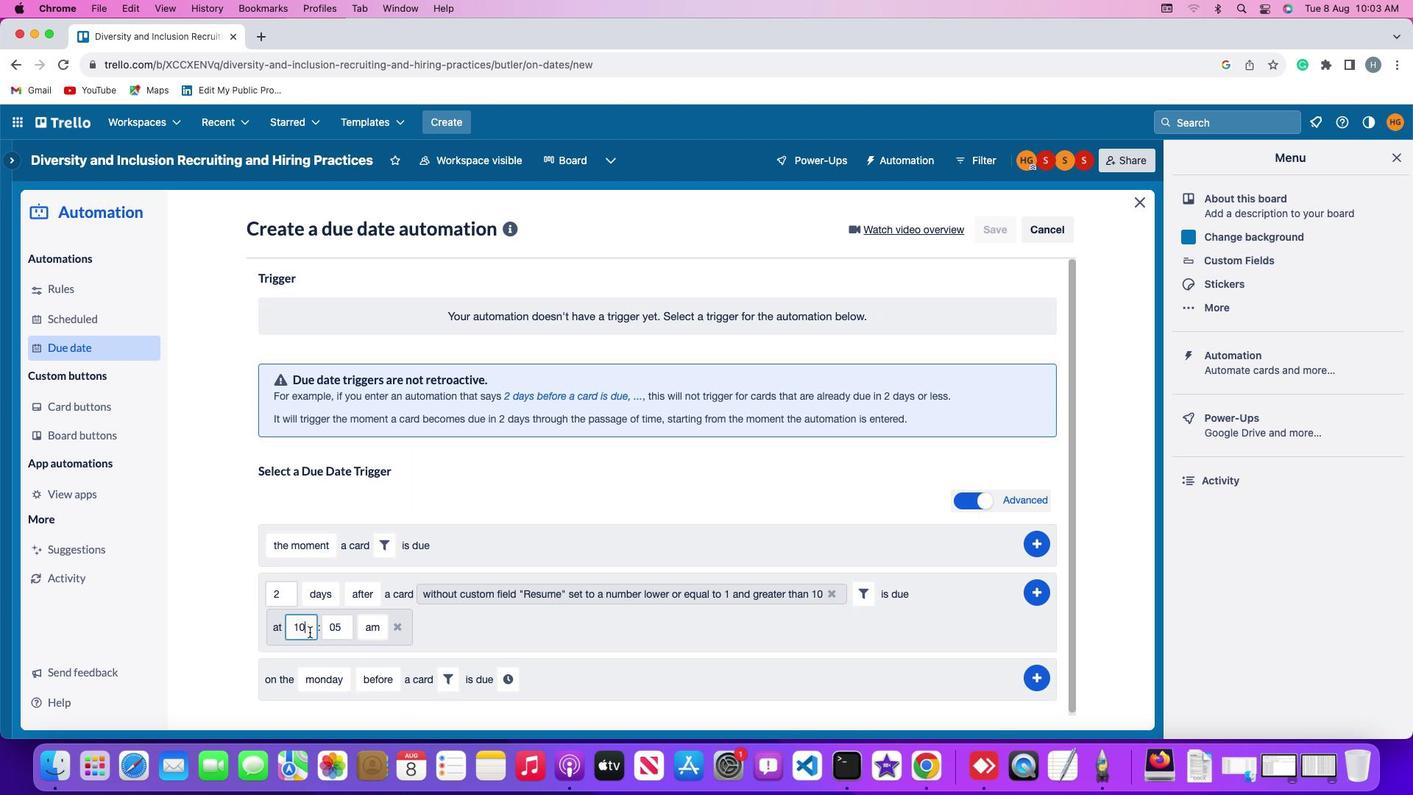 
Action: Mouse pressed left at (309, 632)
Screenshot: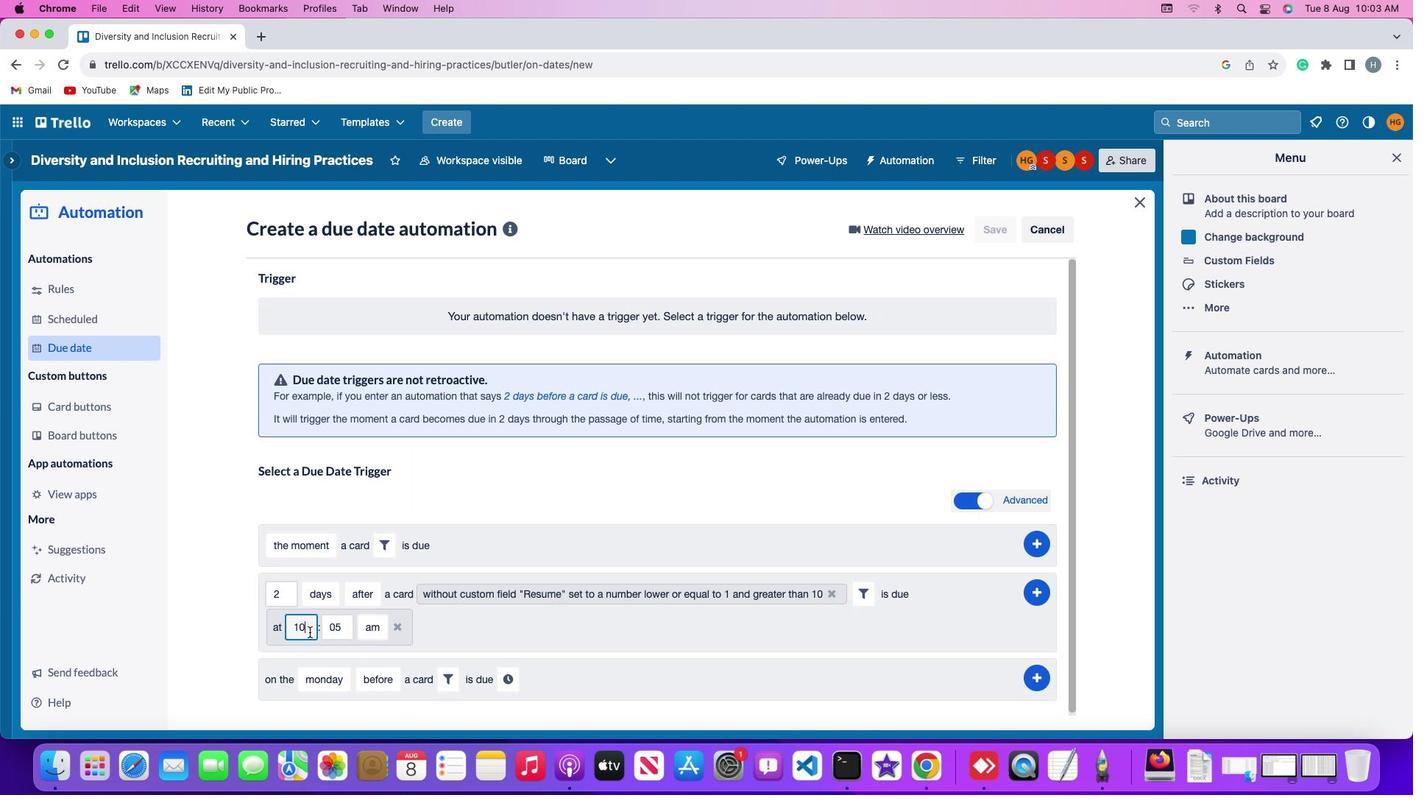 
Action: Mouse moved to (309, 631)
Screenshot: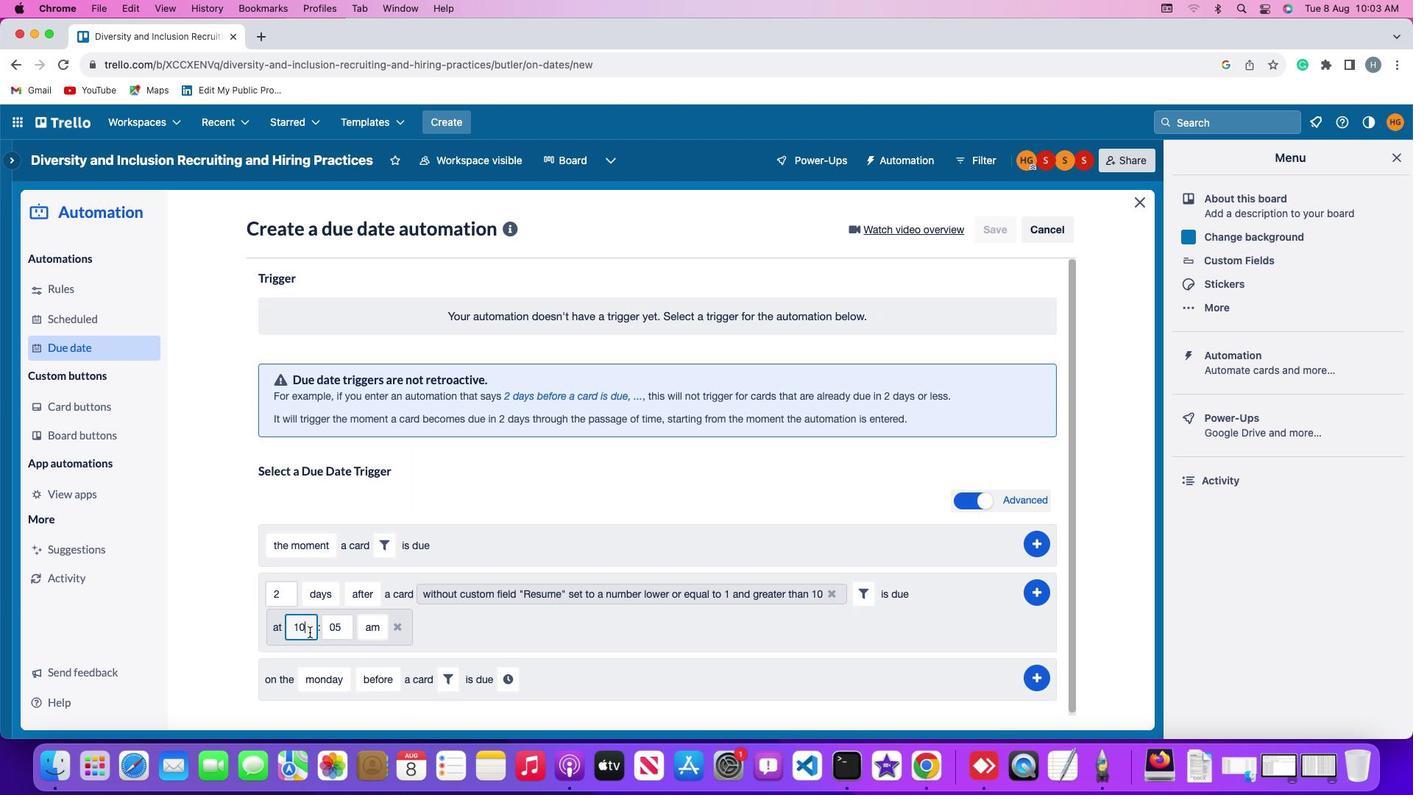 
Action: Key pressed Key.backspaceKey.backspace'1''1'
Screenshot: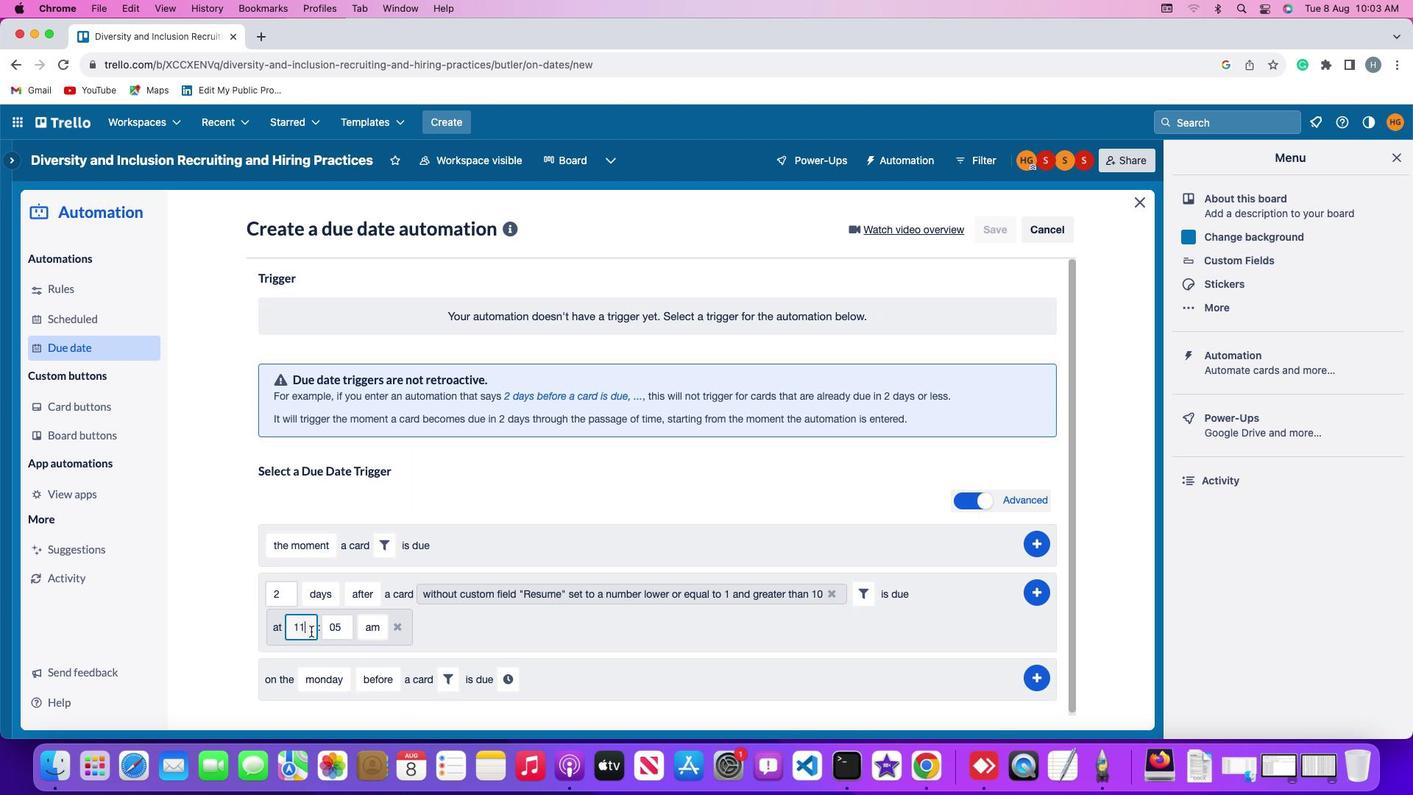 
Action: Mouse moved to (348, 625)
Screenshot: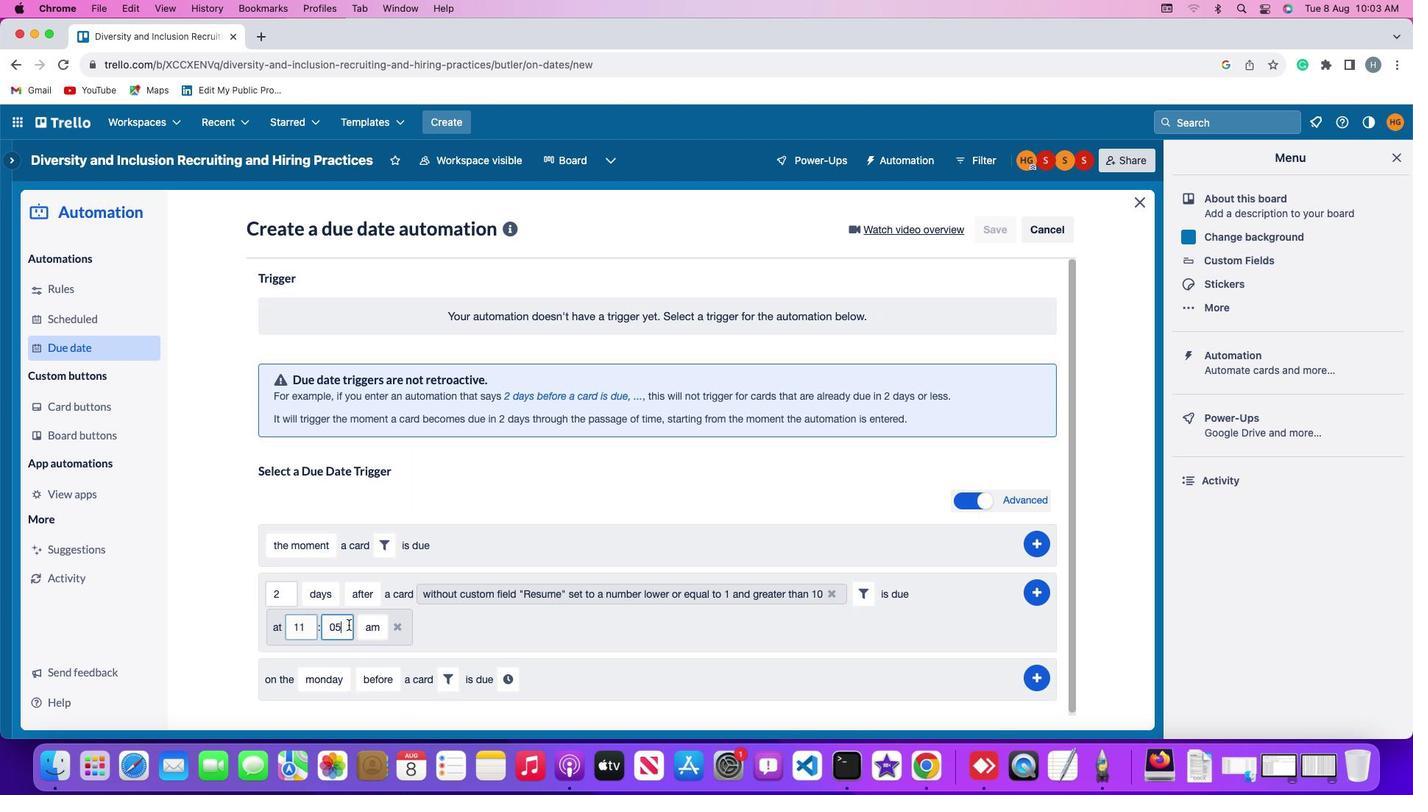 
Action: Mouse pressed left at (348, 625)
Screenshot: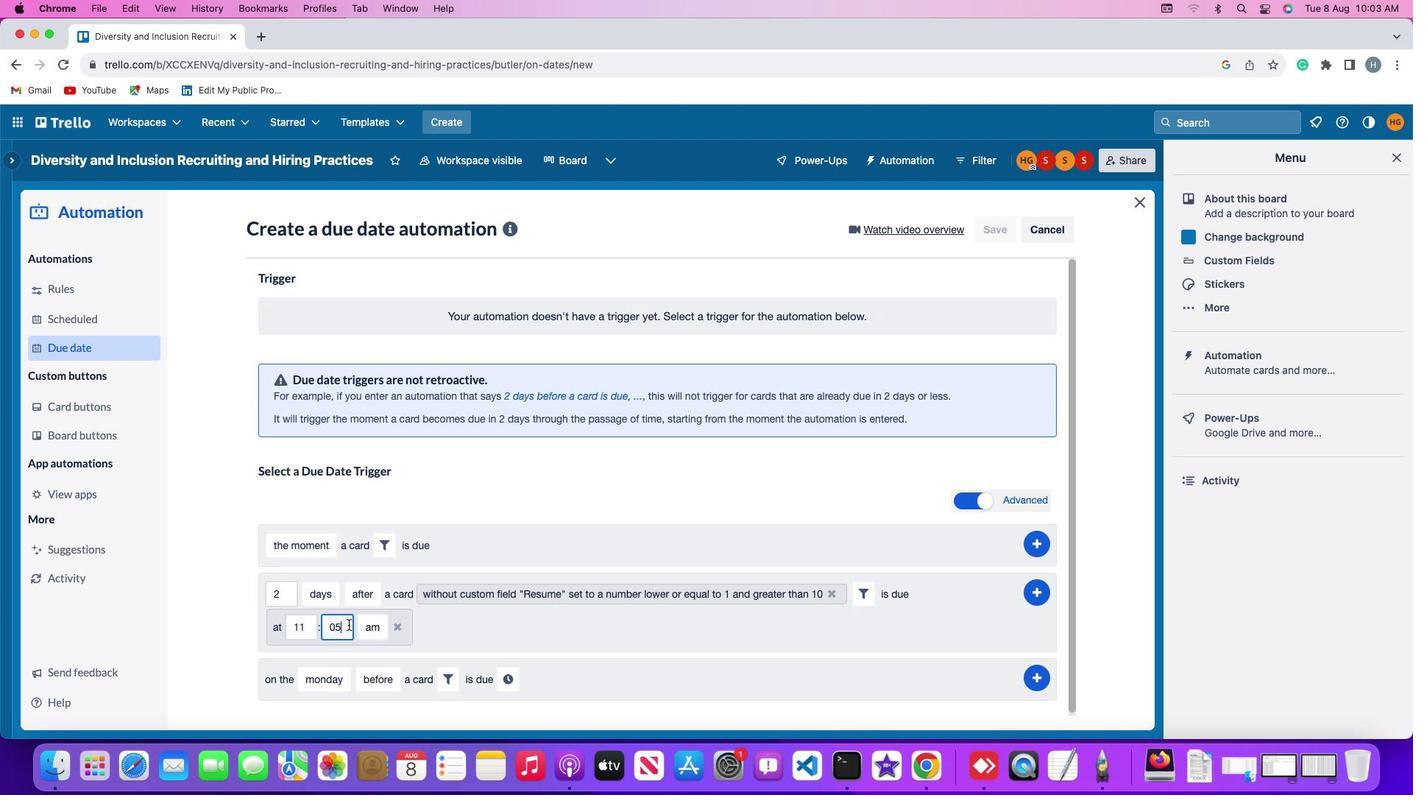 
Action: Mouse moved to (348, 625)
Screenshot: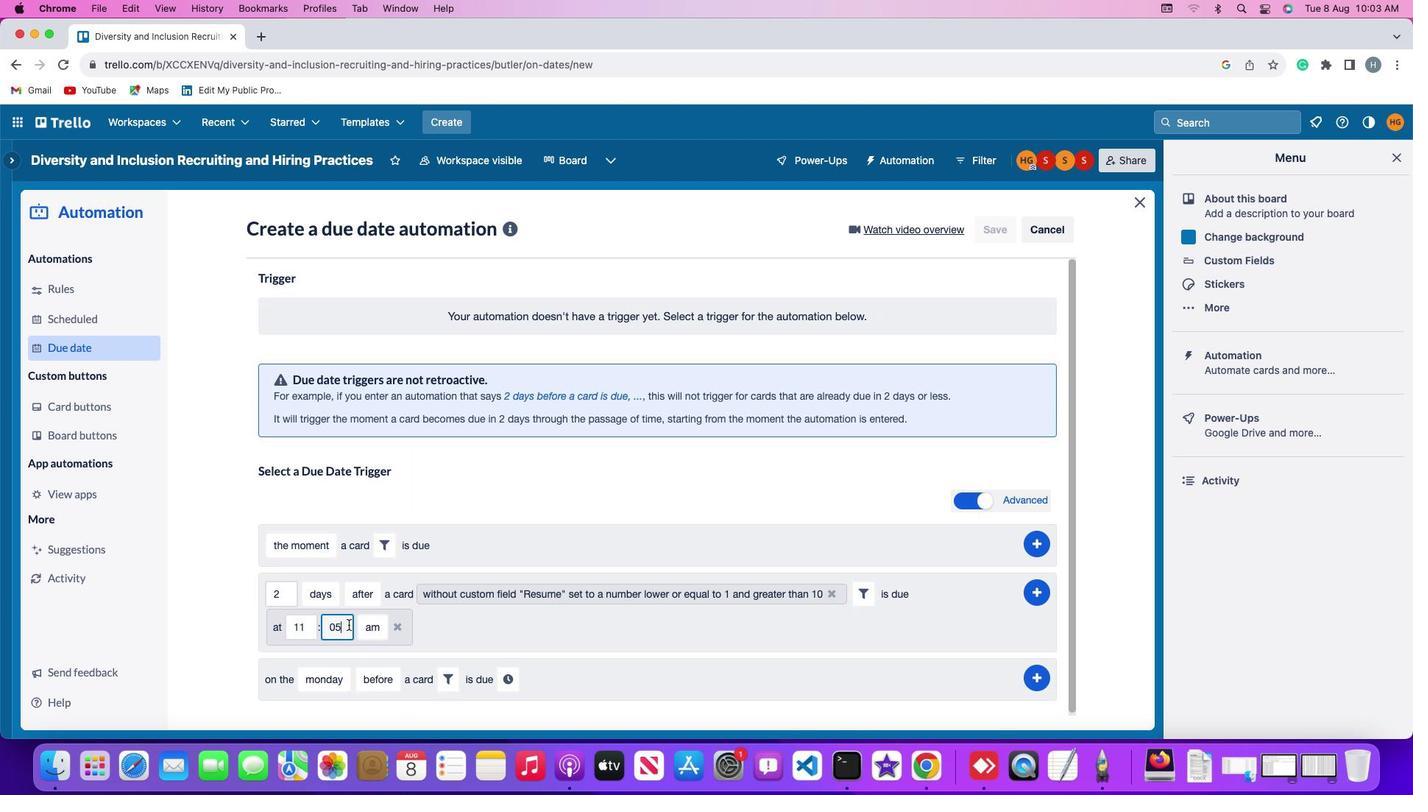 
Action: Key pressed Key.backspaceKey.backspace
Screenshot: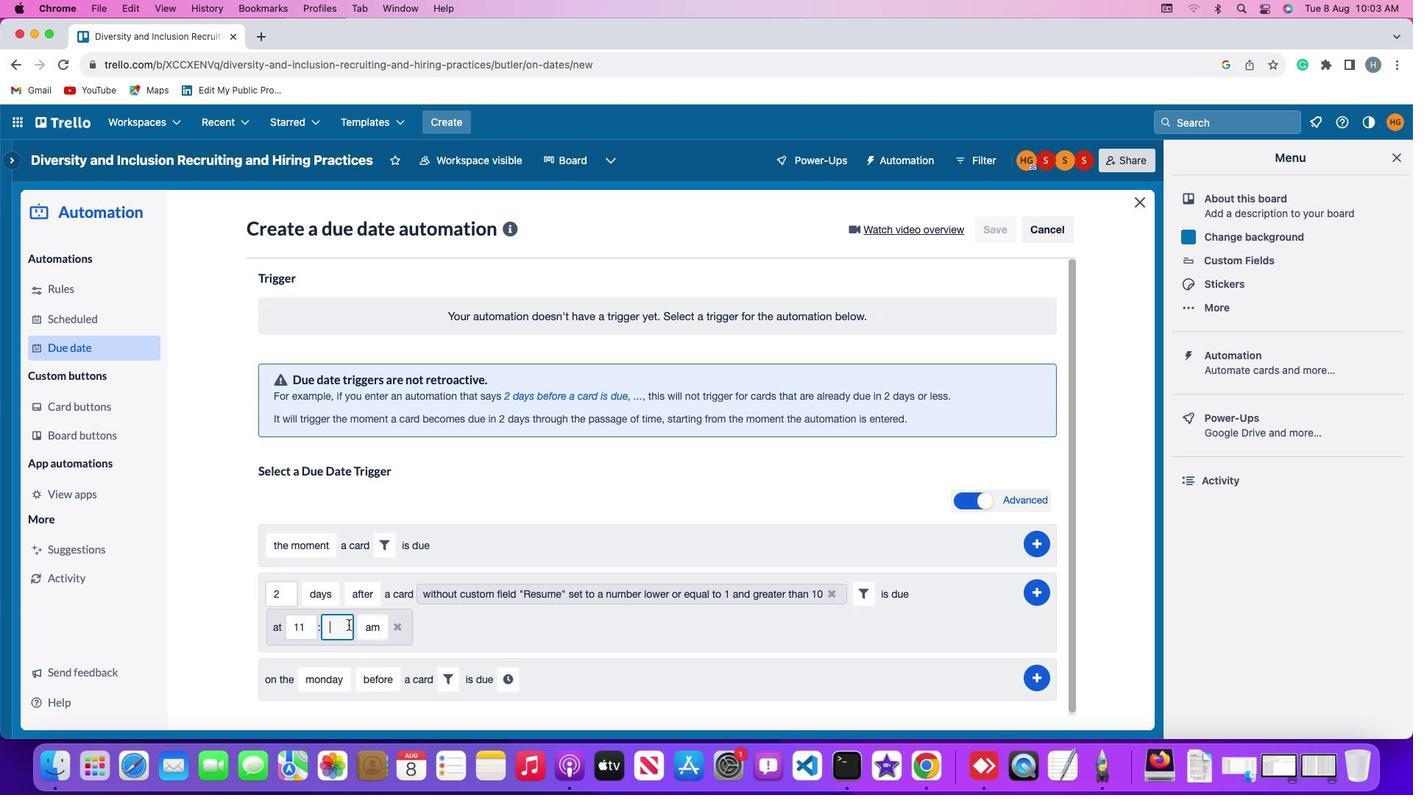 
Action: Mouse moved to (348, 625)
Screenshot: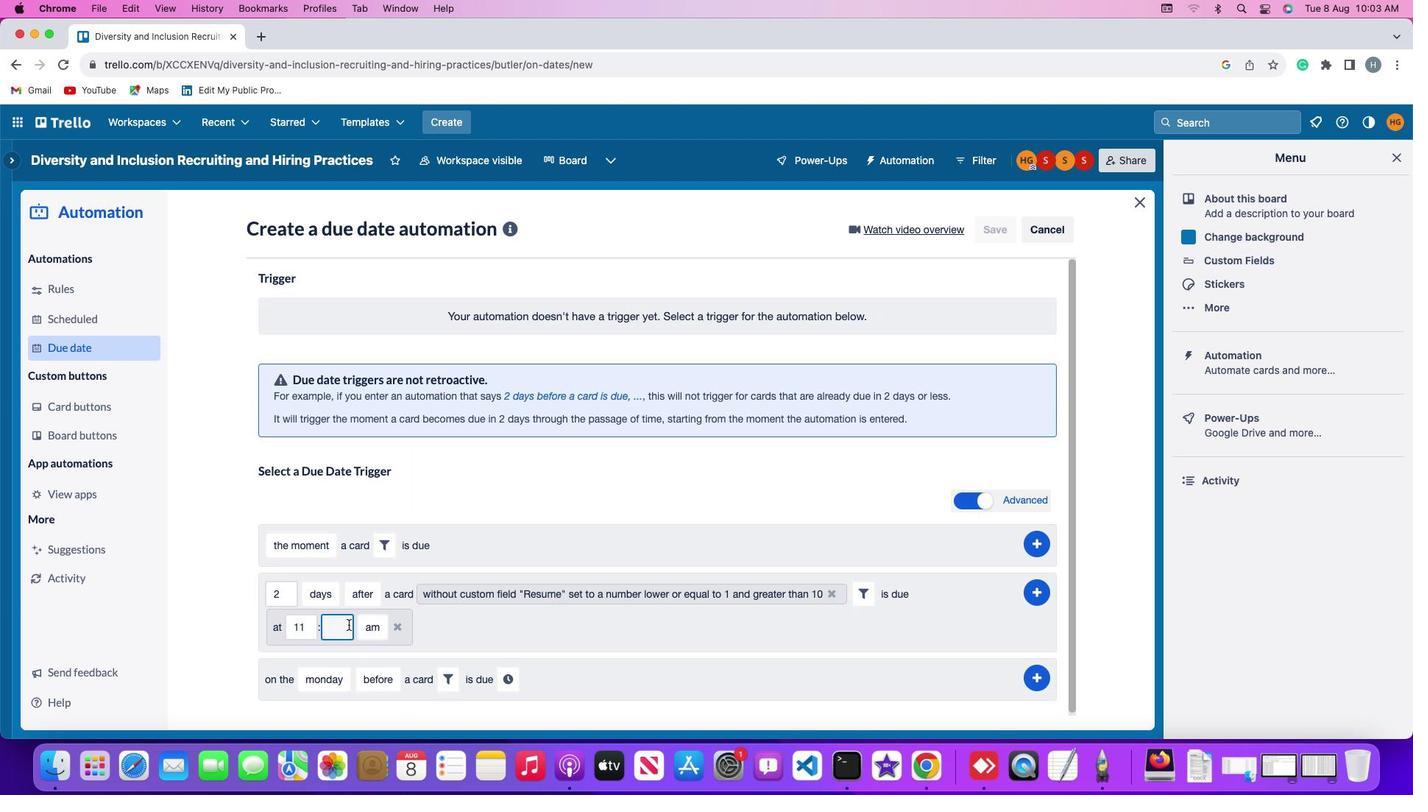 
Action: Key pressed '0''0'
Screenshot: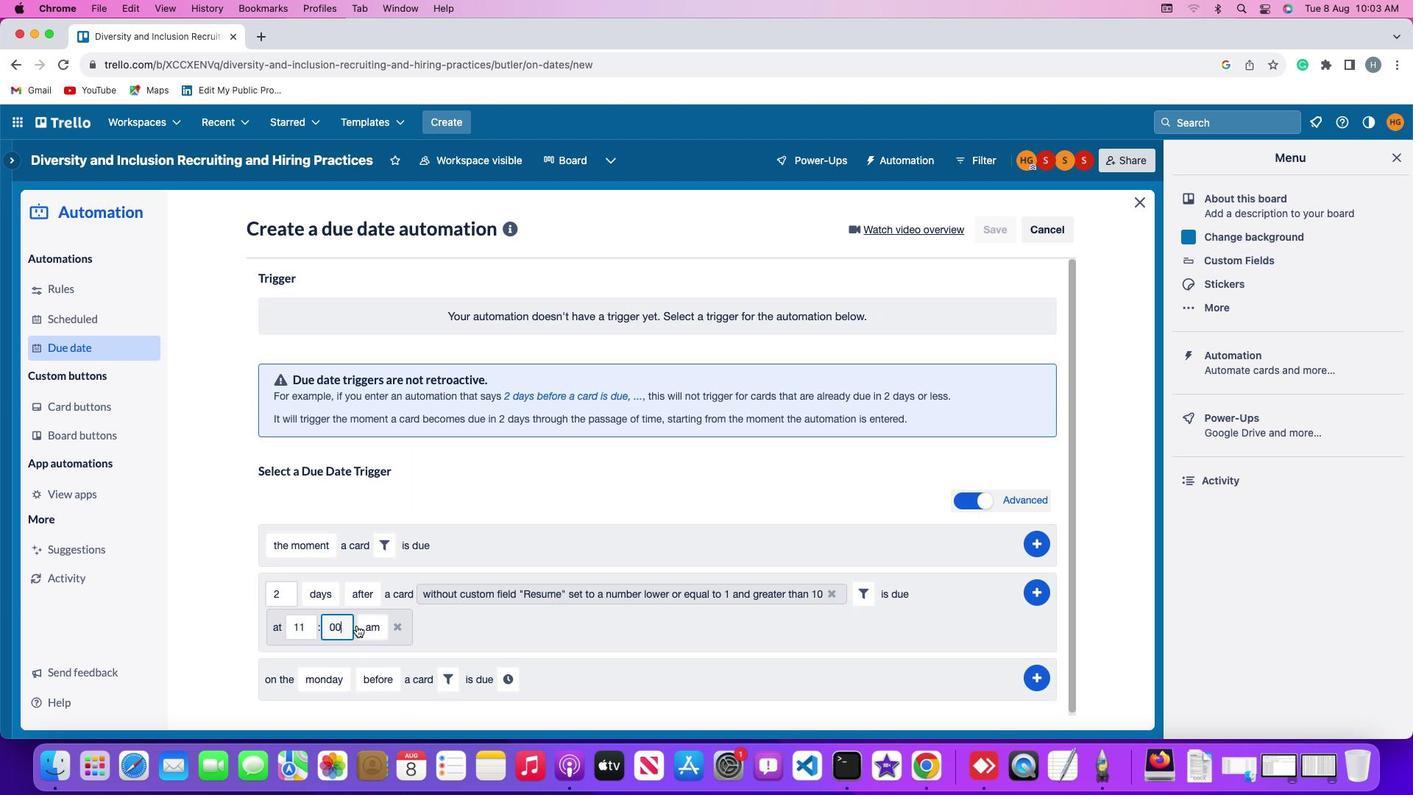 
Action: Mouse moved to (371, 625)
Screenshot: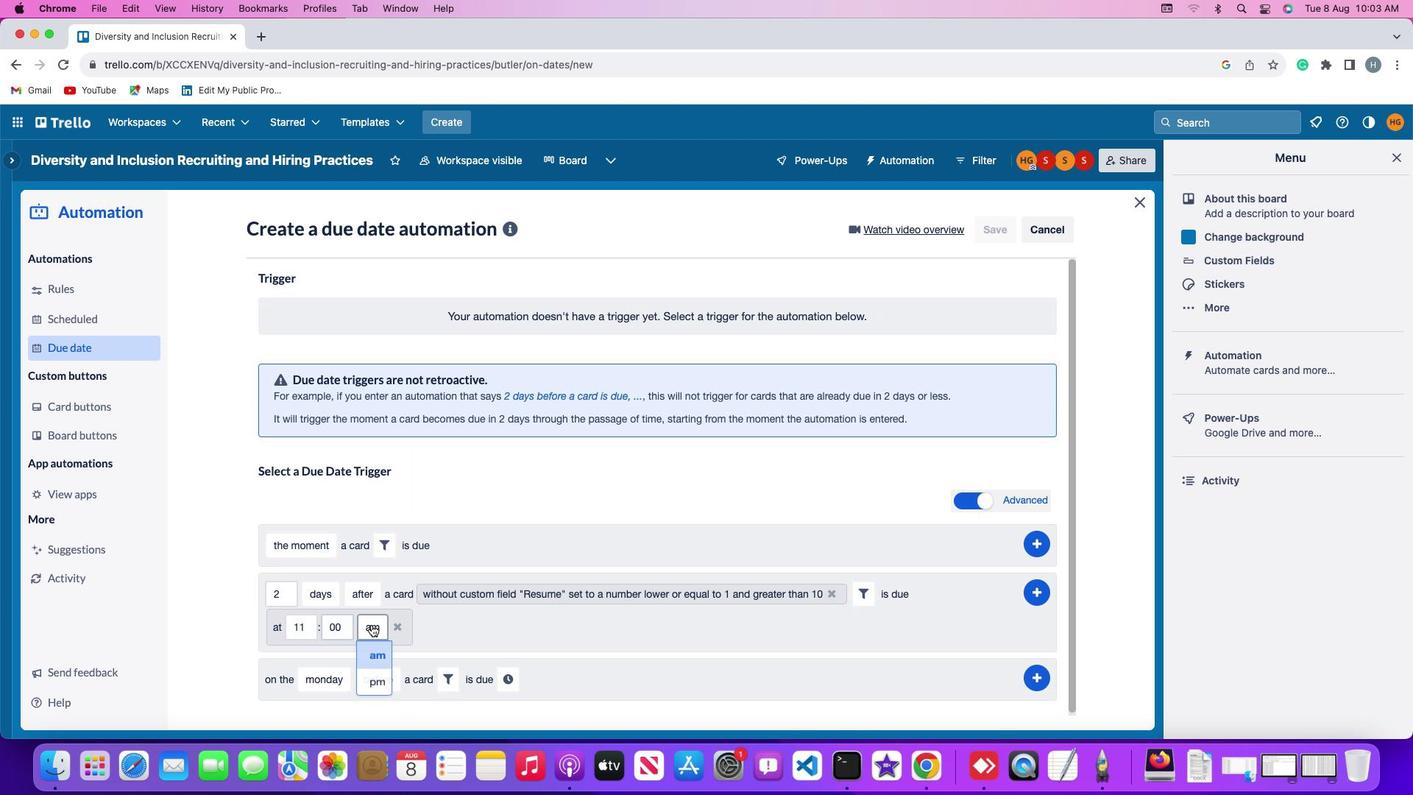 
Action: Mouse pressed left at (371, 625)
Screenshot: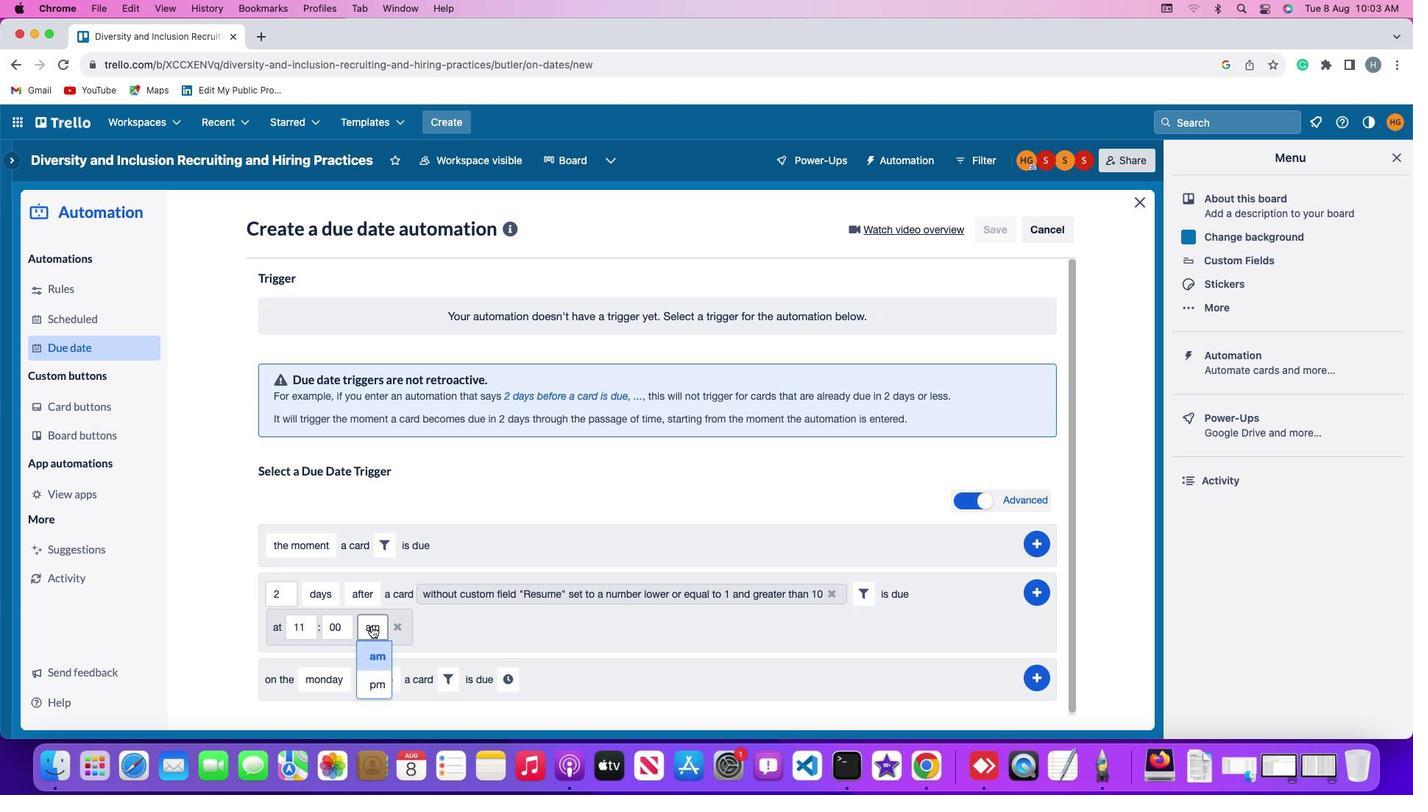 
Action: Mouse moved to (375, 650)
Screenshot: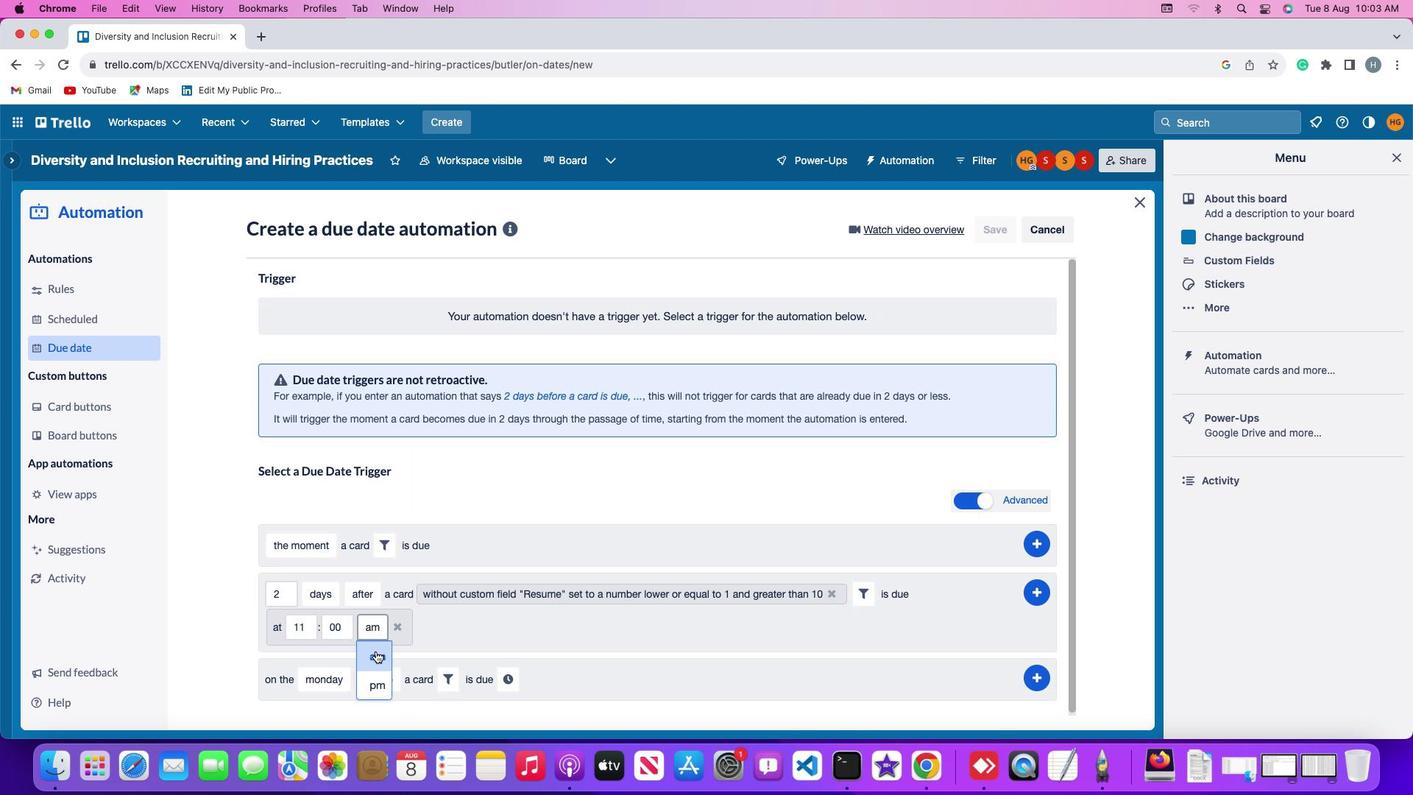 
Action: Mouse pressed left at (375, 650)
Screenshot: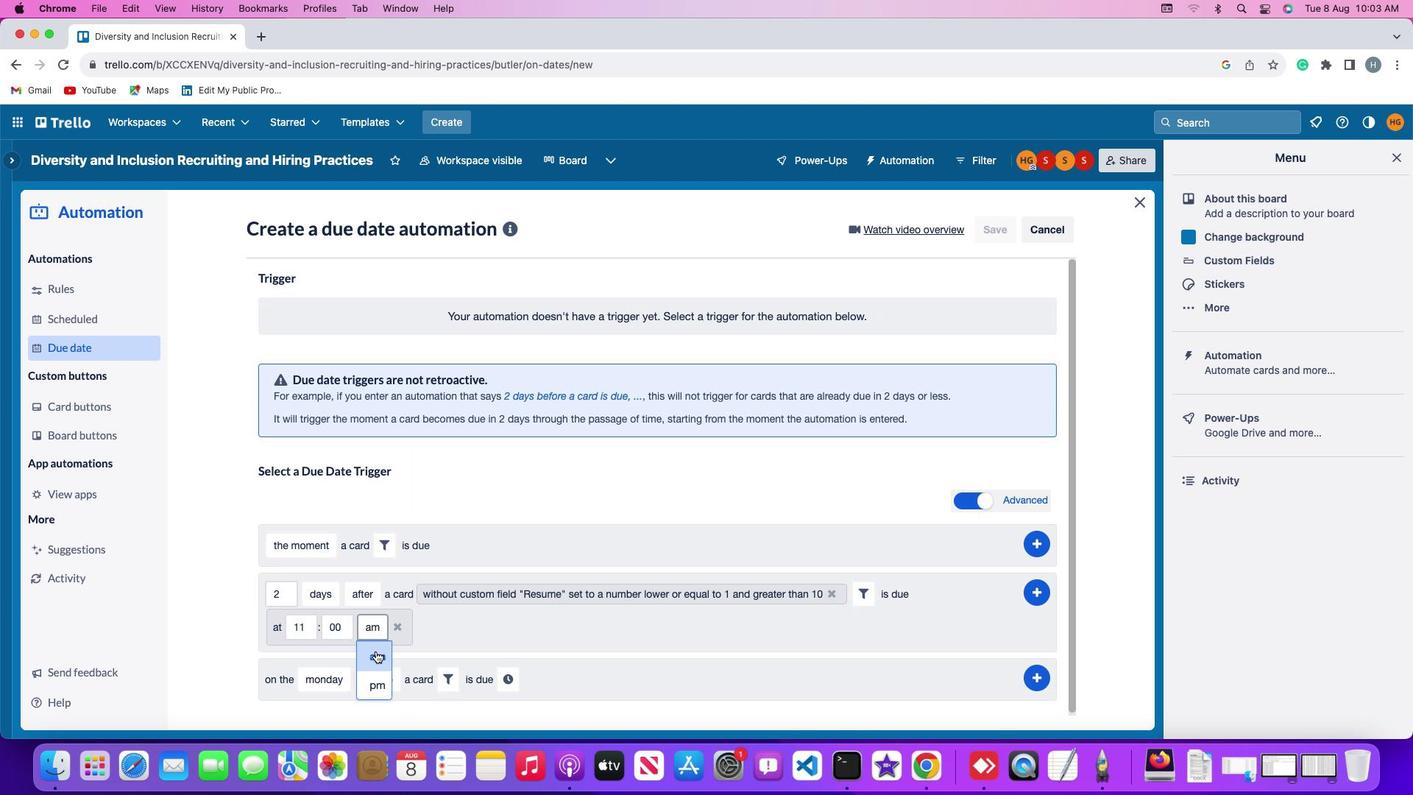 
Action: Mouse moved to (1036, 587)
Screenshot: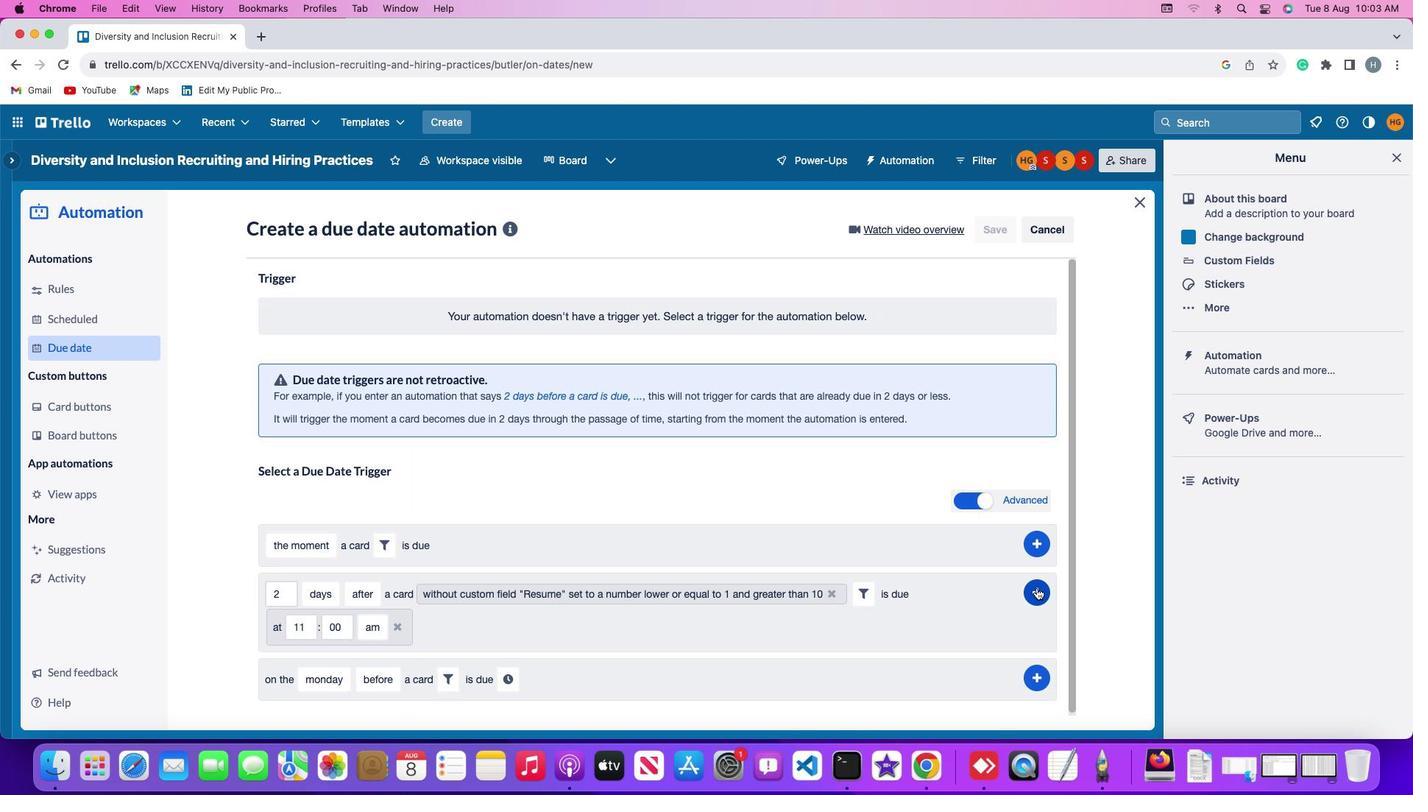 
Action: Mouse pressed left at (1036, 587)
Screenshot: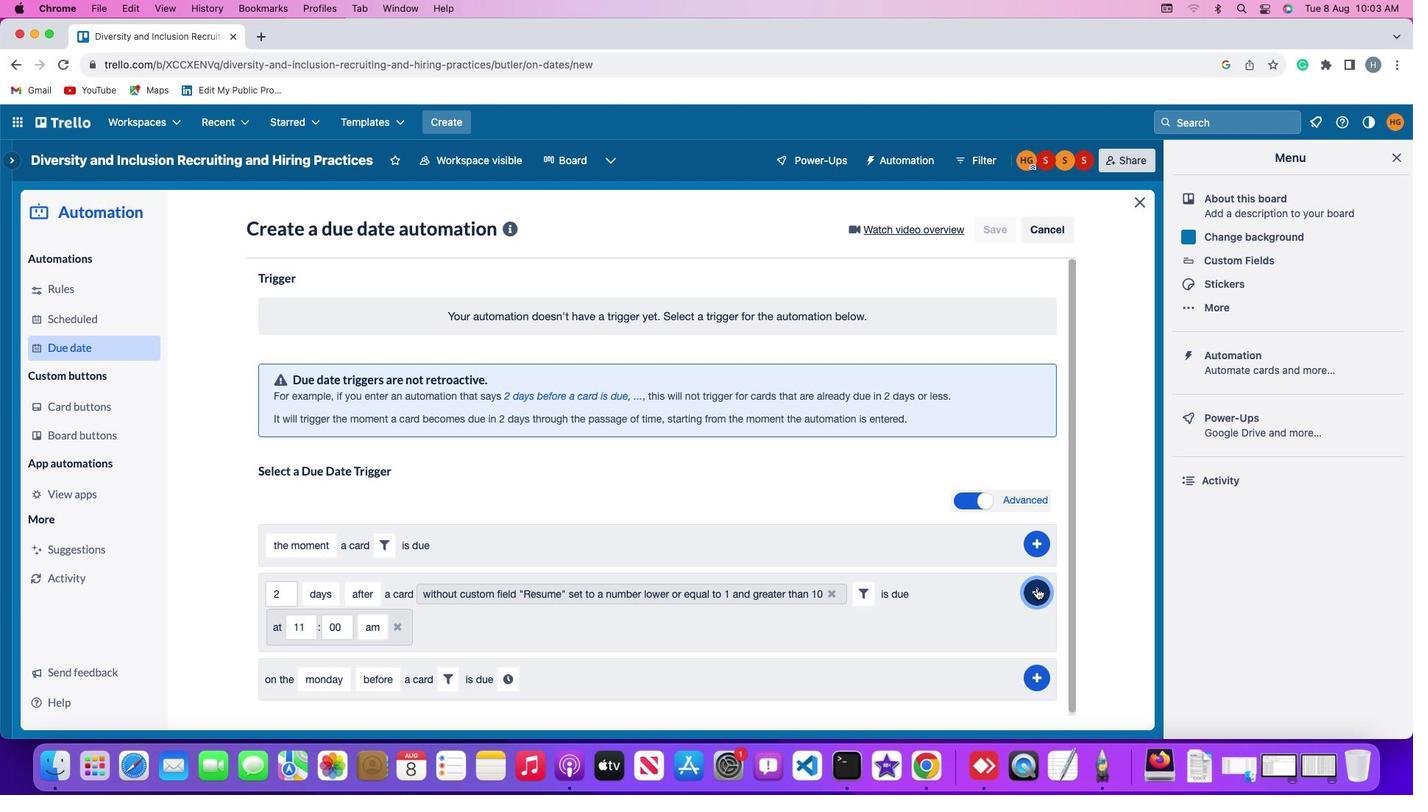 
Action: Mouse moved to (1111, 489)
Screenshot: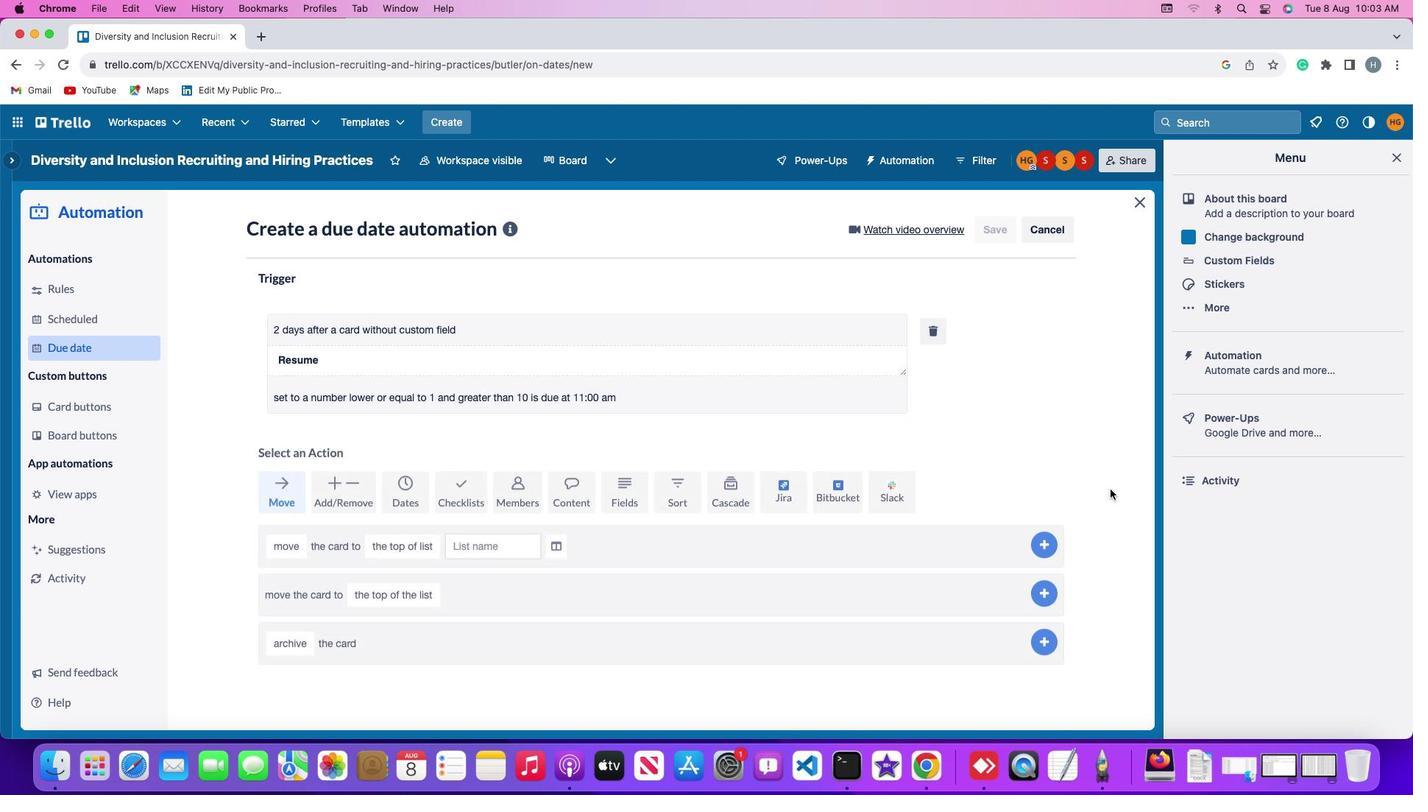 
